 Task: Search one way flight ticket for 4 adults, 2 children, 2 infants in seat and 1 infant on lap in premium economy from State College: University Park Airport to Evansville: Evansville Regional Airport on 5-3-2023. Number of bags: 2 checked bags. Price is upto 74000. Outbound departure time preference is 23:30.
Action: Mouse moved to (407, 205)
Screenshot: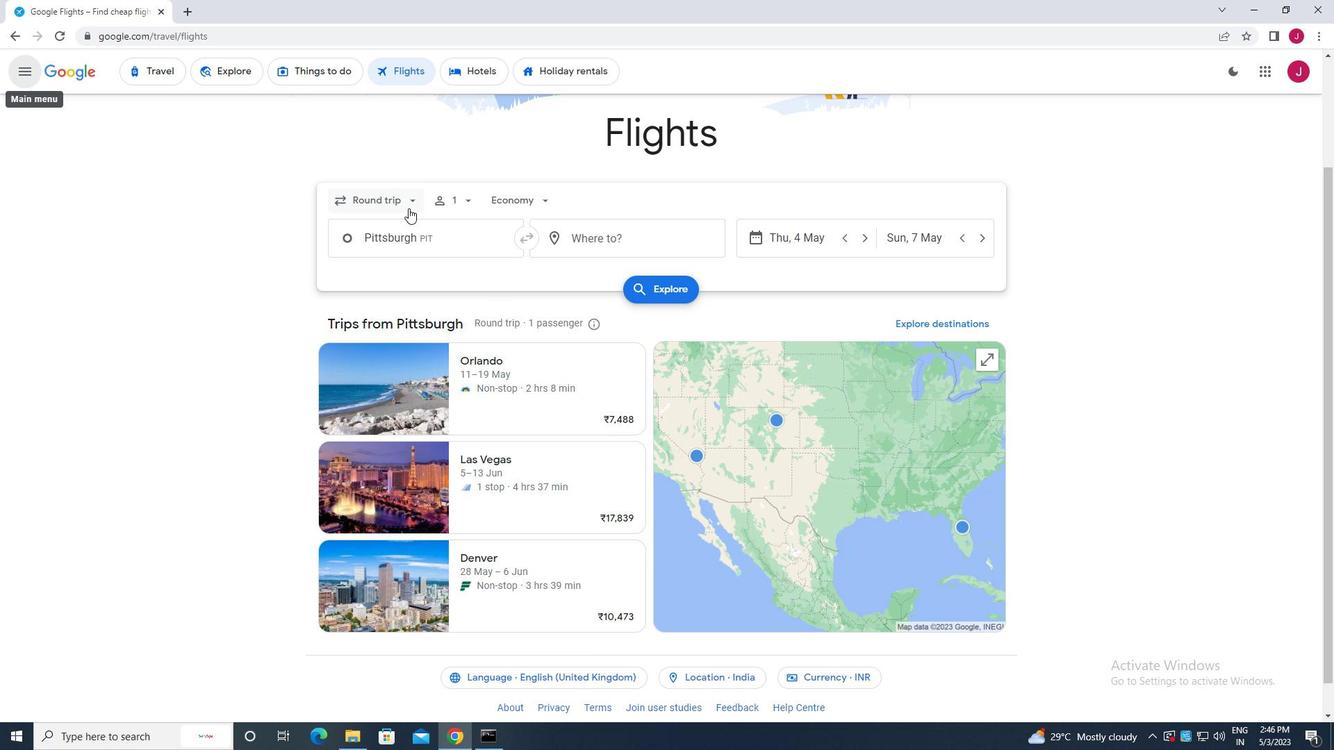 
Action: Mouse pressed left at (407, 205)
Screenshot: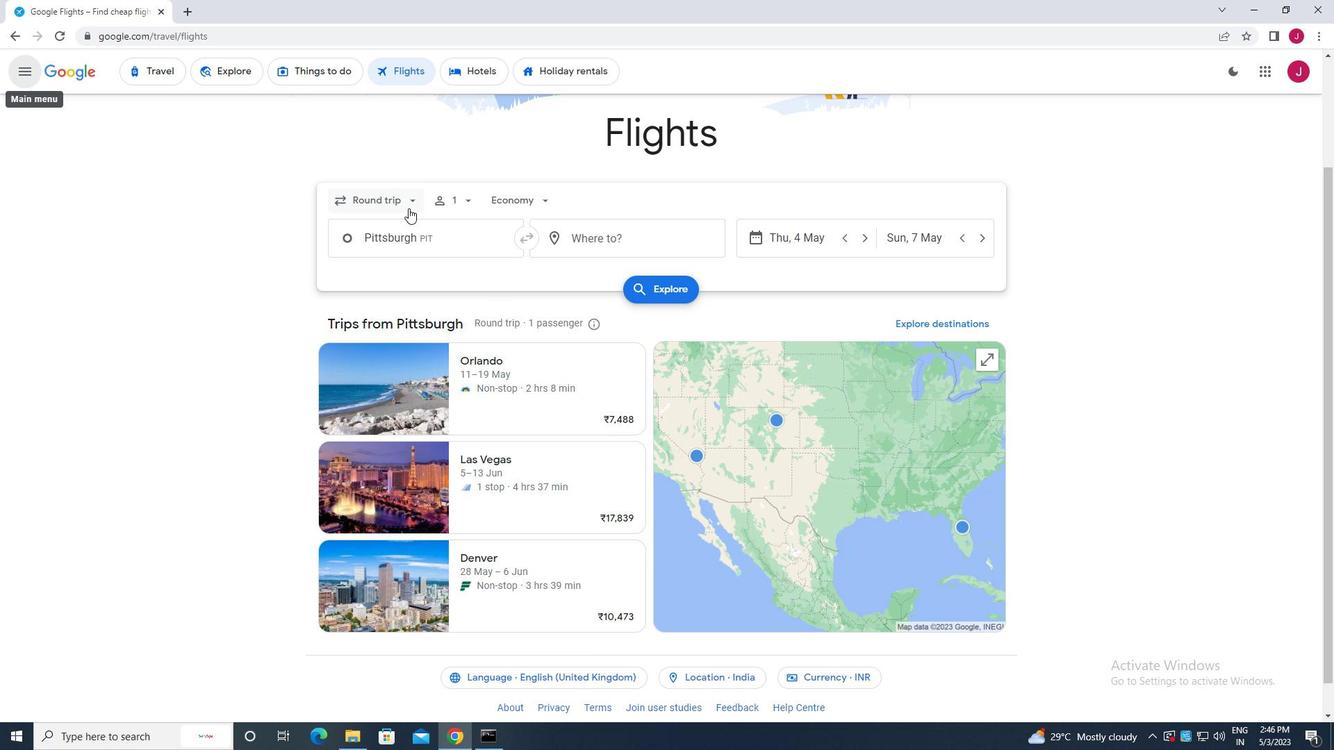 
Action: Mouse moved to (396, 263)
Screenshot: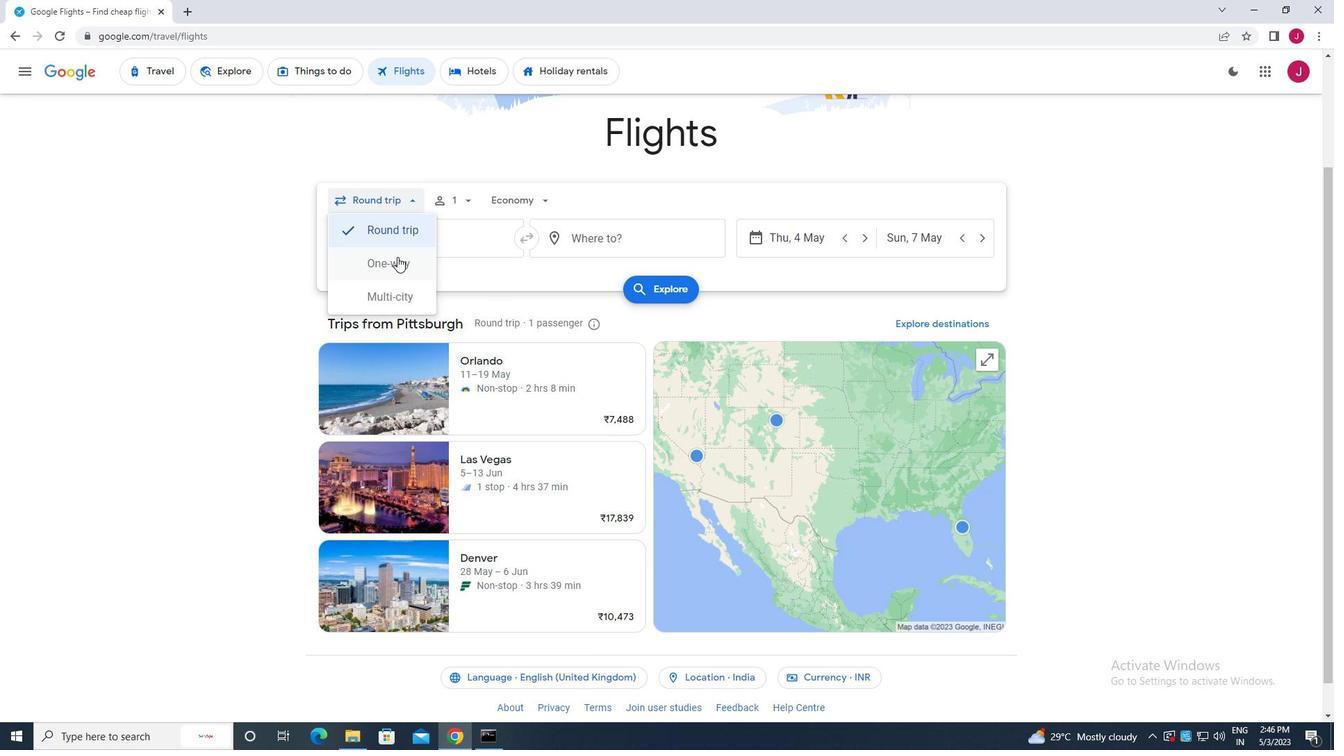 
Action: Mouse pressed left at (396, 263)
Screenshot: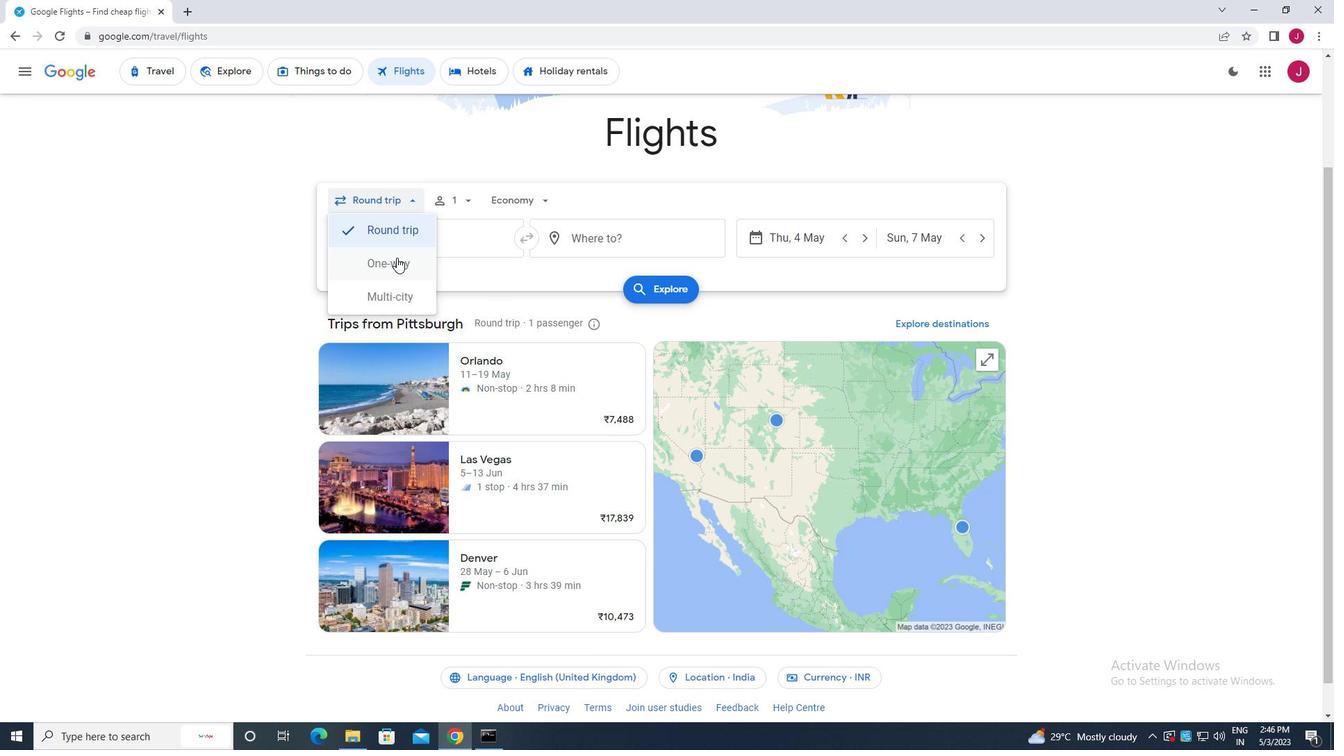
Action: Mouse moved to (460, 201)
Screenshot: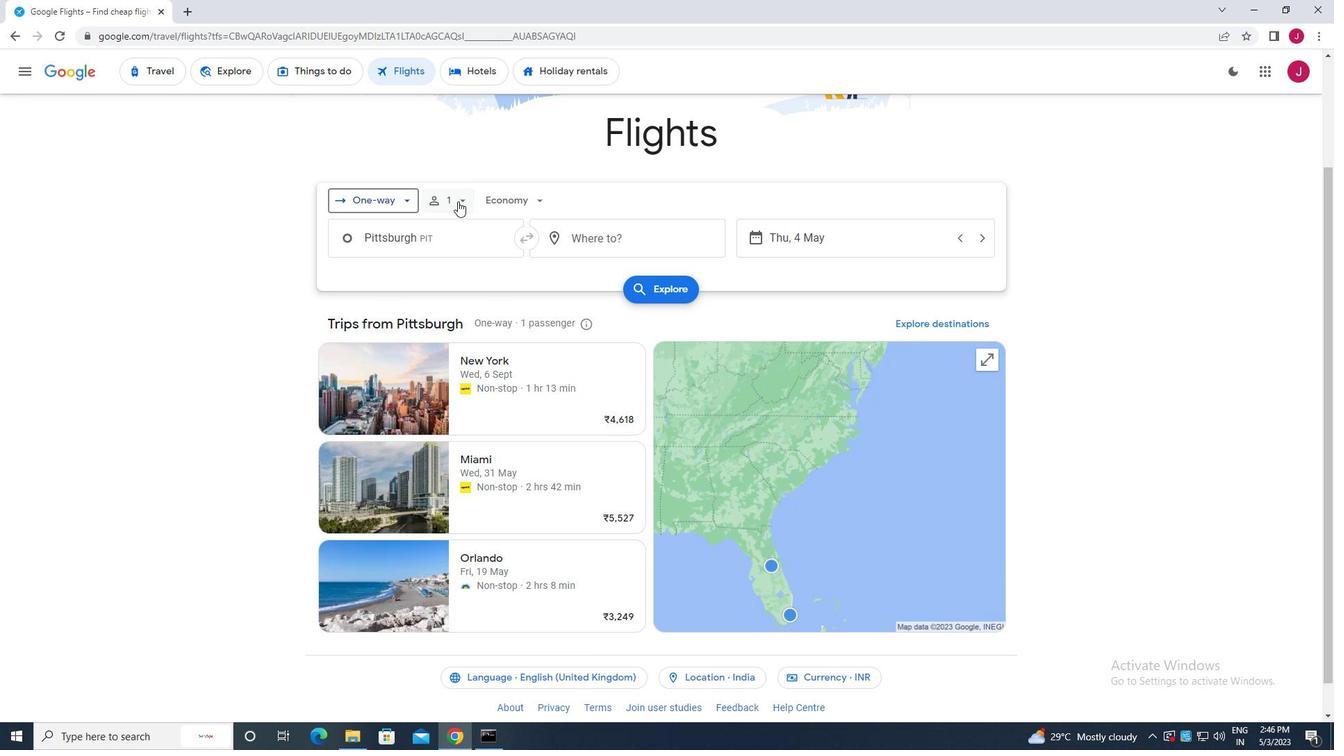 
Action: Mouse pressed left at (460, 201)
Screenshot: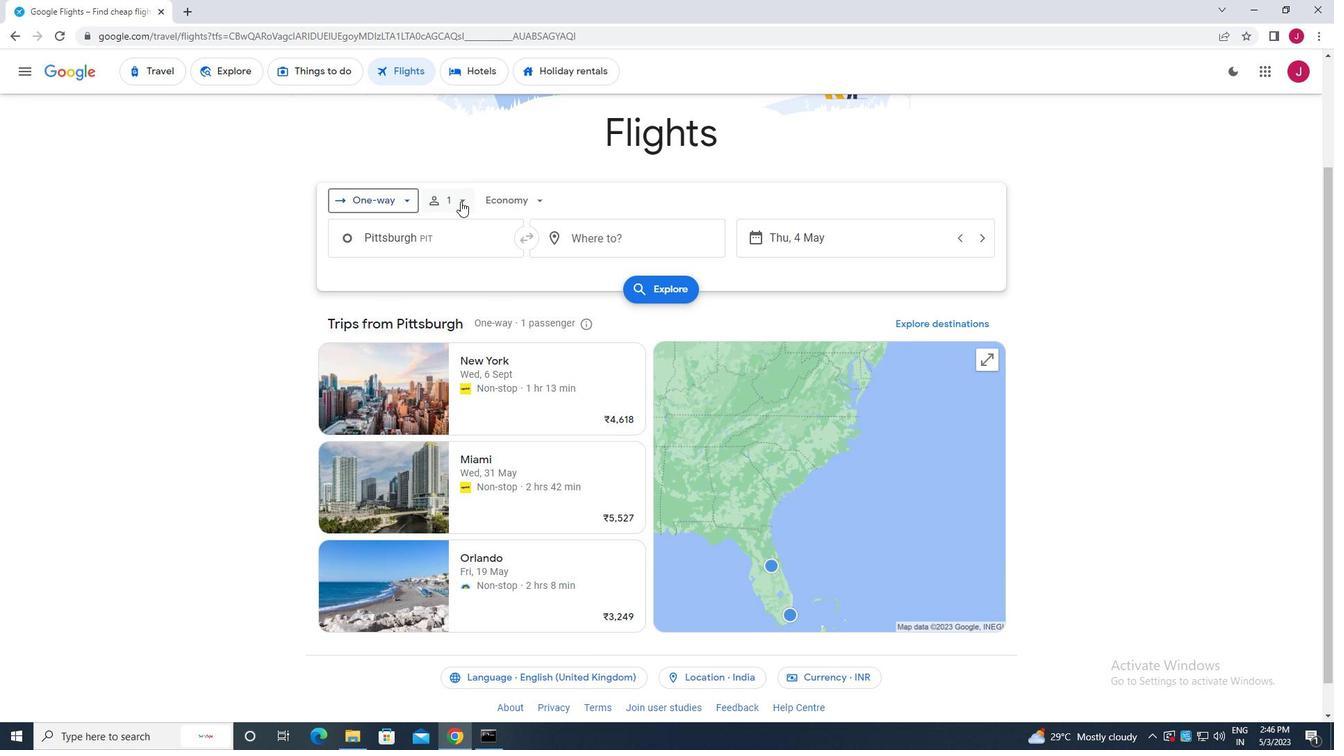 
Action: Mouse moved to (572, 236)
Screenshot: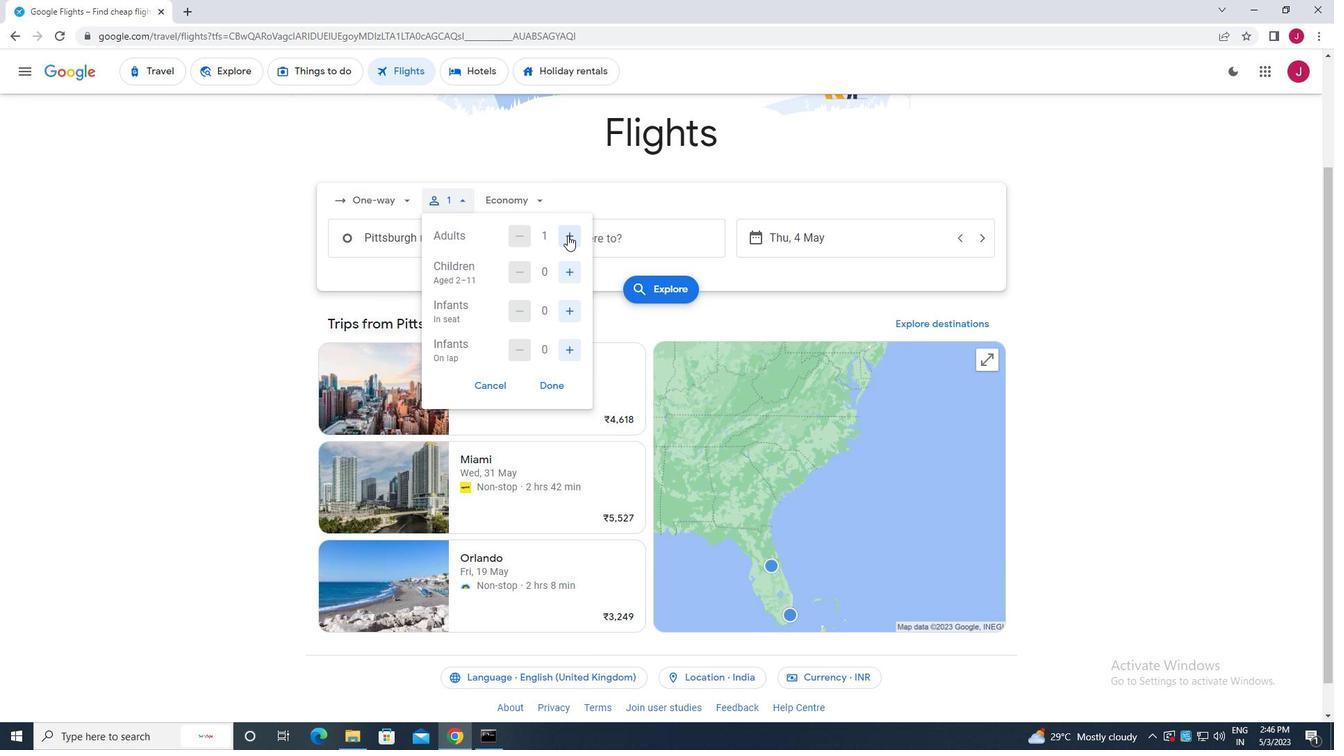 
Action: Mouse pressed left at (572, 236)
Screenshot: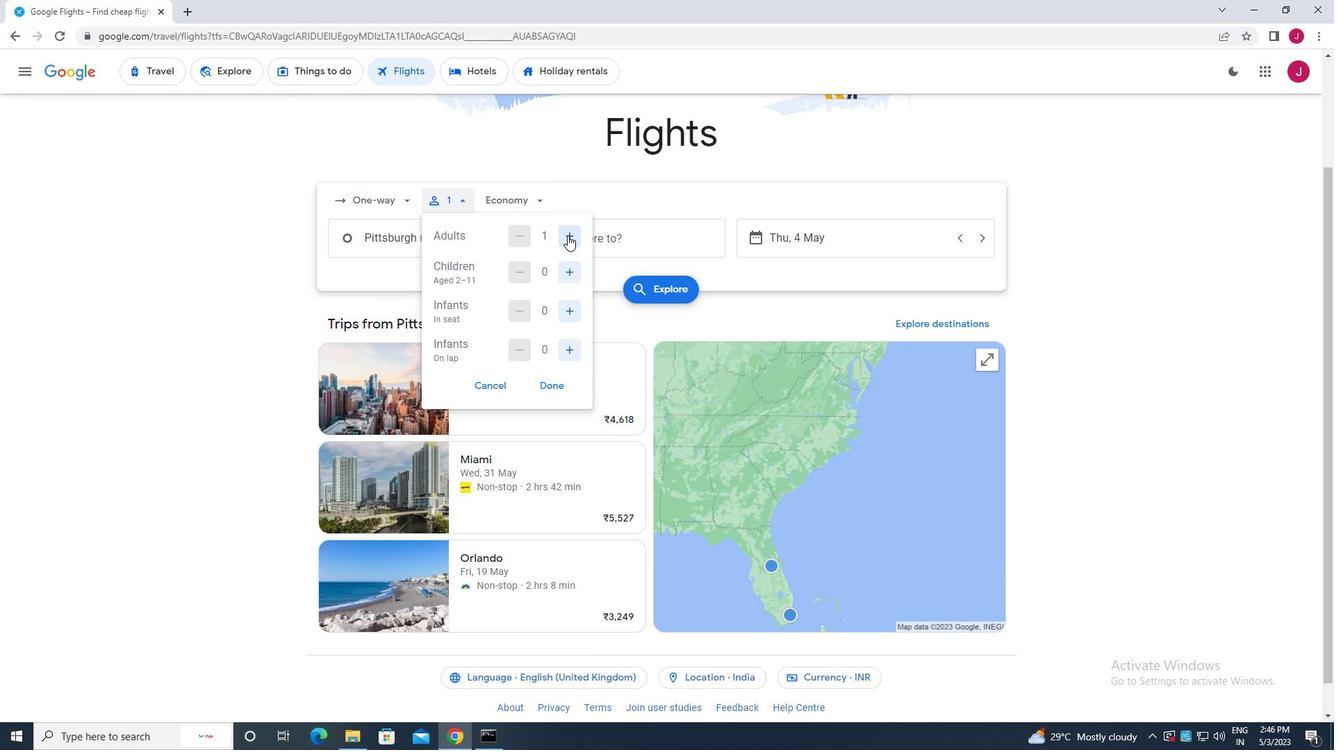 
Action: Mouse pressed left at (572, 236)
Screenshot: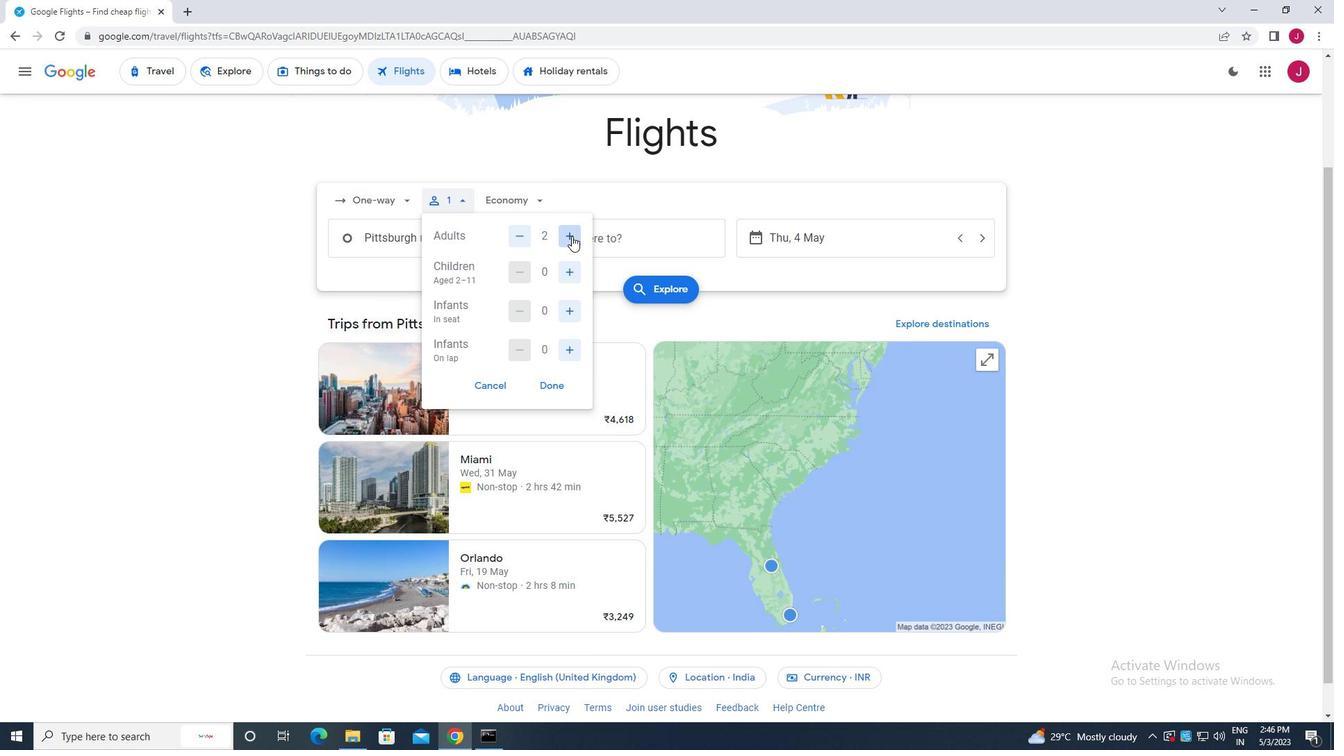 
Action: Mouse pressed left at (572, 236)
Screenshot: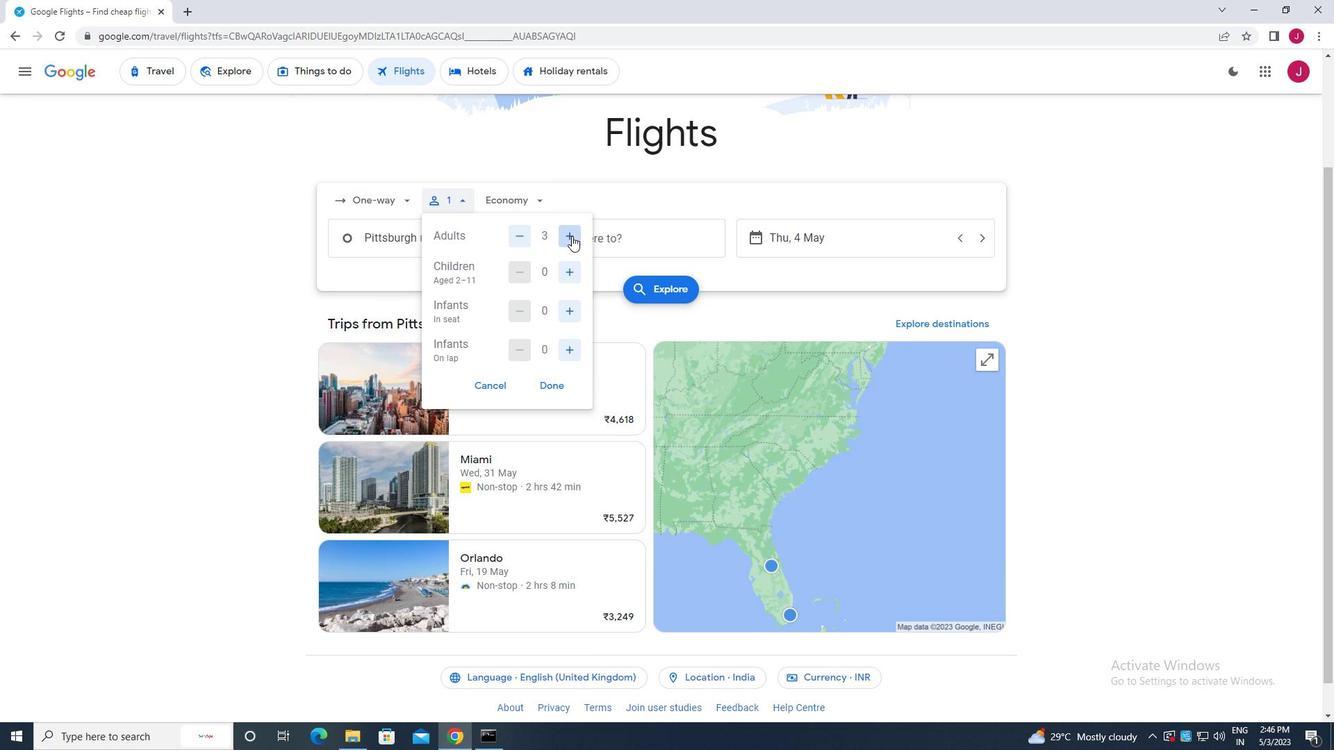 
Action: Mouse moved to (573, 270)
Screenshot: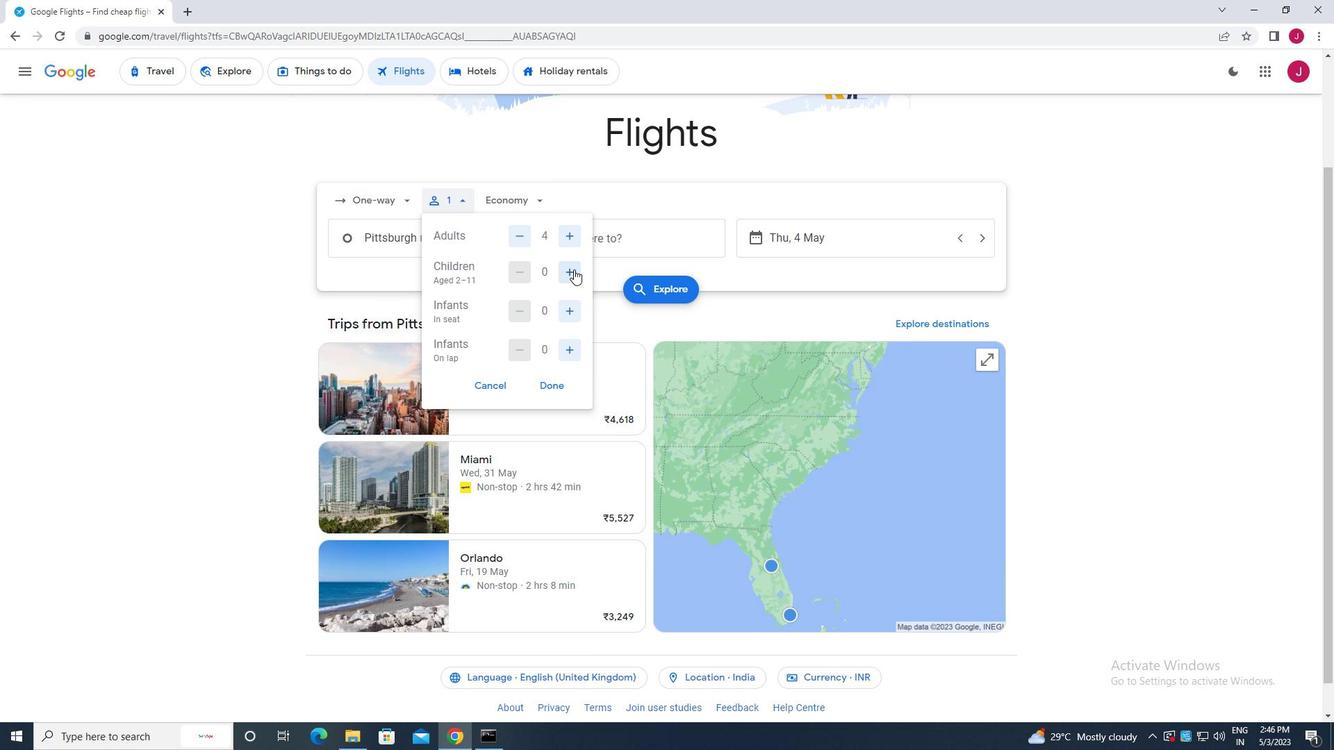 
Action: Mouse pressed left at (573, 270)
Screenshot: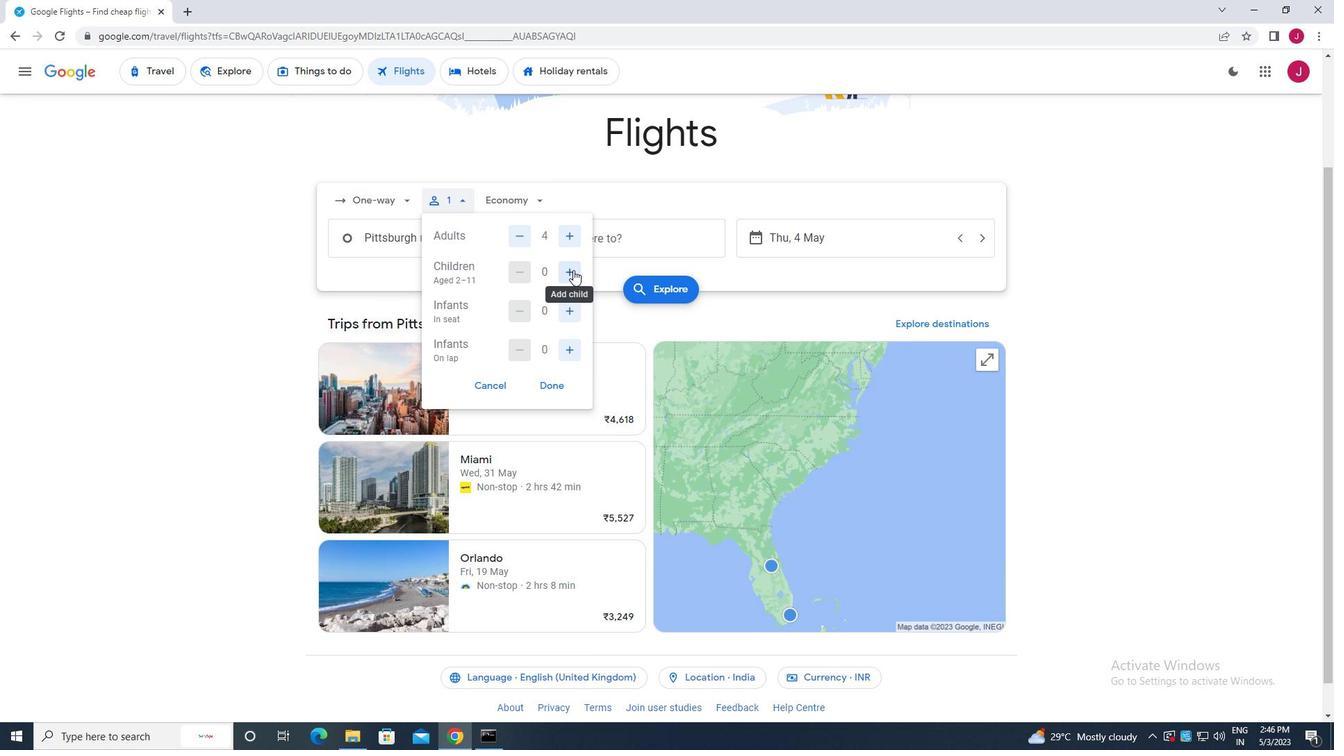 
Action: Mouse pressed left at (573, 270)
Screenshot: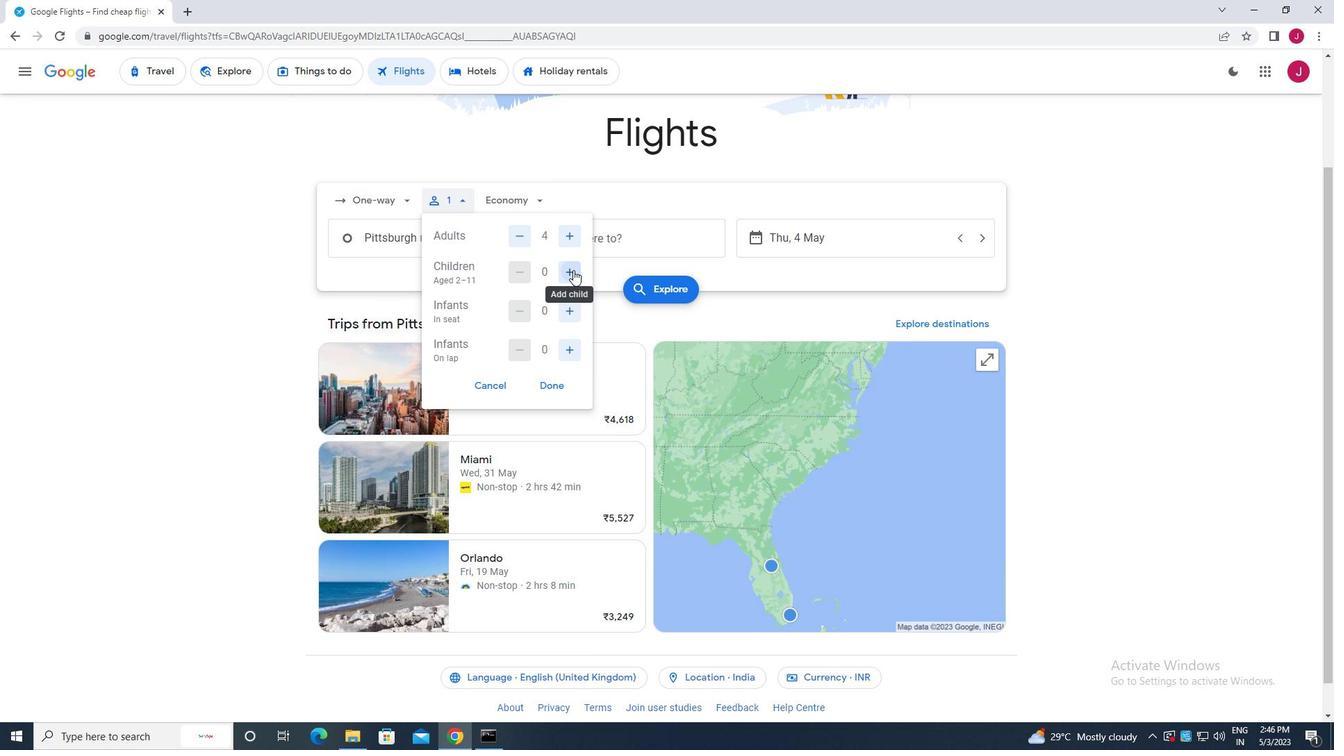 
Action: Mouse moved to (570, 314)
Screenshot: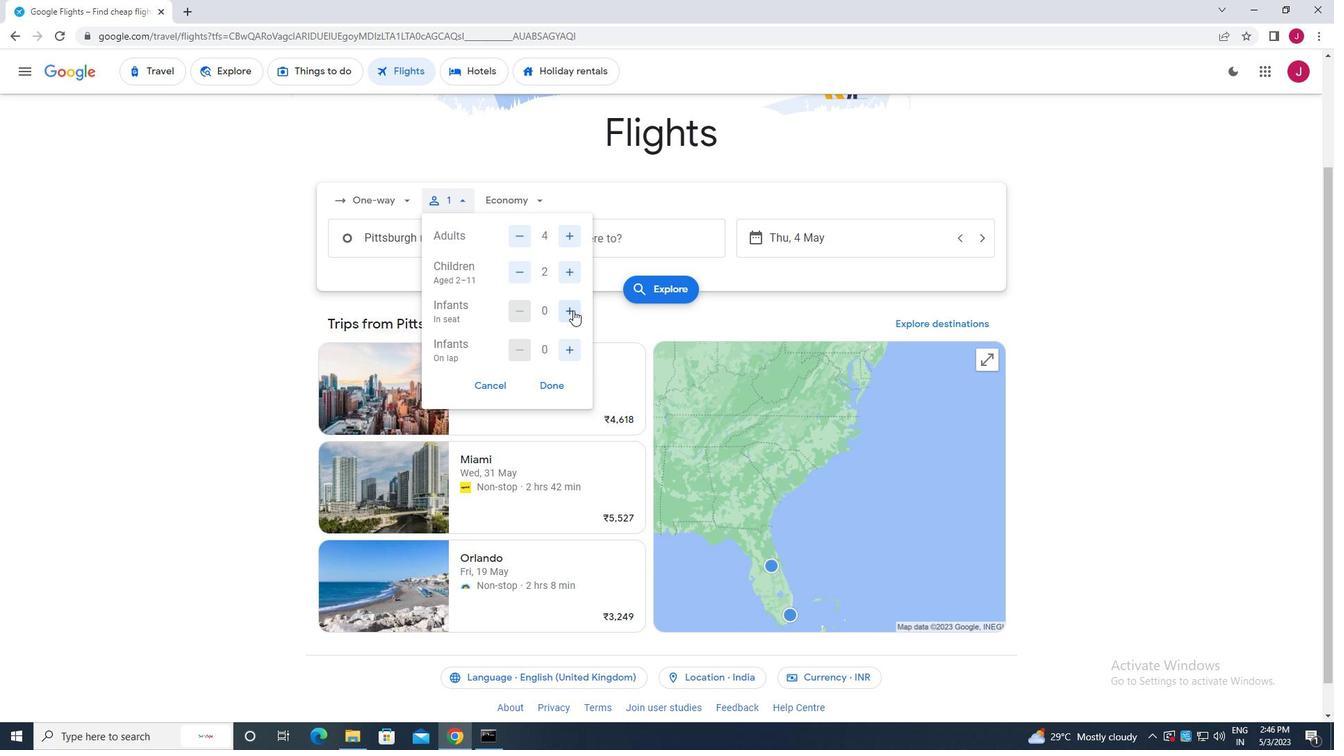 
Action: Mouse pressed left at (570, 314)
Screenshot: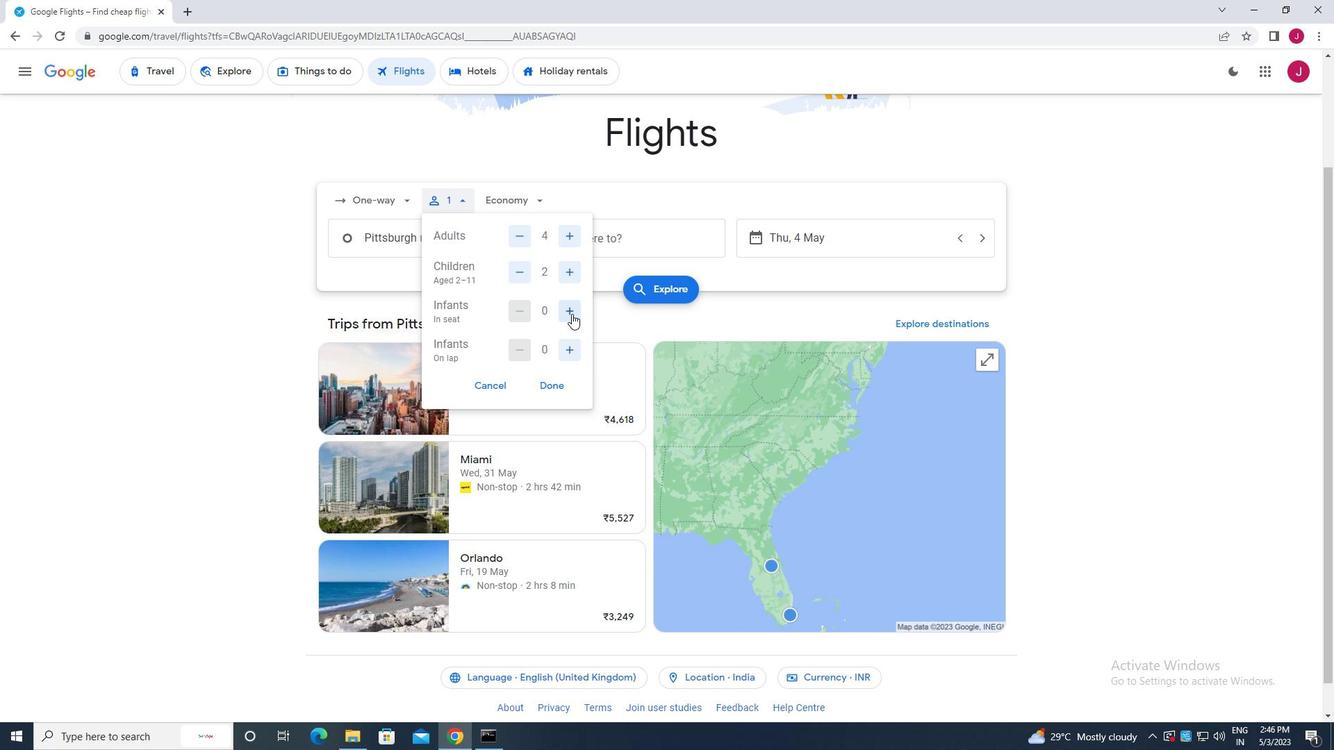 
Action: Mouse pressed left at (570, 314)
Screenshot: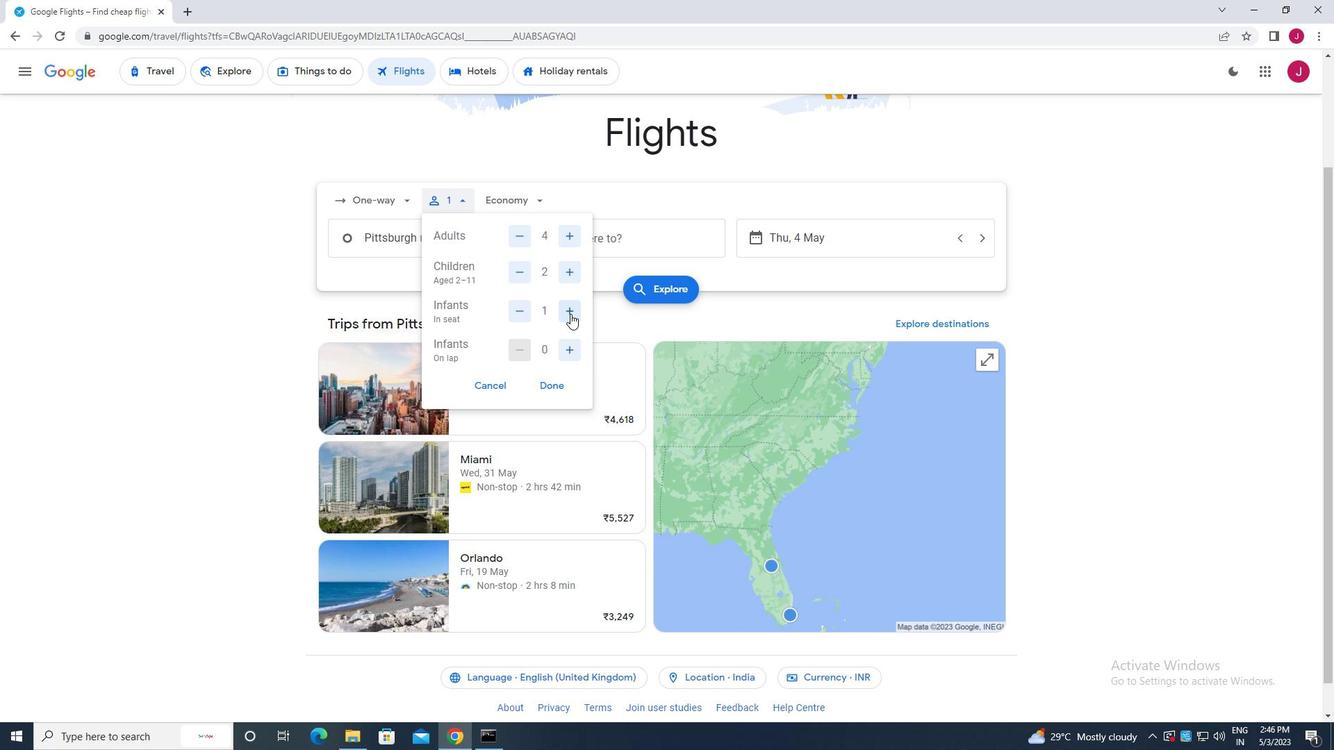 
Action: Mouse moved to (572, 349)
Screenshot: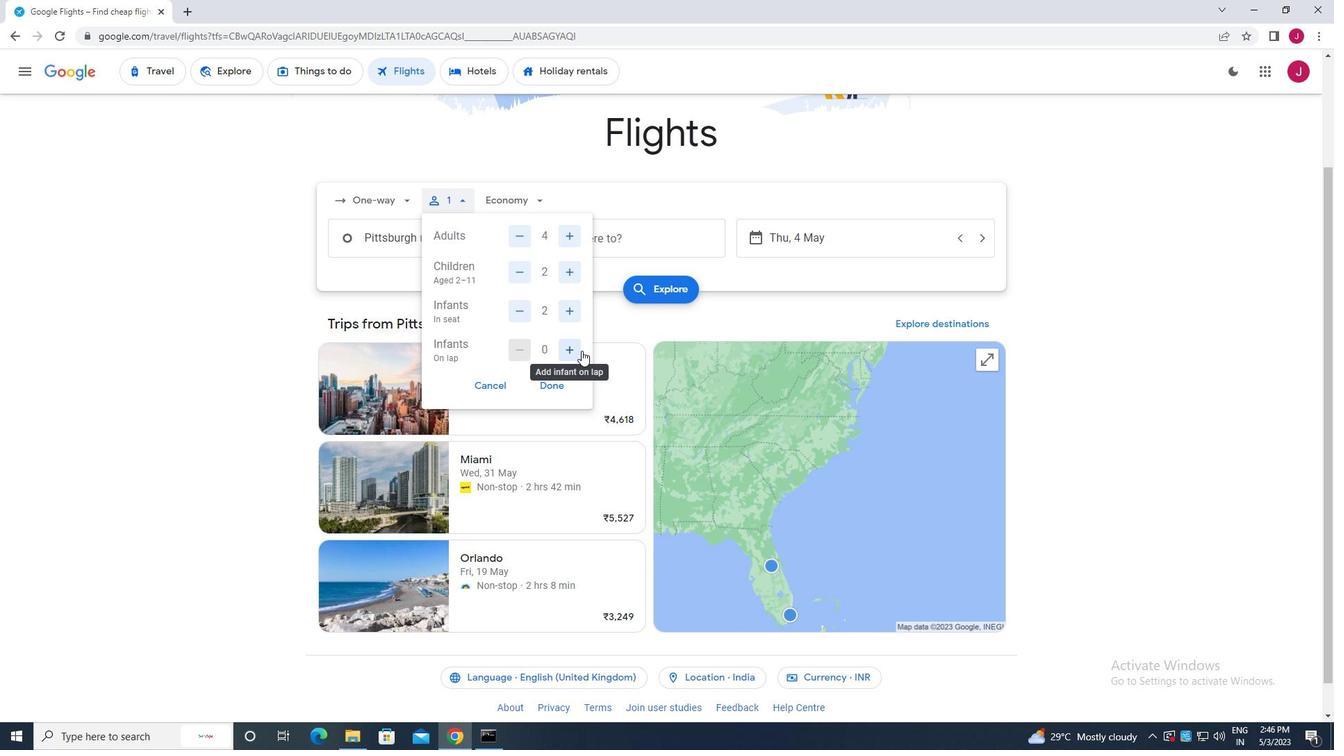 
Action: Mouse pressed left at (572, 349)
Screenshot: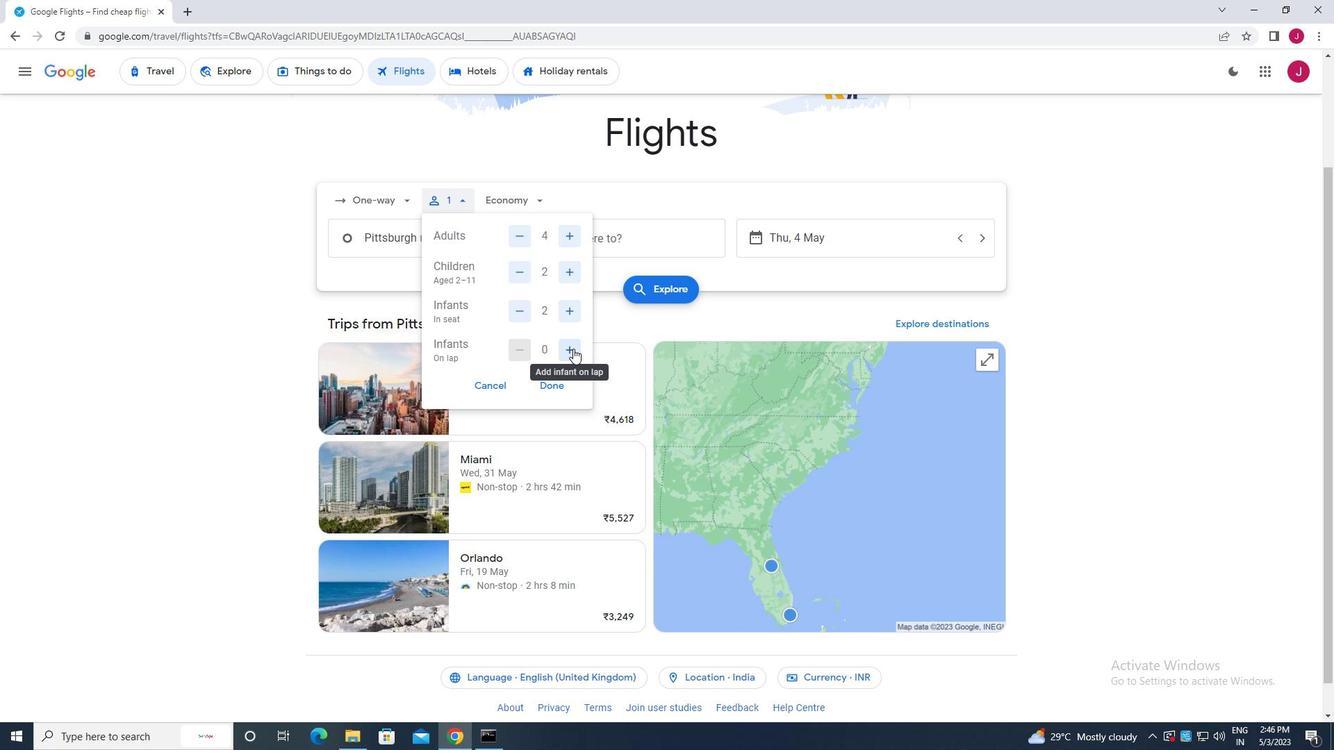 
Action: Mouse moved to (550, 385)
Screenshot: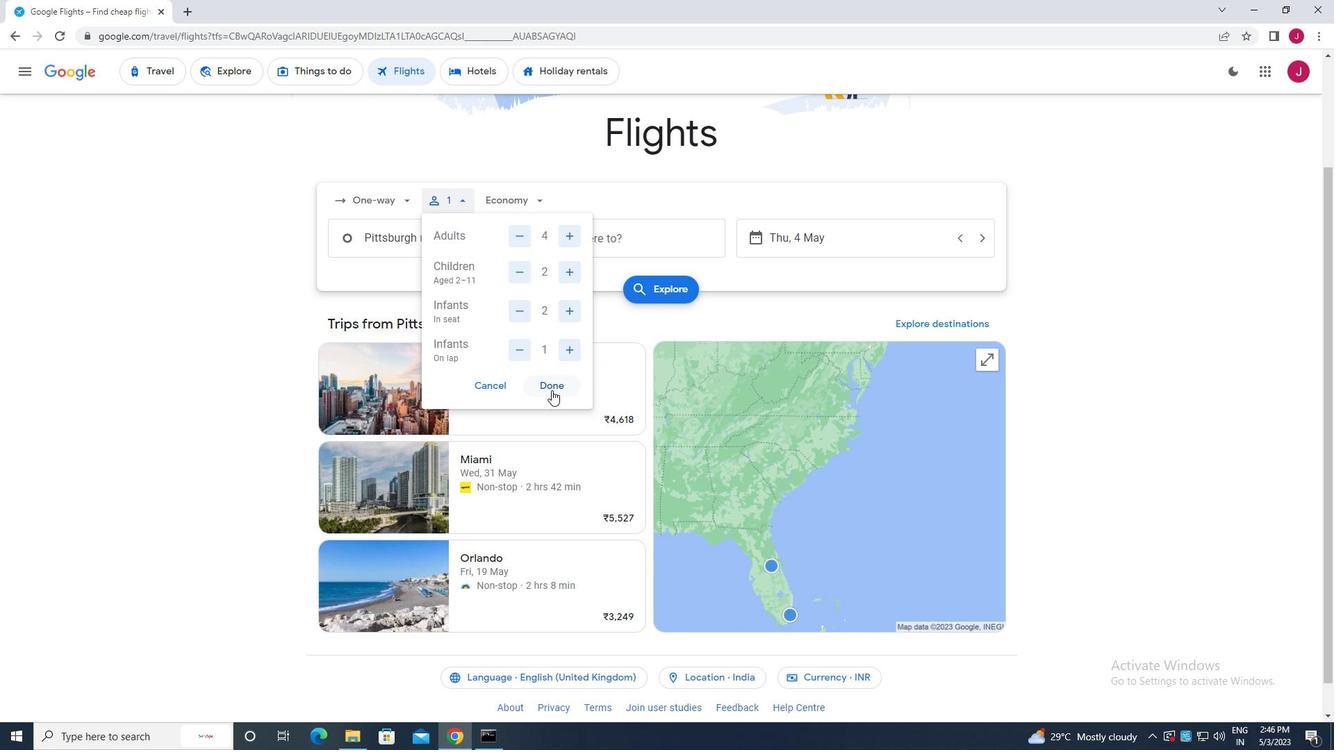 
Action: Mouse pressed left at (550, 385)
Screenshot: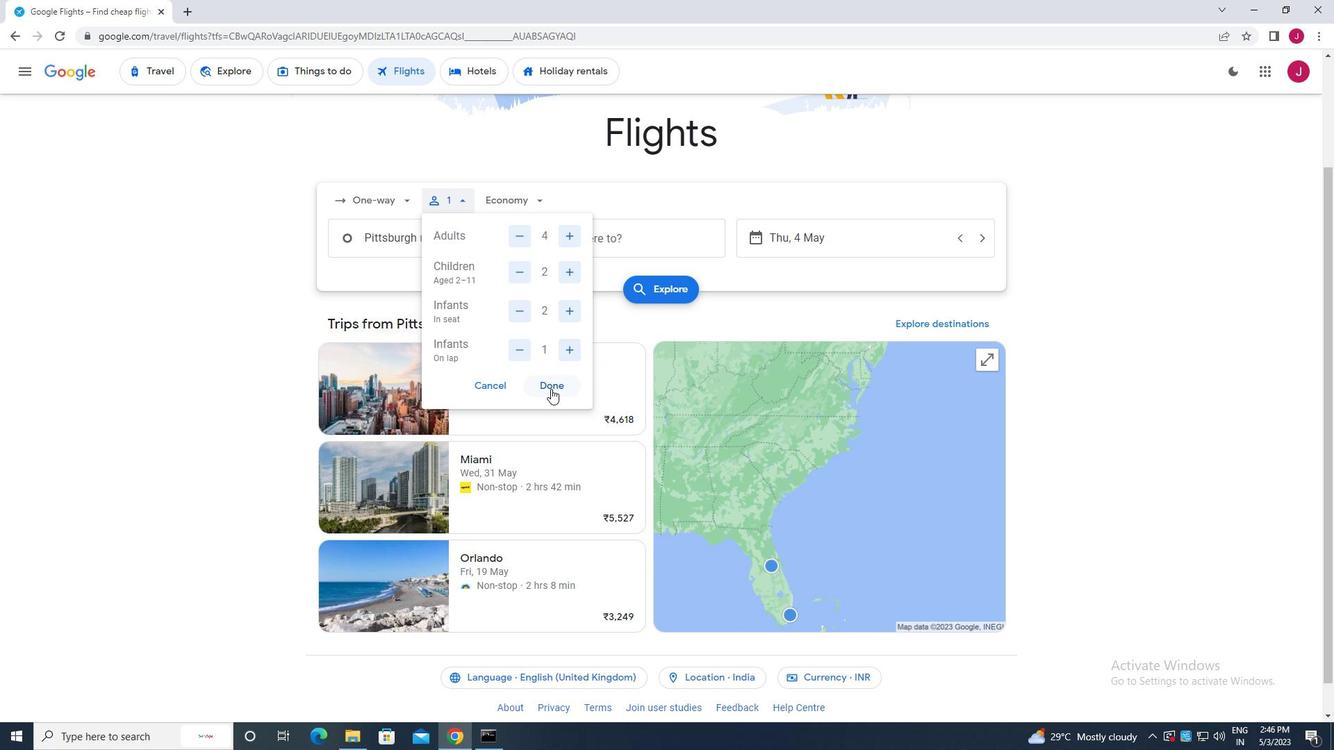 
Action: Mouse moved to (527, 204)
Screenshot: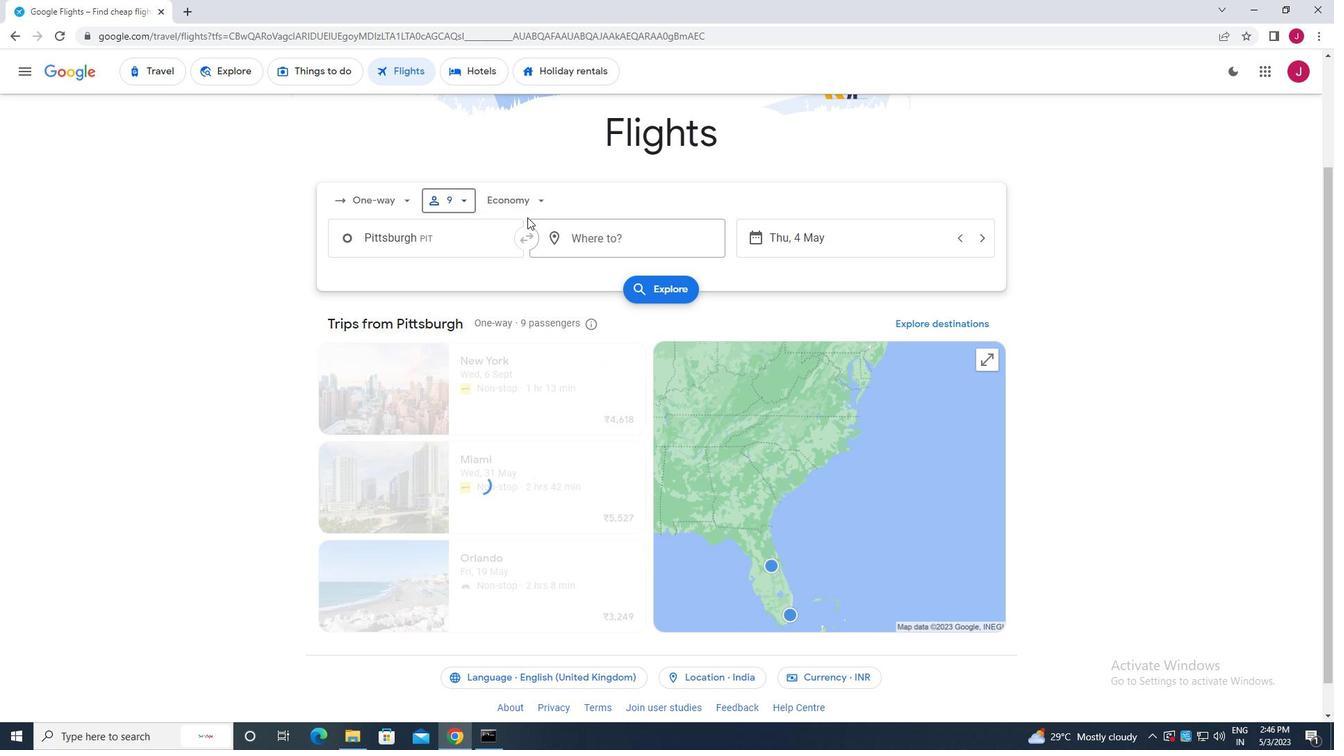 
Action: Mouse pressed left at (527, 204)
Screenshot: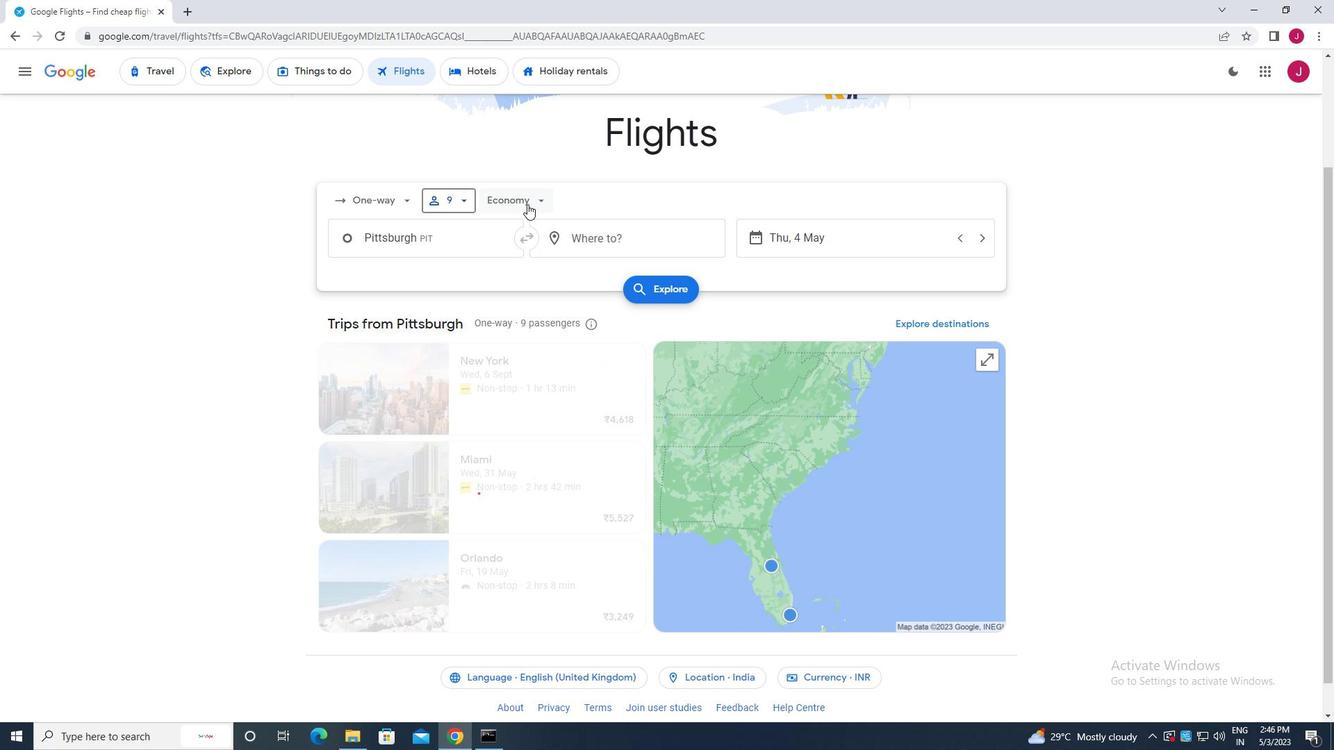 
Action: Mouse moved to (545, 259)
Screenshot: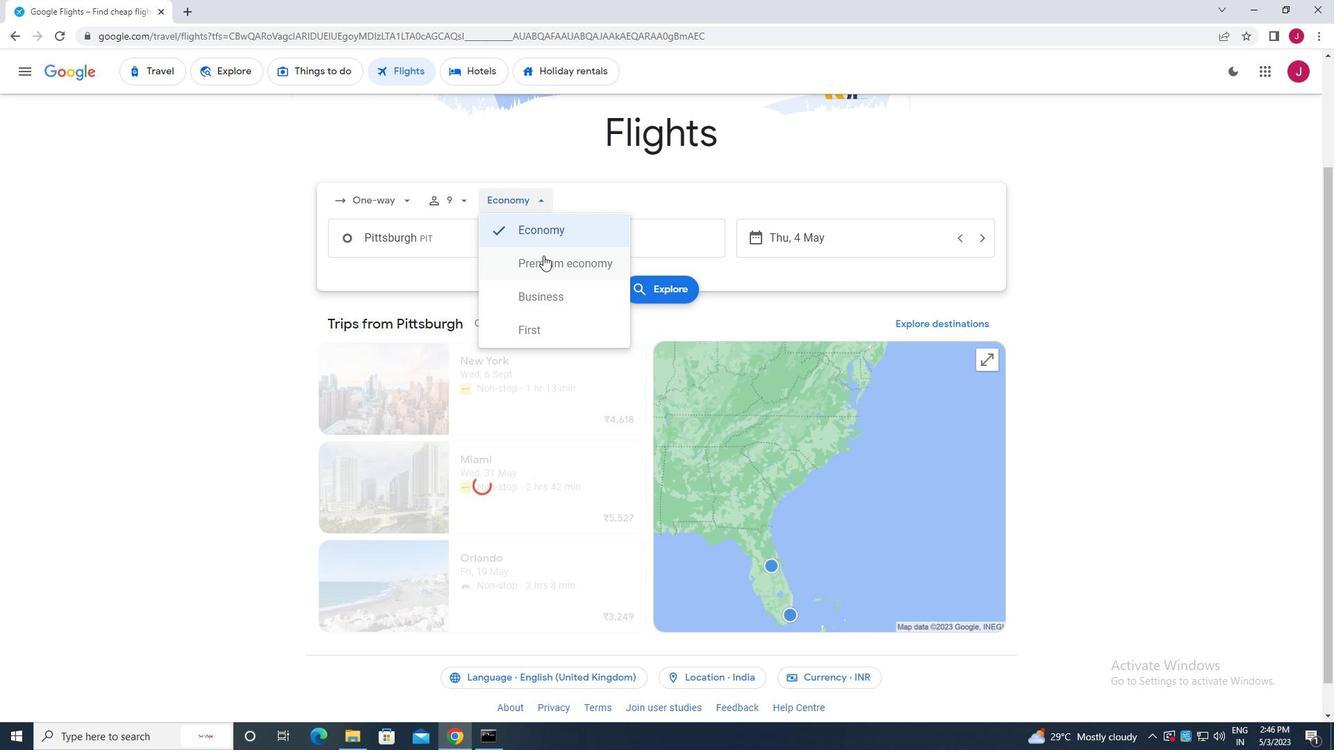
Action: Mouse pressed left at (545, 259)
Screenshot: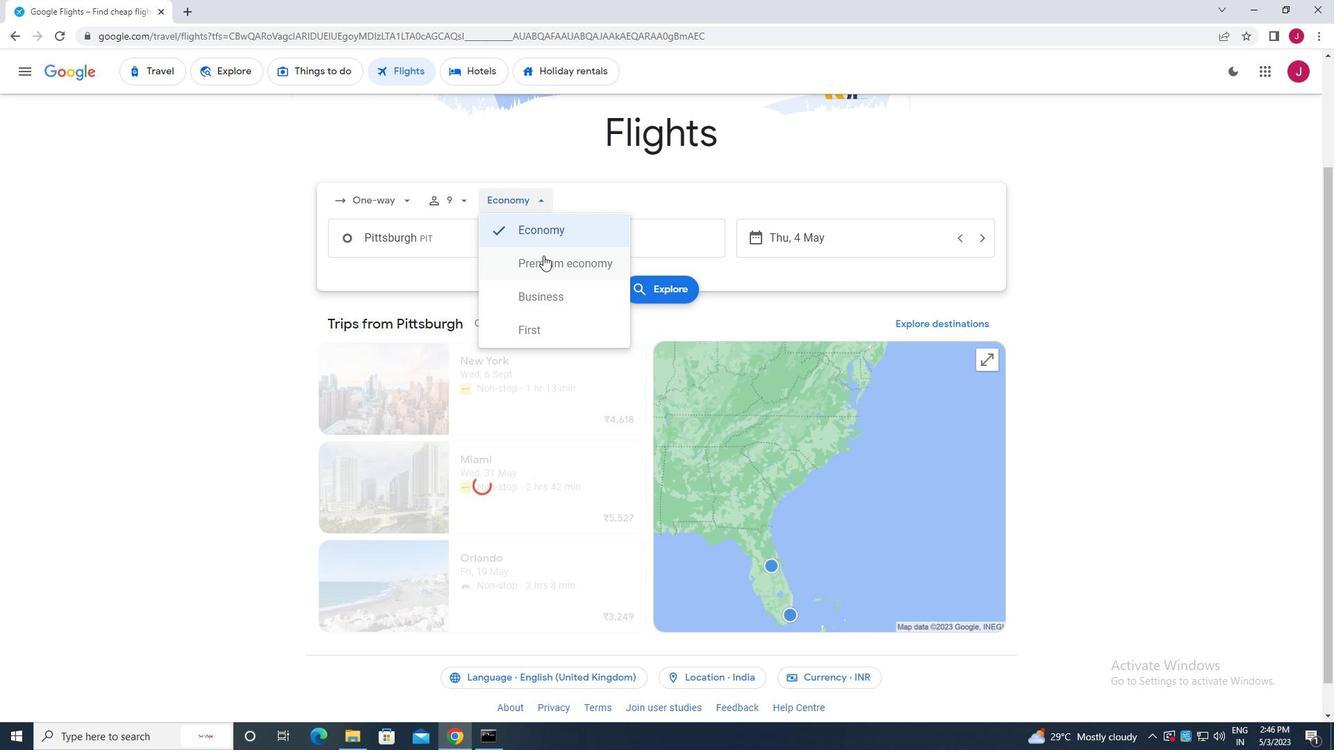 
Action: Mouse moved to (451, 243)
Screenshot: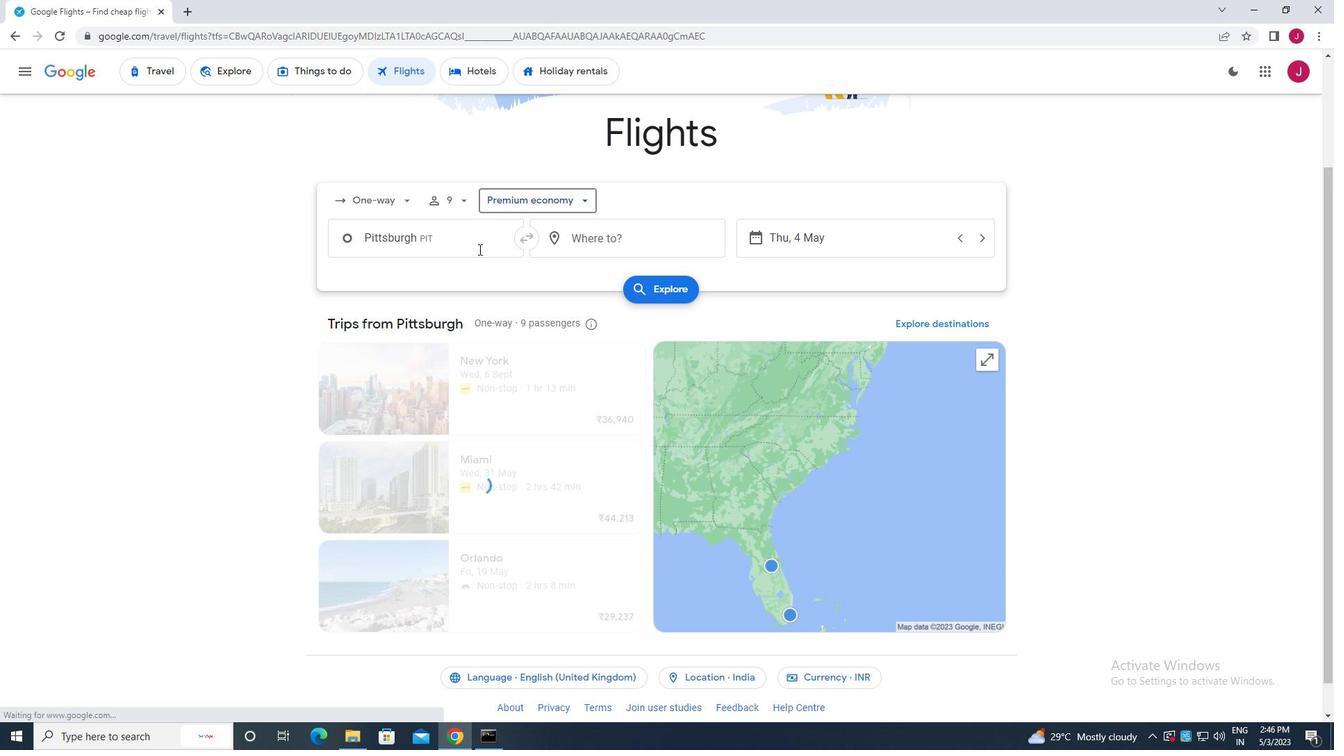 
Action: Mouse pressed left at (451, 243)
Screenshot: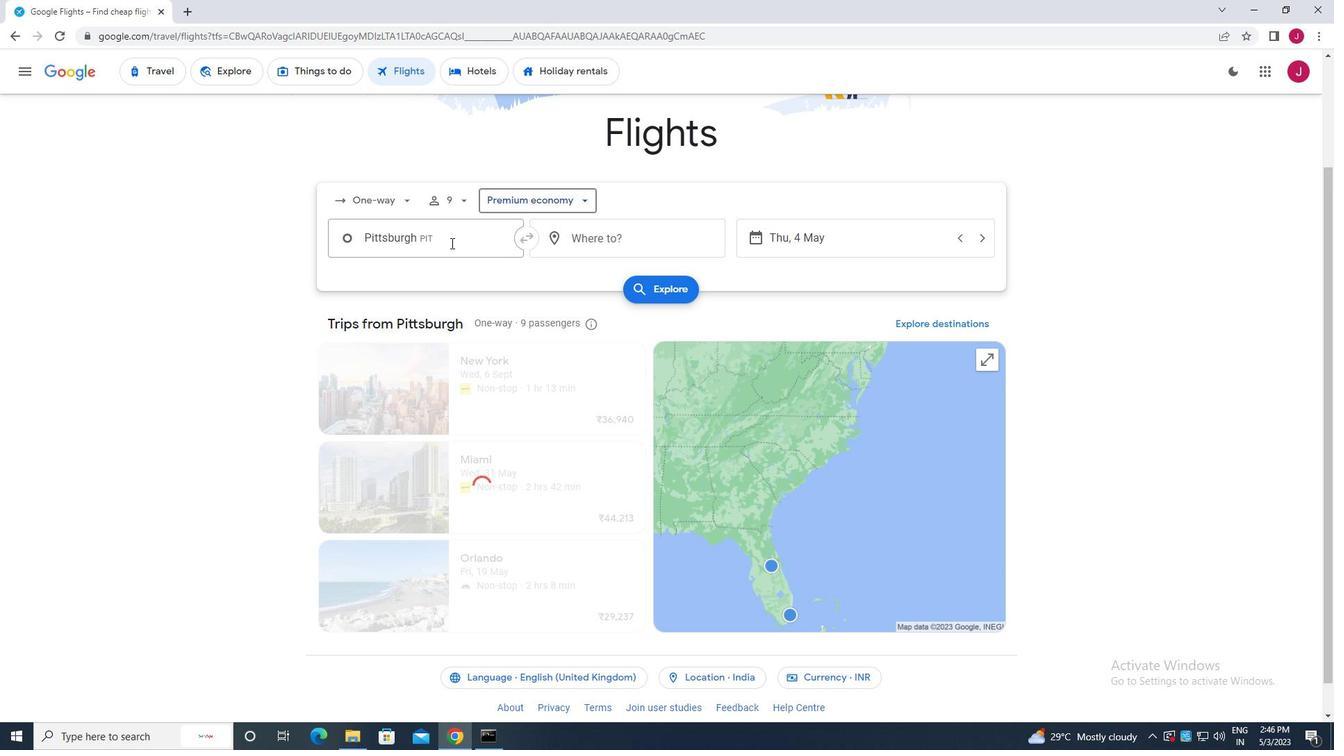 
Action: Mouse moved to (452, 243)
Screenshot: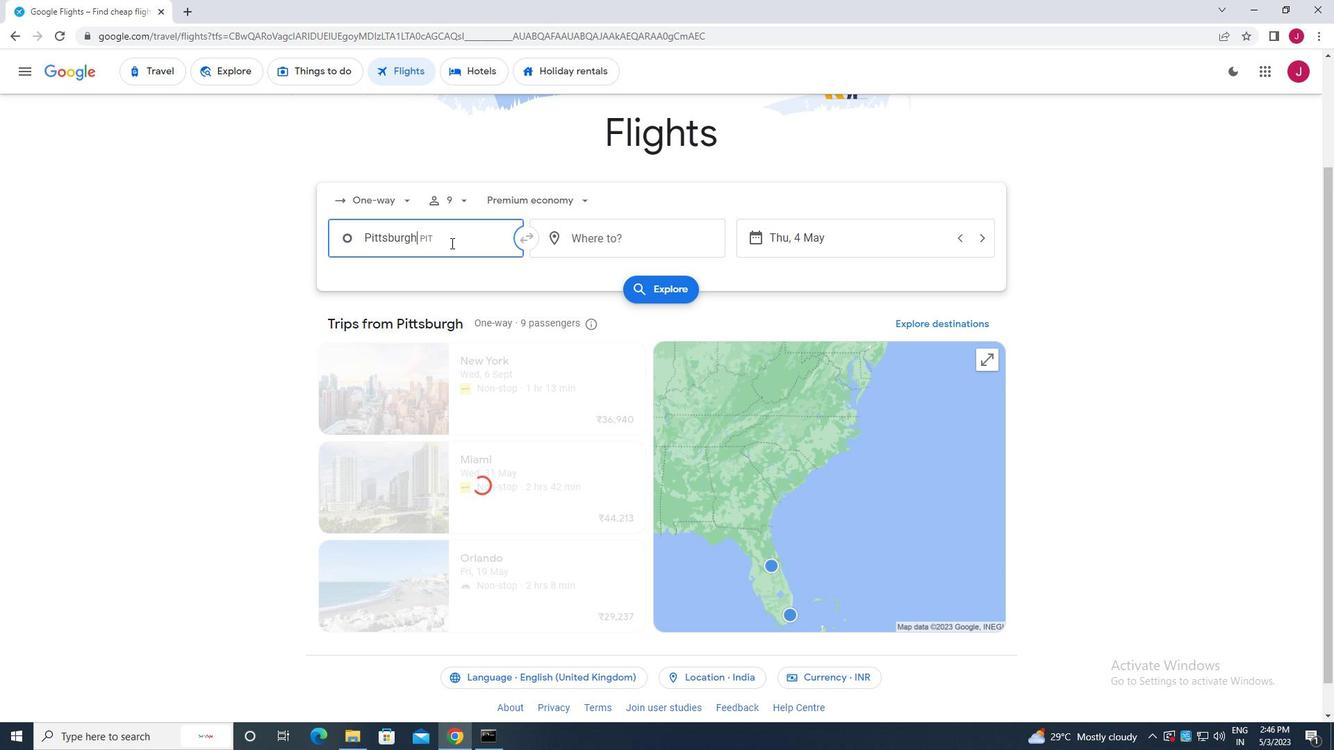 
Action: Key pressed state<Key.space>college
Screenshot: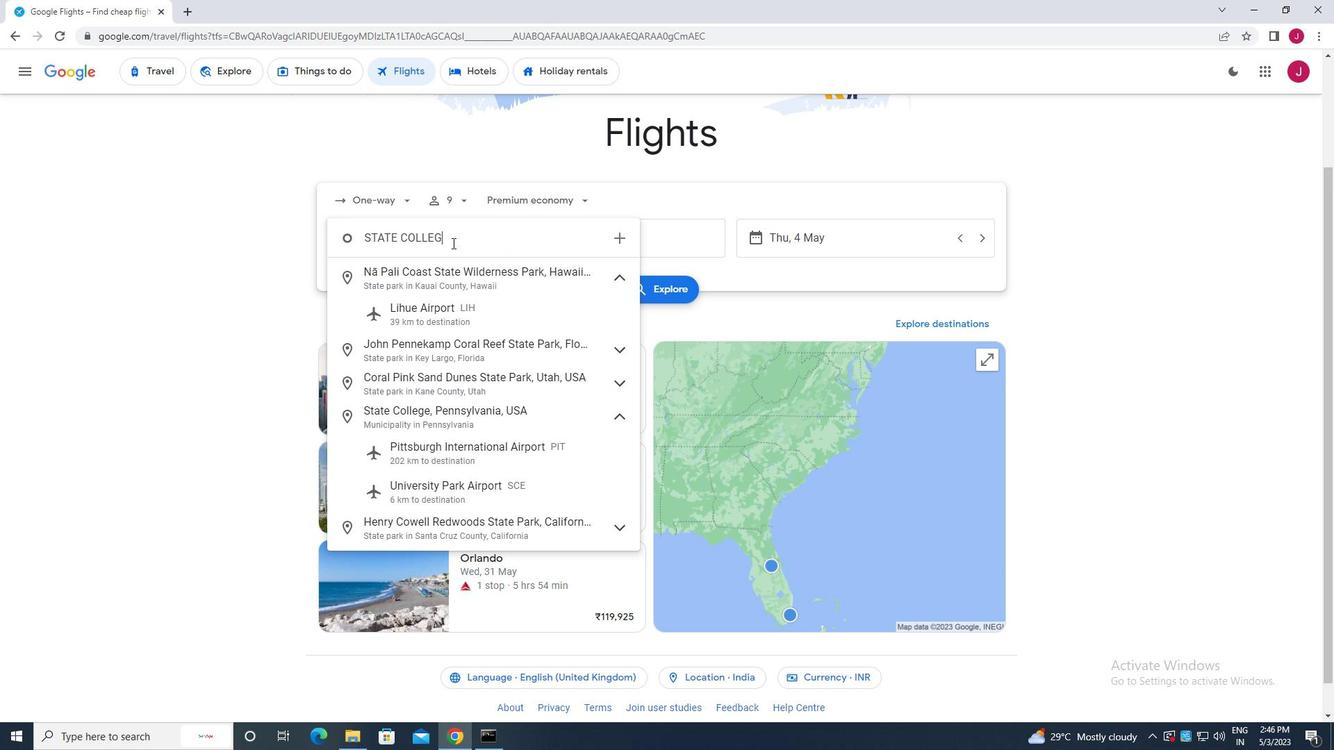 
Action: Mouse moved to (481, 349)
Screenshot: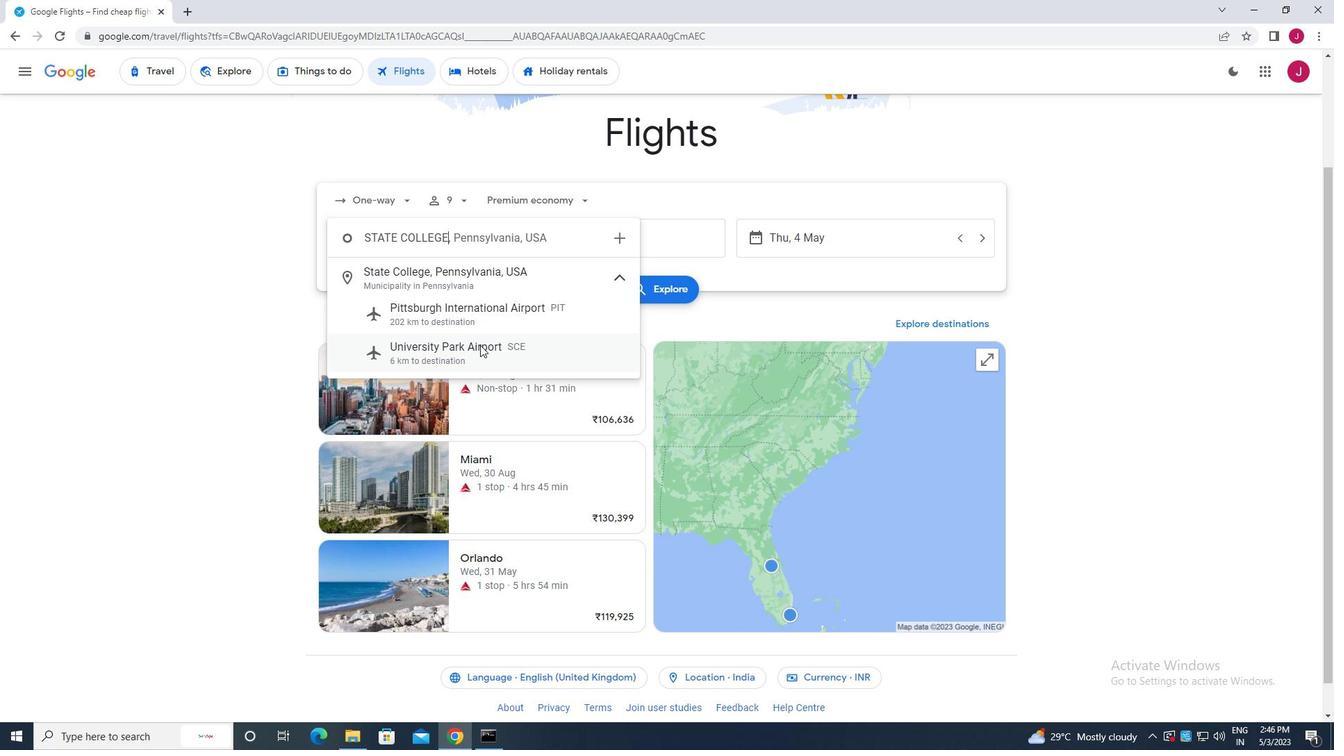 
Action: Mouse pressed left at (481, 349)
Screenshot: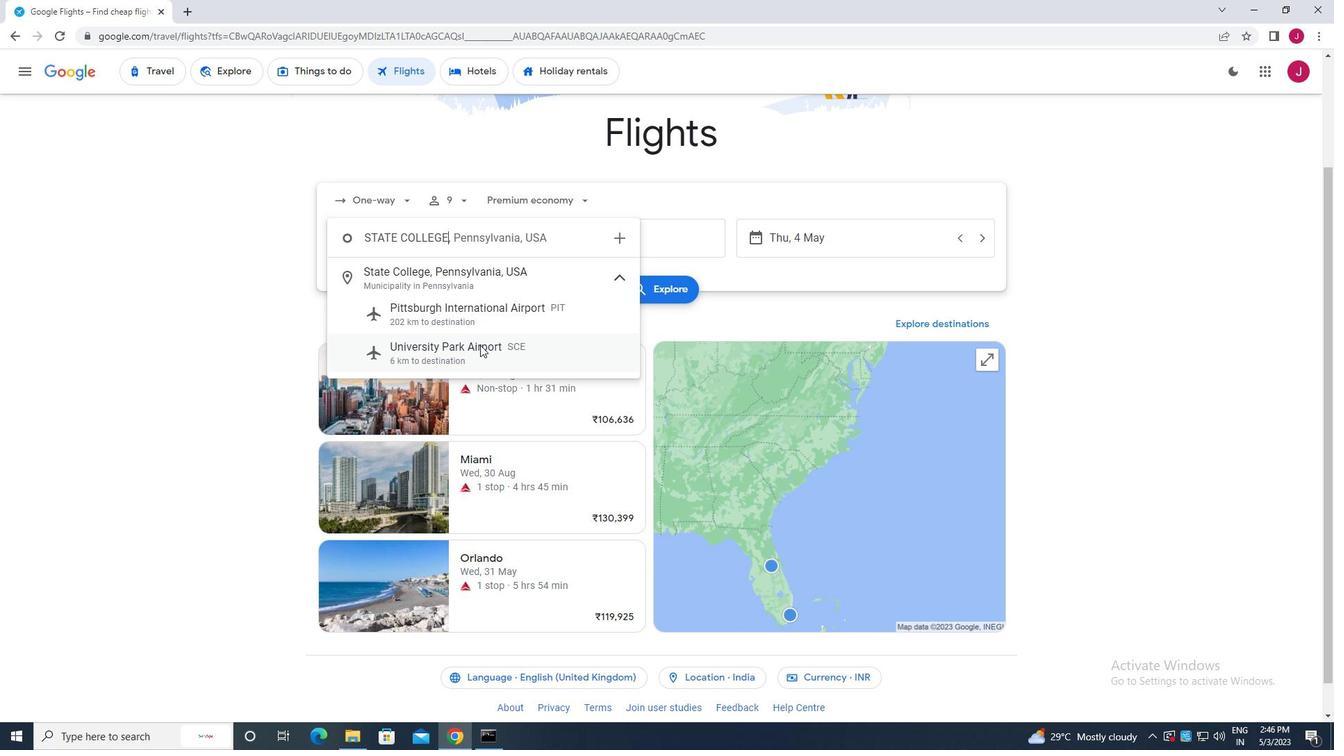 
Action: Mouse moved to (618, 239)
Screenshot: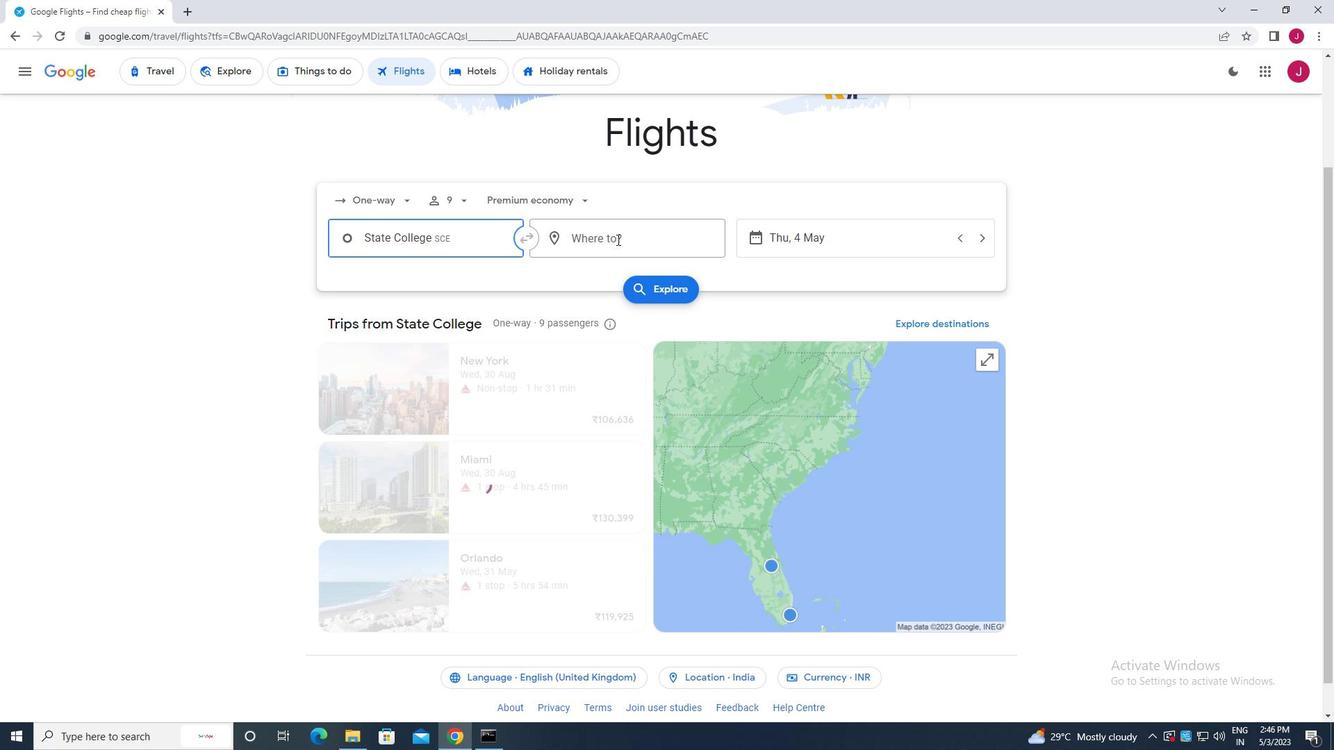 
Action: Mouse pressed left at (618, 239)
Screenshot: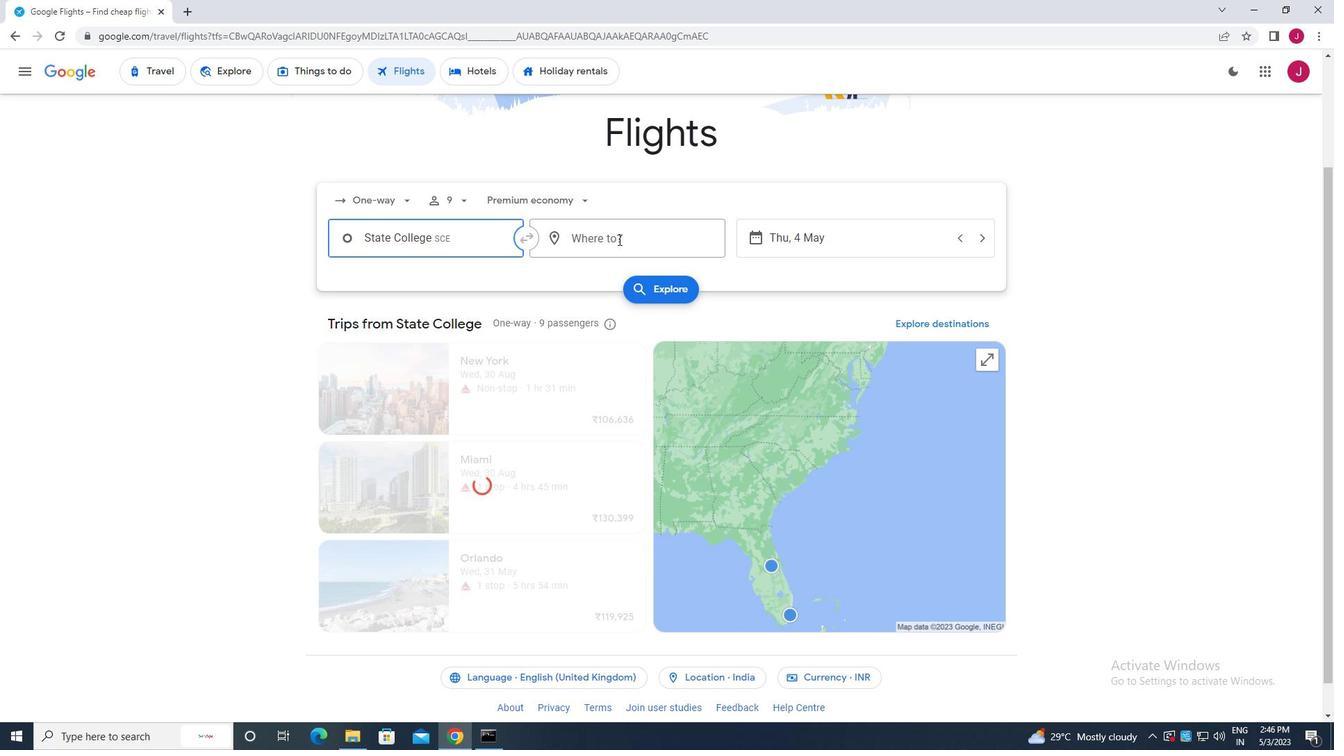 
Action: Mouse moved to (628, 239)
Screenshot: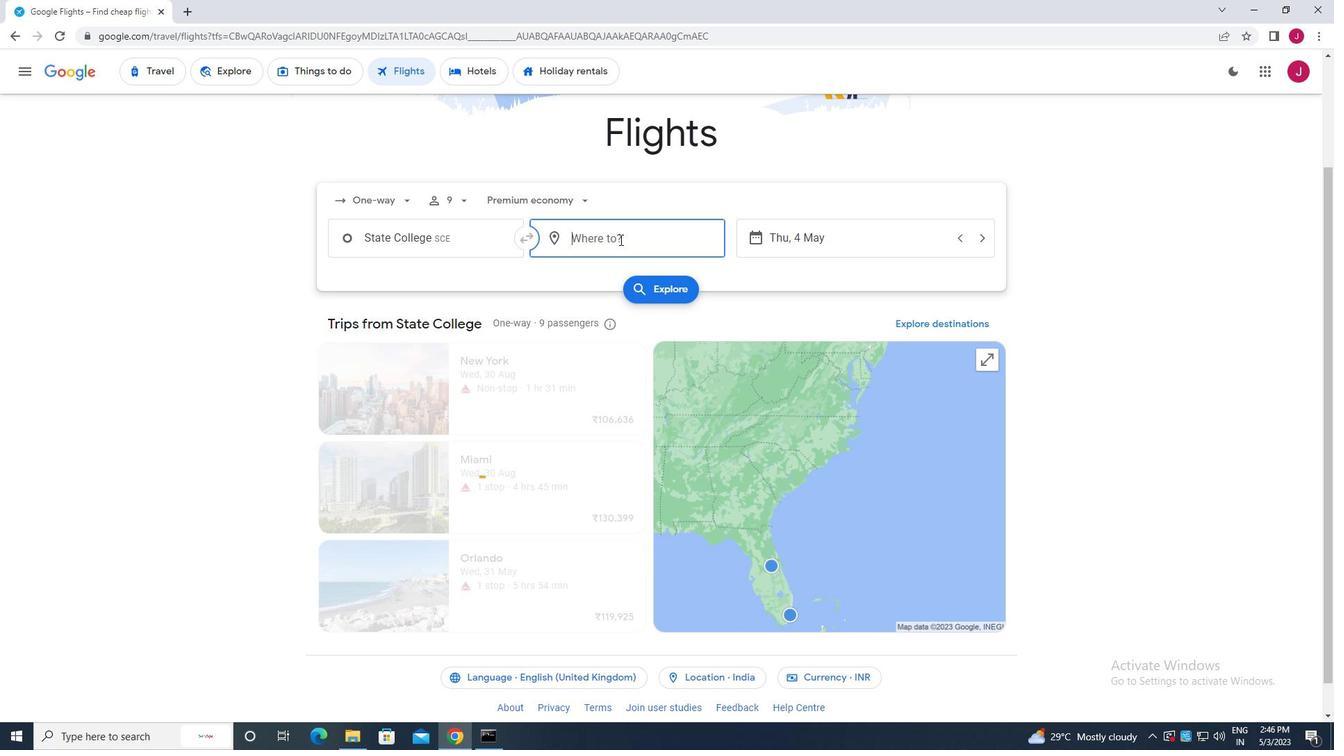 
Action: Key pressed evans
Screenshot: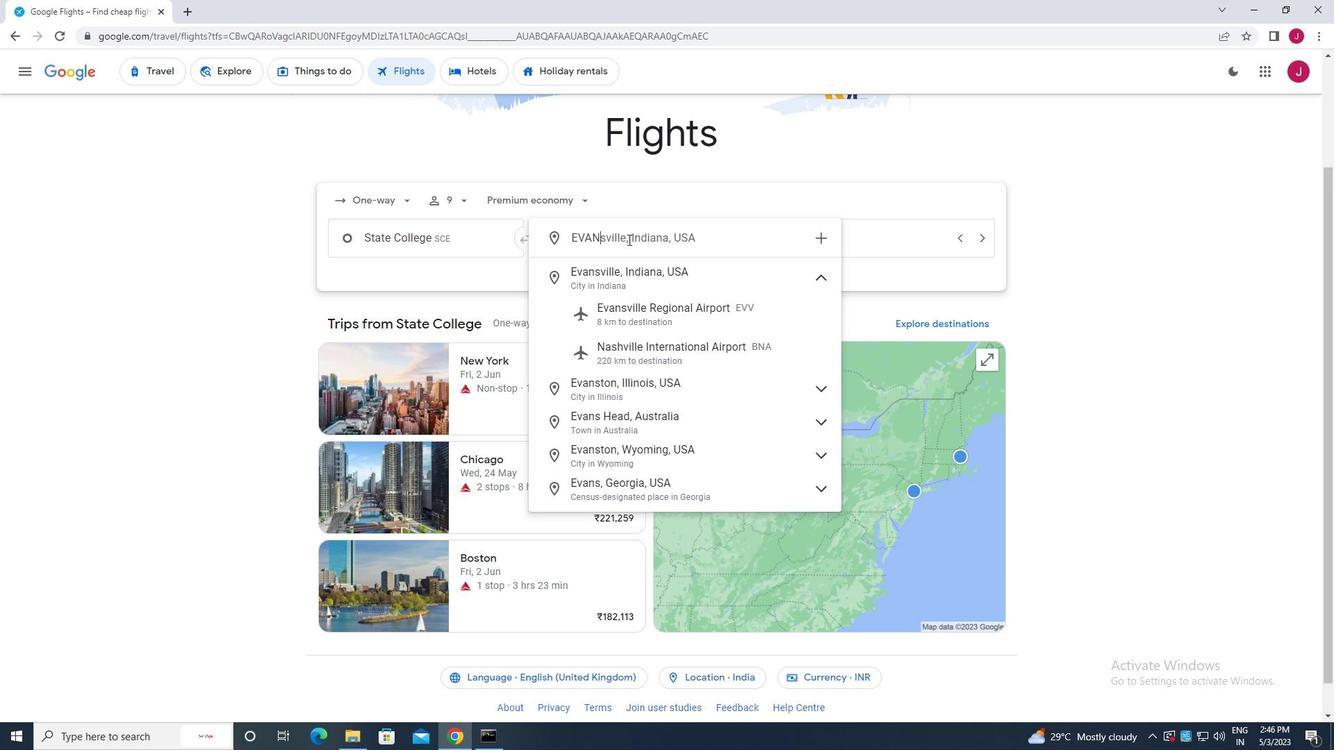 
Action: Mouse moved to (689, 308)
Screenshot: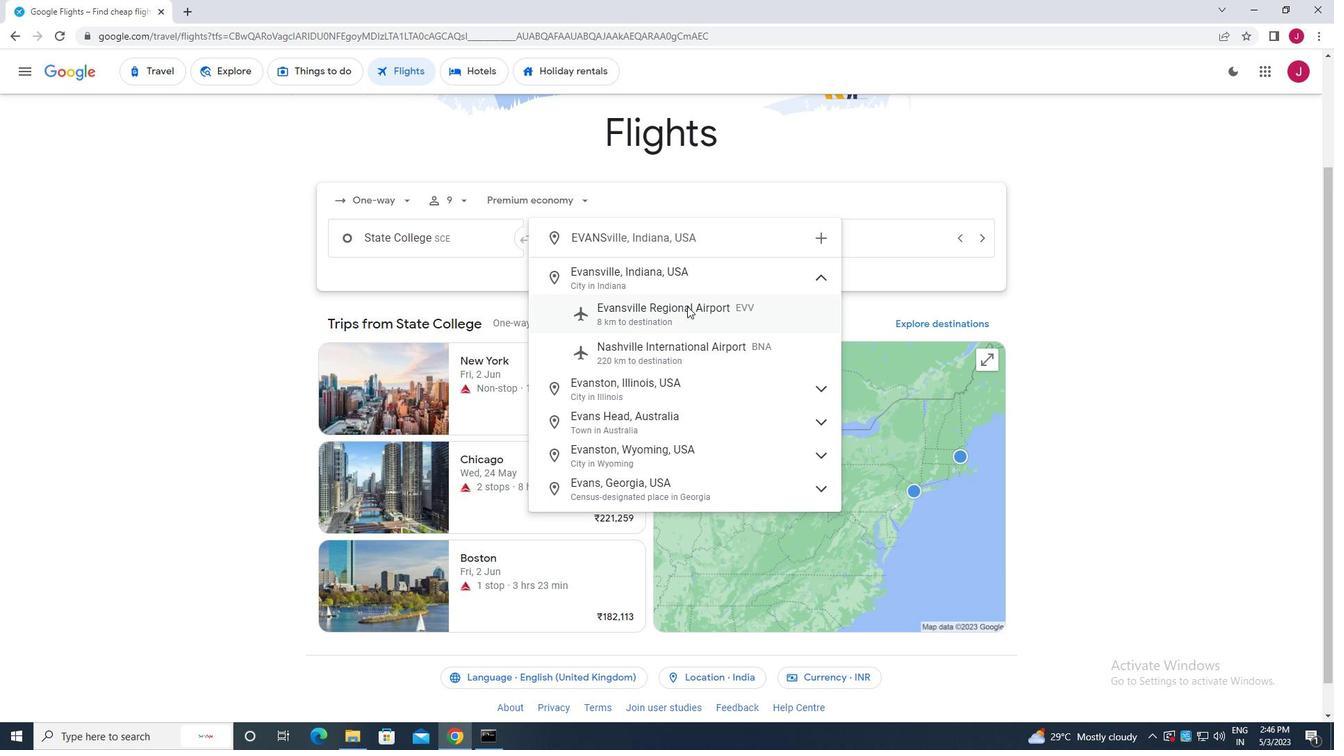 
Action: Mouse pressed left at (689, 308)
Screenshot: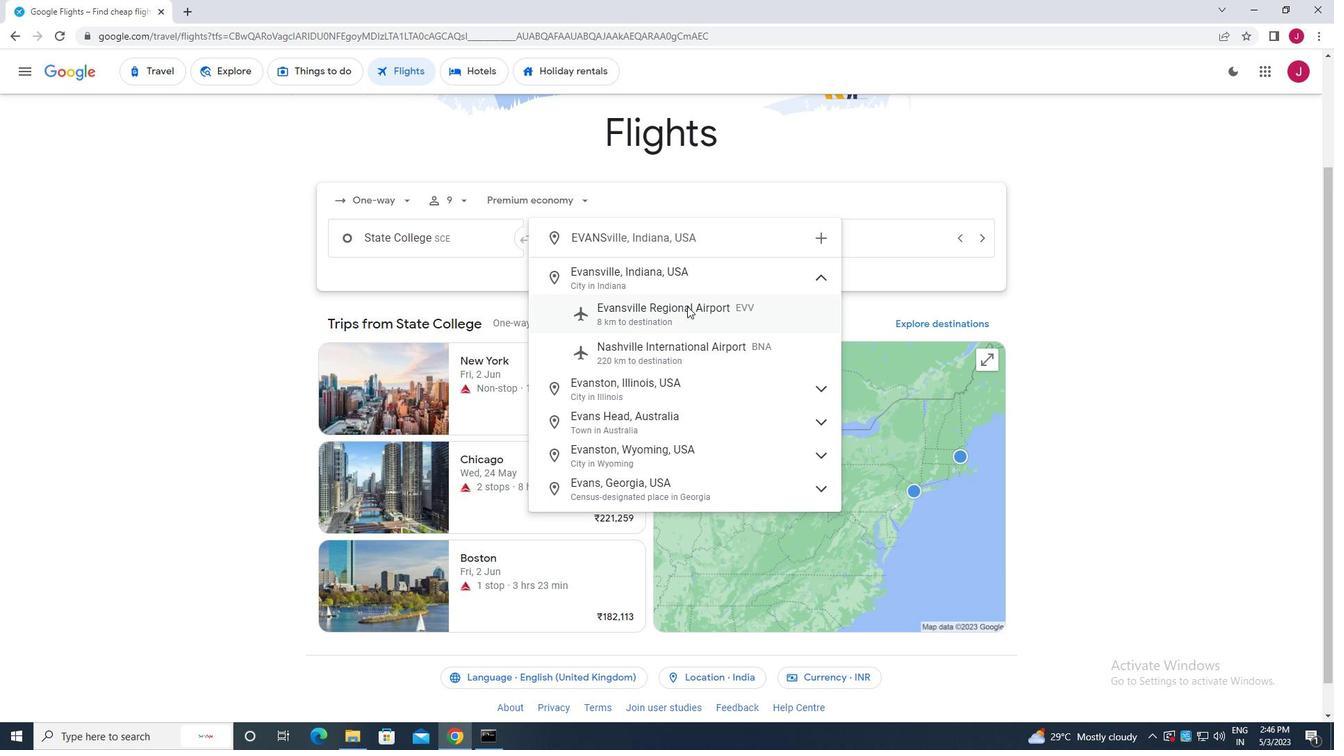 
Action: Mouse moved to (829, 248)
Screenshot: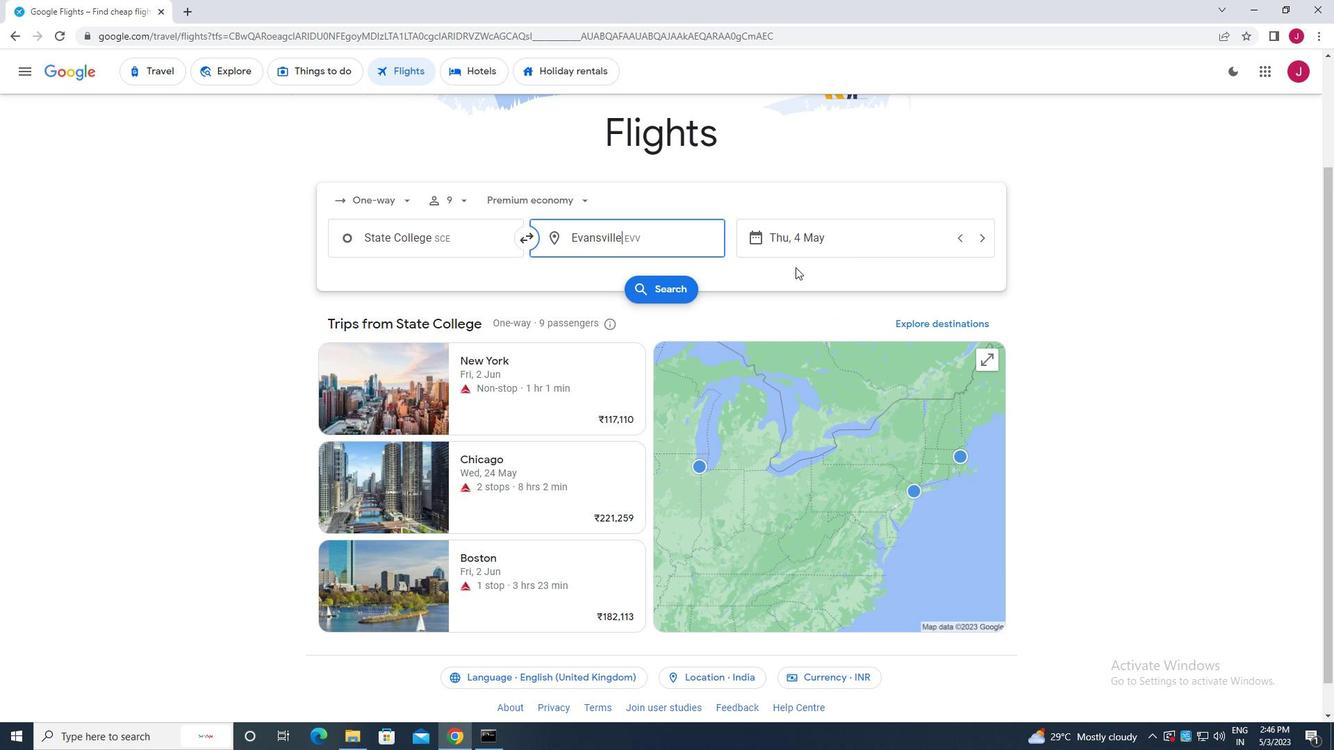 
Action: Mouse pressed left at (829, 248)
Screenshot: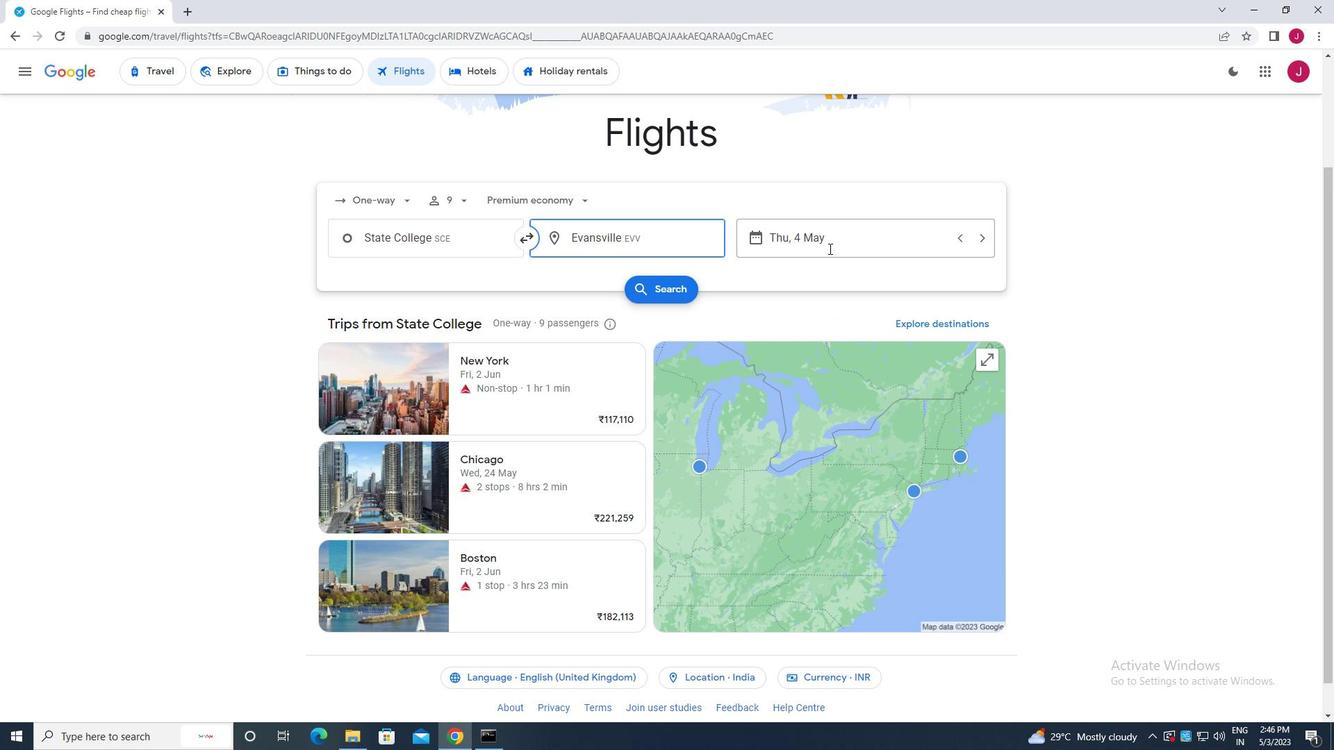 
Action: Mouse moved to (604, 351)
Screenshot: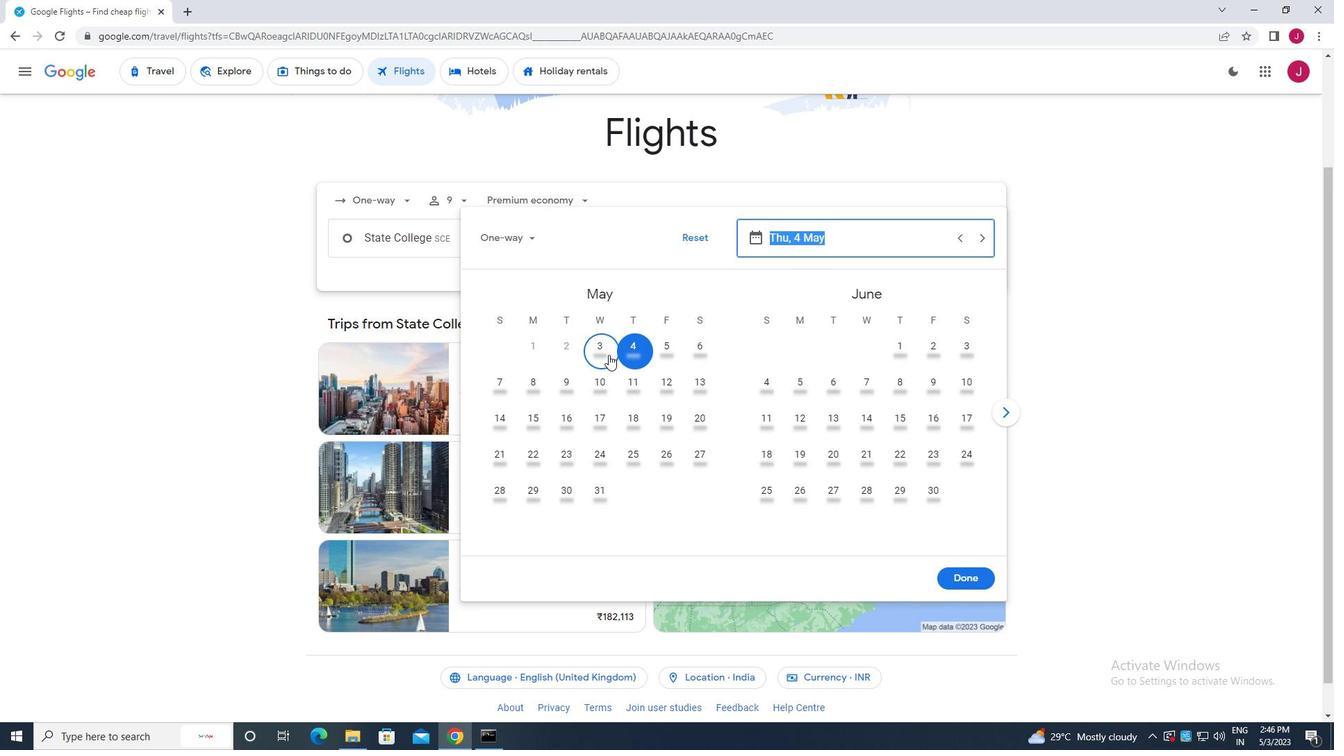 
Action: Mouse pressed left at (604, 351)
Screenshot: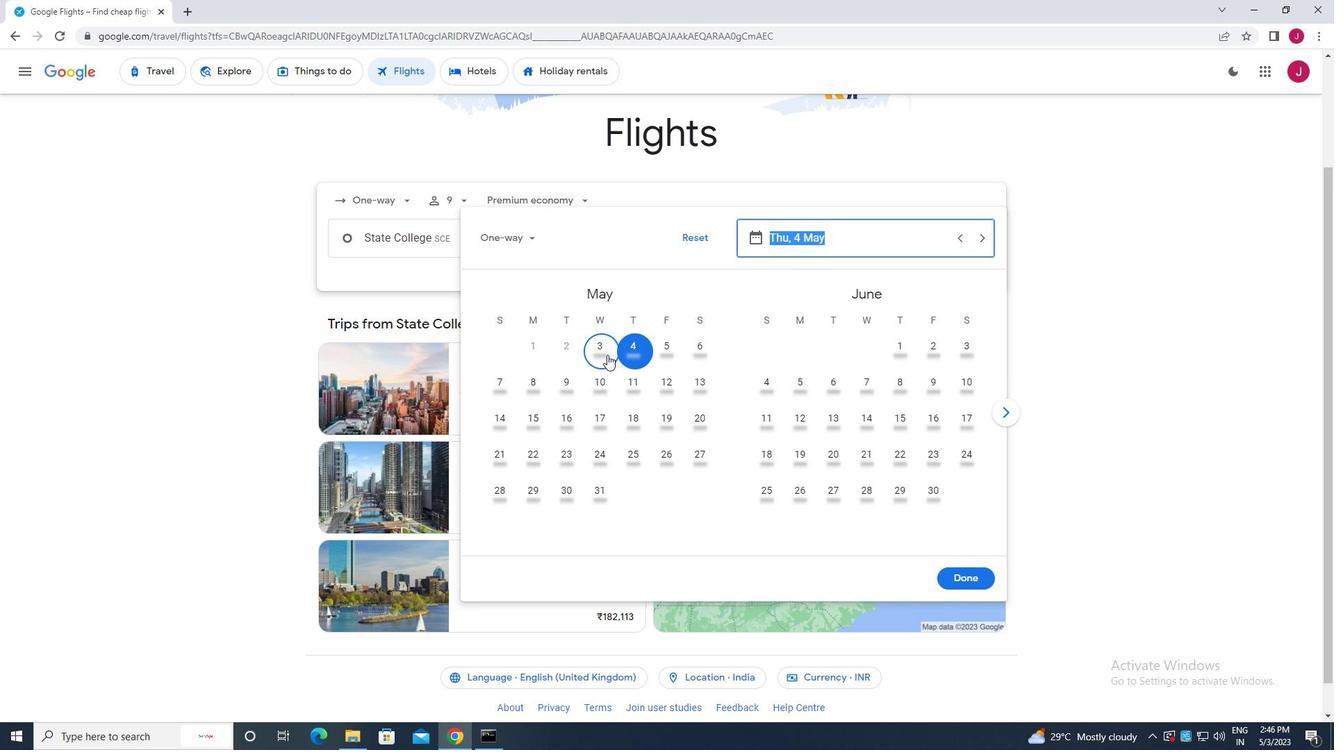 
Action: Mouse moved to (977, 574)
Screenshot: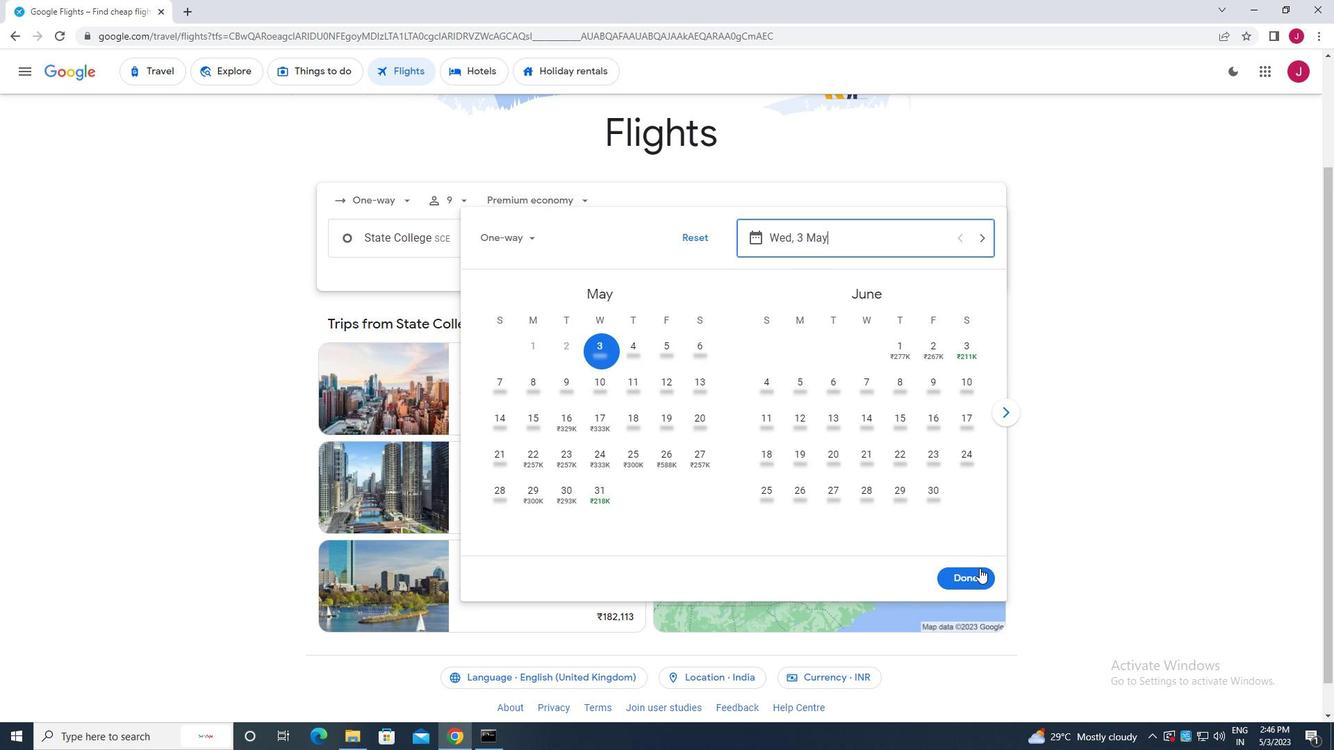 
Action: Mouse pressed left at (977, 574)
Screenshot: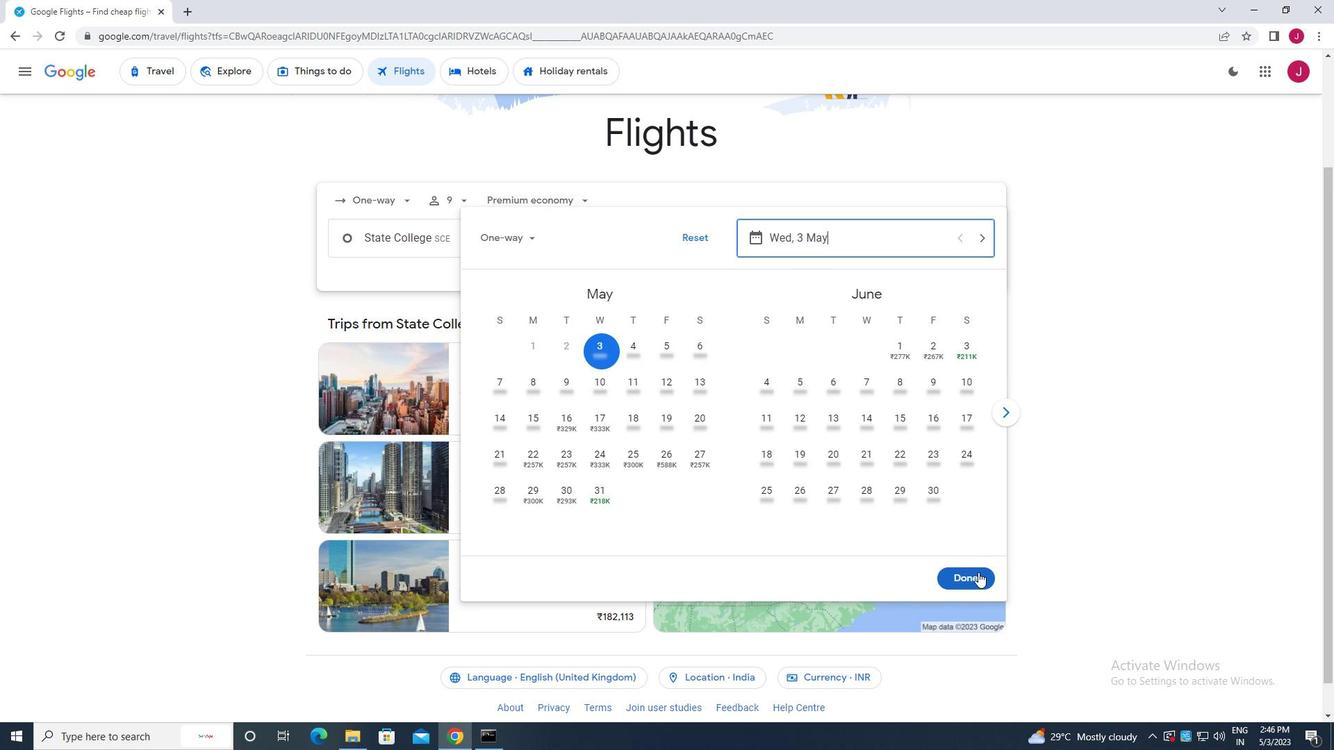 
Action: Mouse moved to (662, 292)
Screenshot: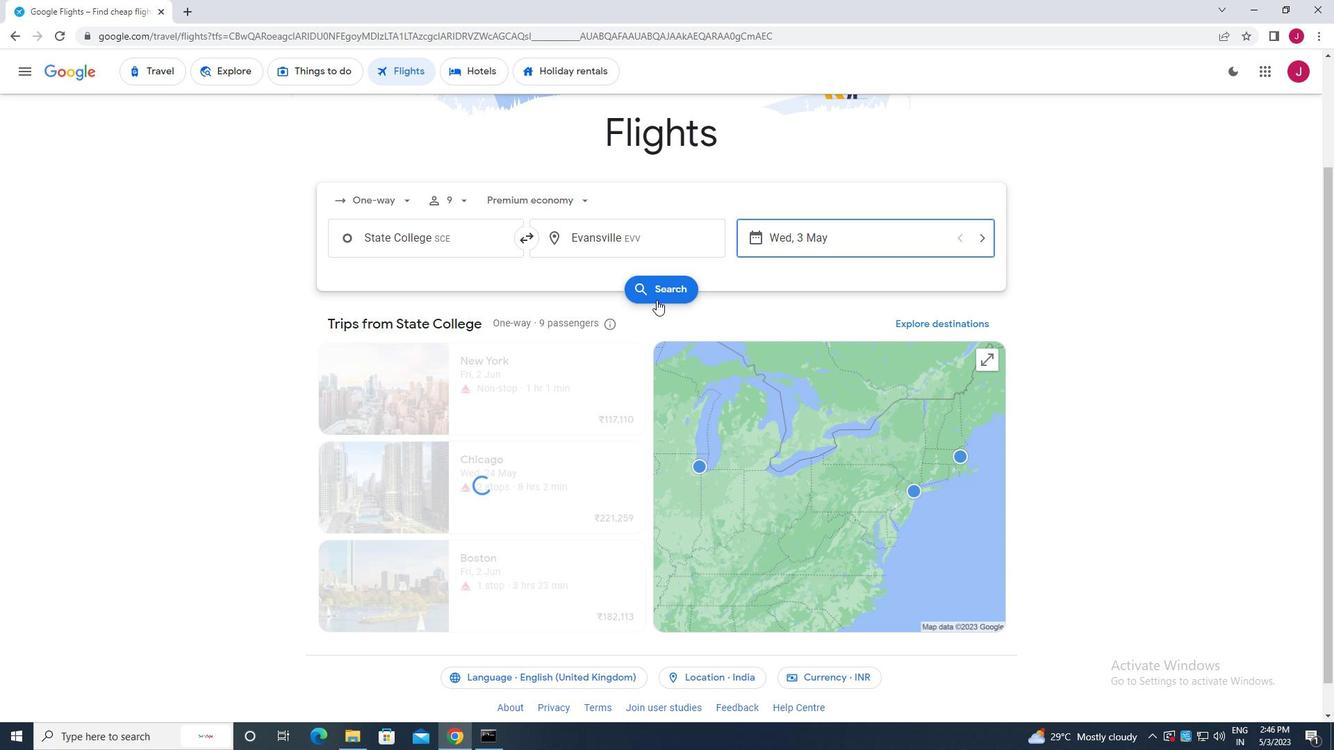 
Action: Mouse pressed left at (662, 292)
Screenshot: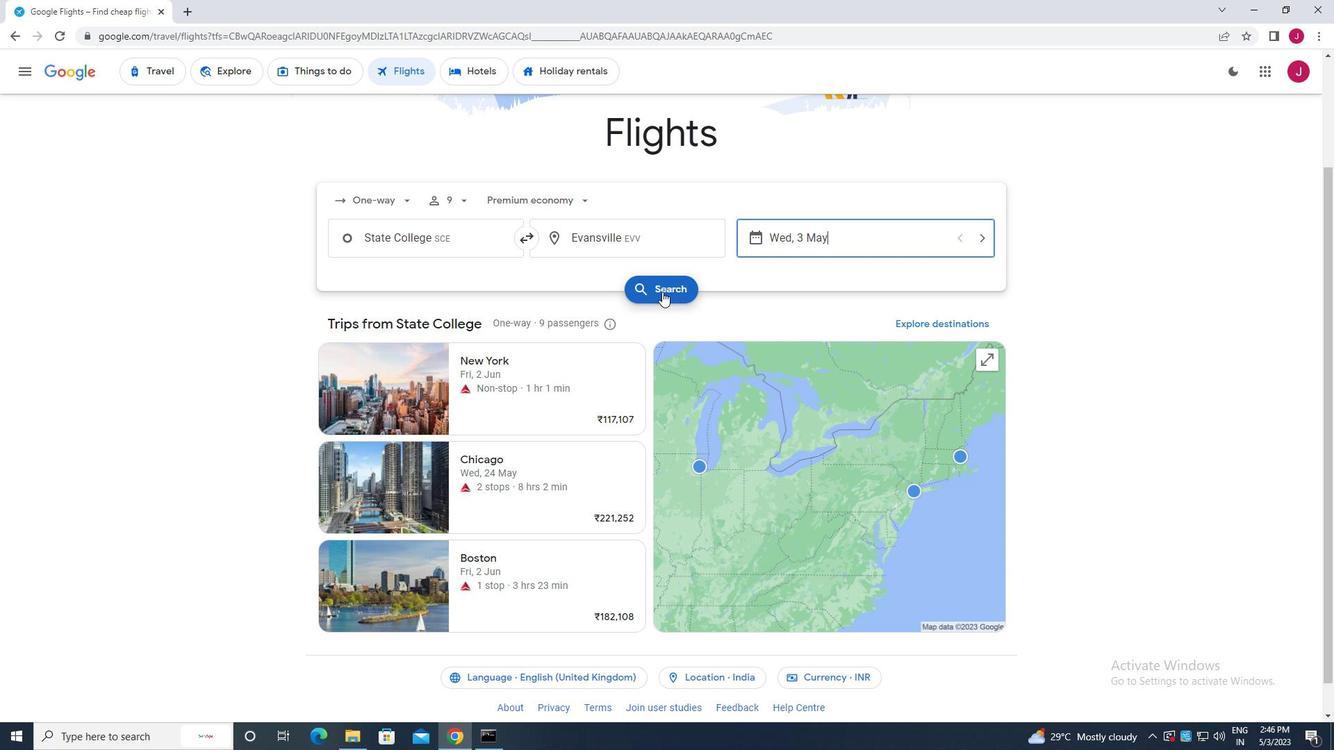 
Action: Mouse moved to (368, 199)
Screenshot: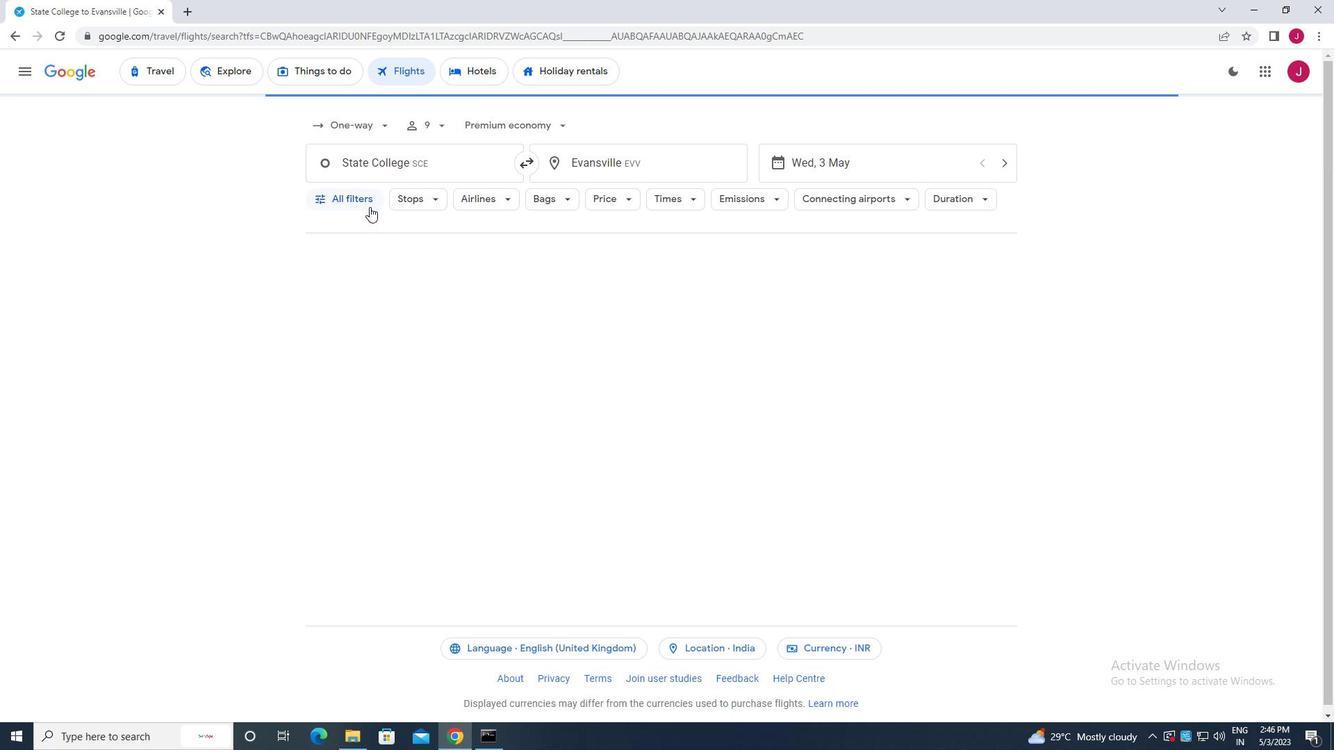 
Action: Mouse pressed left at (368, 199)
Screenshot: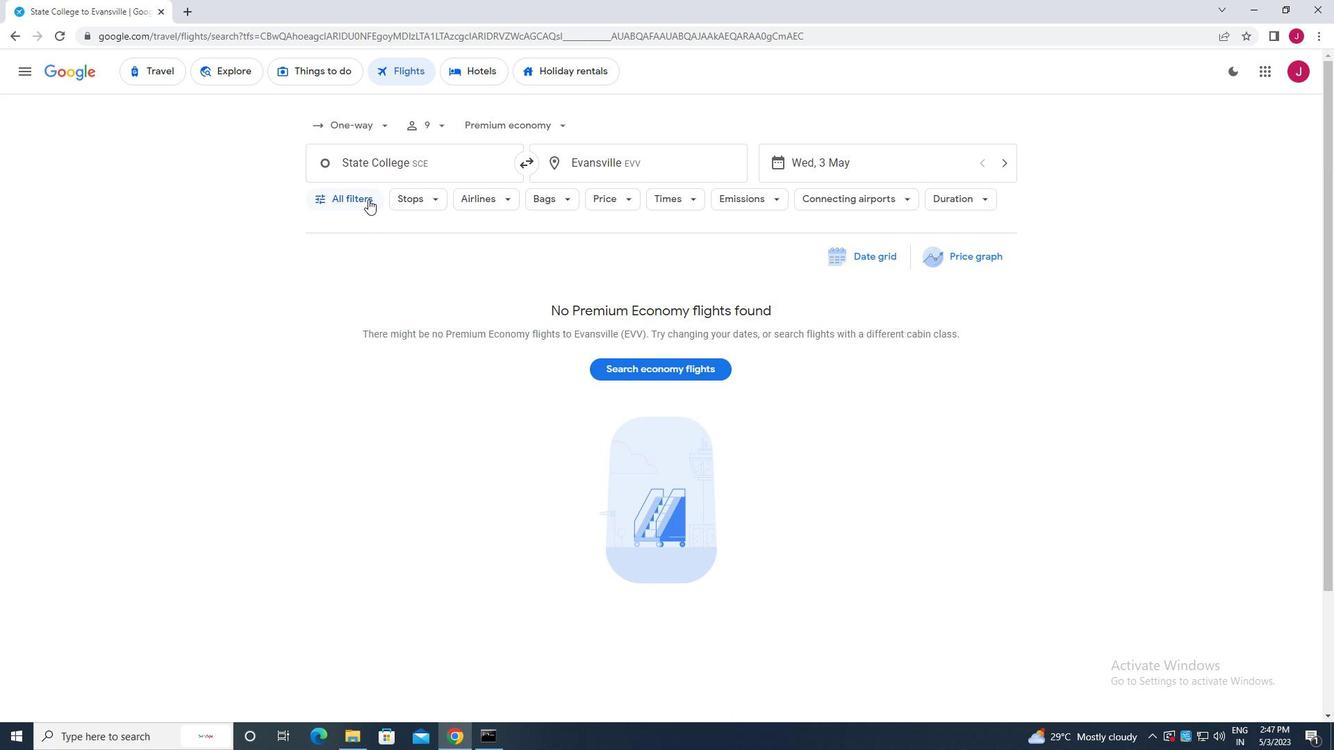 
Action: Mouse moved to (399, 293)
Screenshot: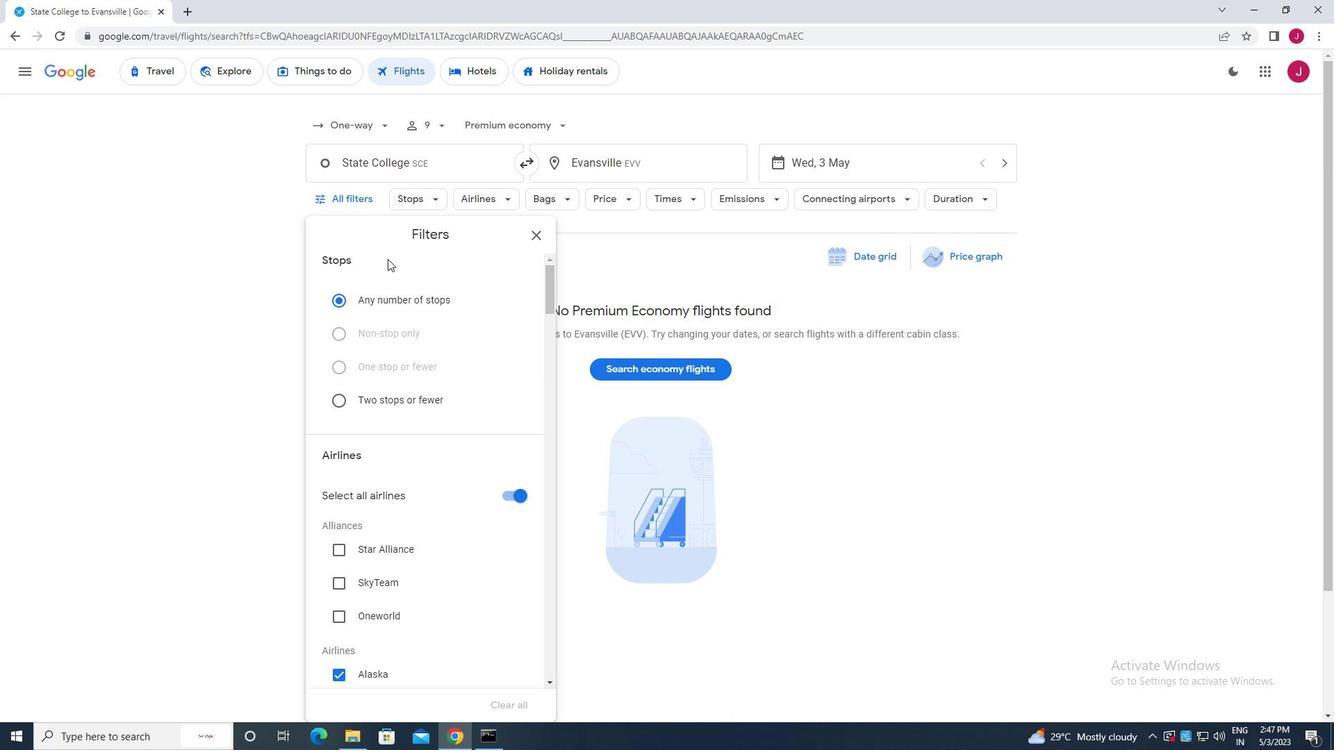 
Action: Mouse scrolled (399, 292) with delta (0, 0)
Screenshot: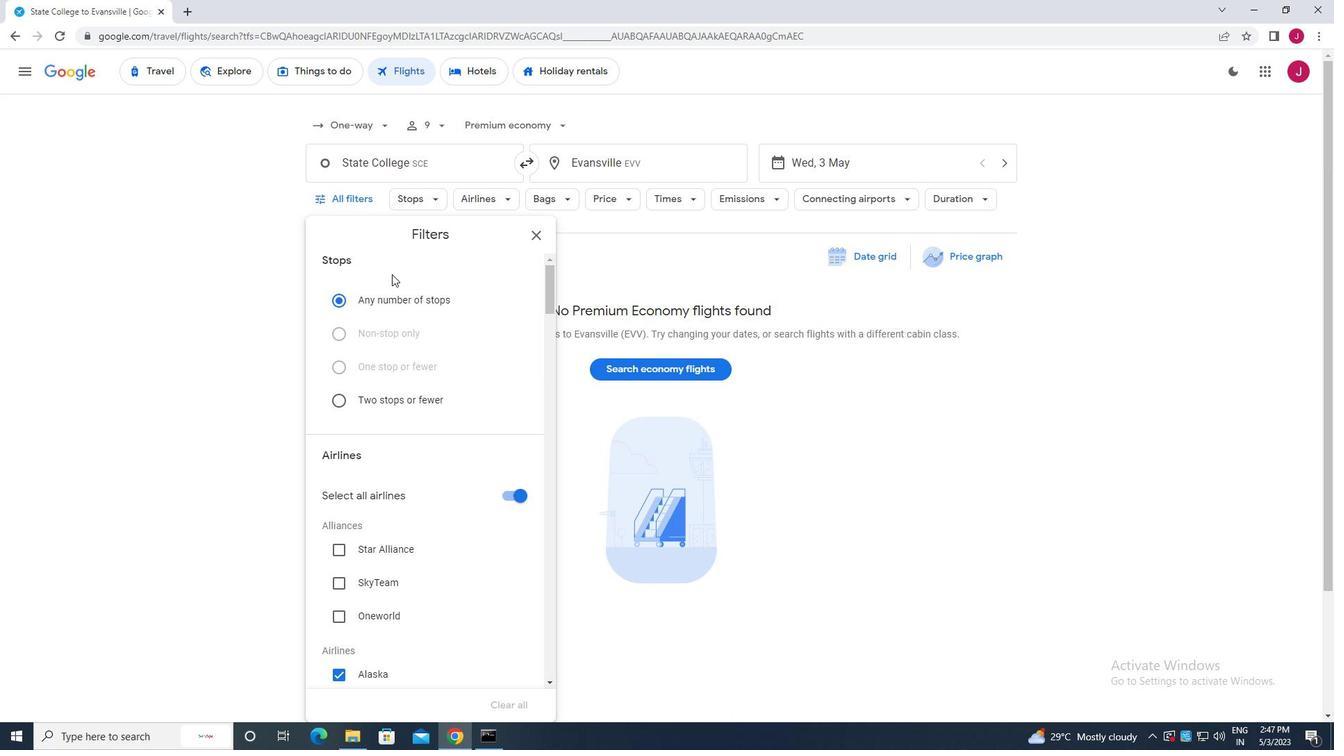 
Action: Mouse scrolled (399, 292) with delta (0, 0)
Screenshot: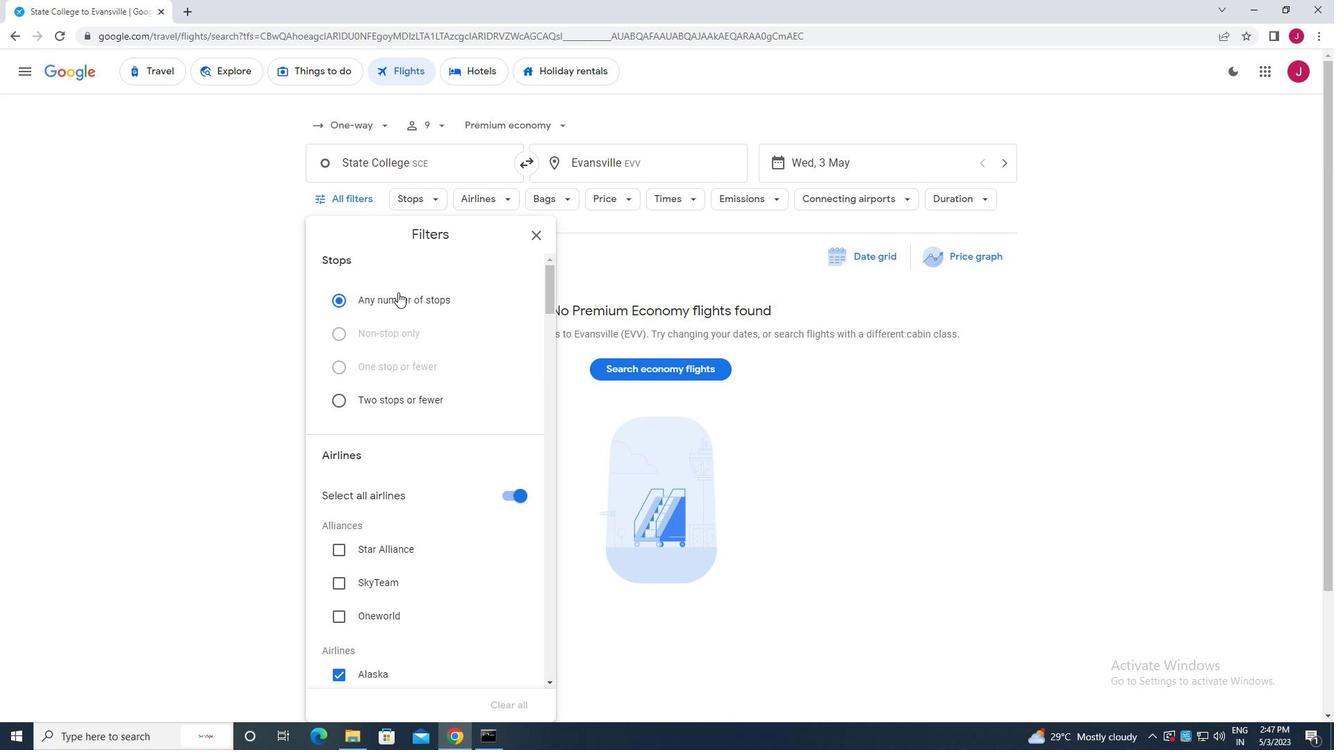 
Action: Mouse moved to (402, 296)
Screenshot: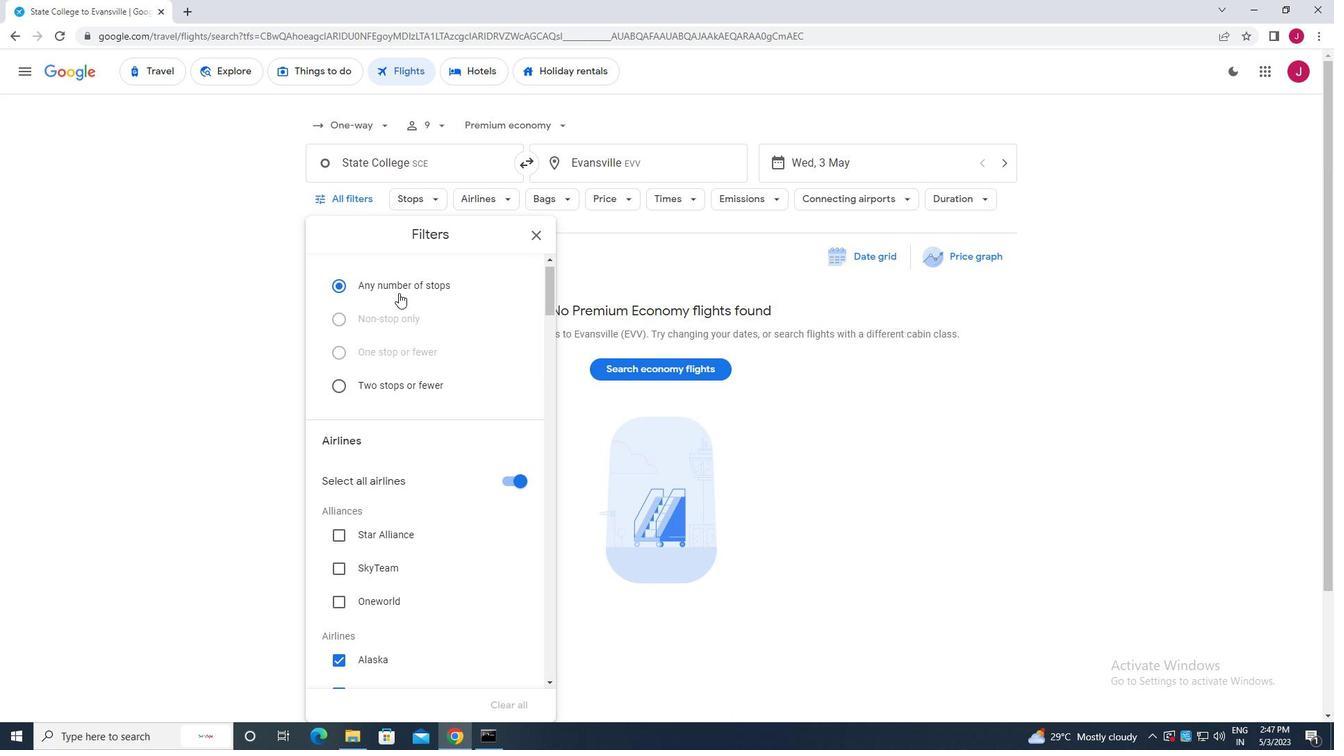 
Action: Mouse scrolled (402, 296) with delta (0, 0)
Screenshot: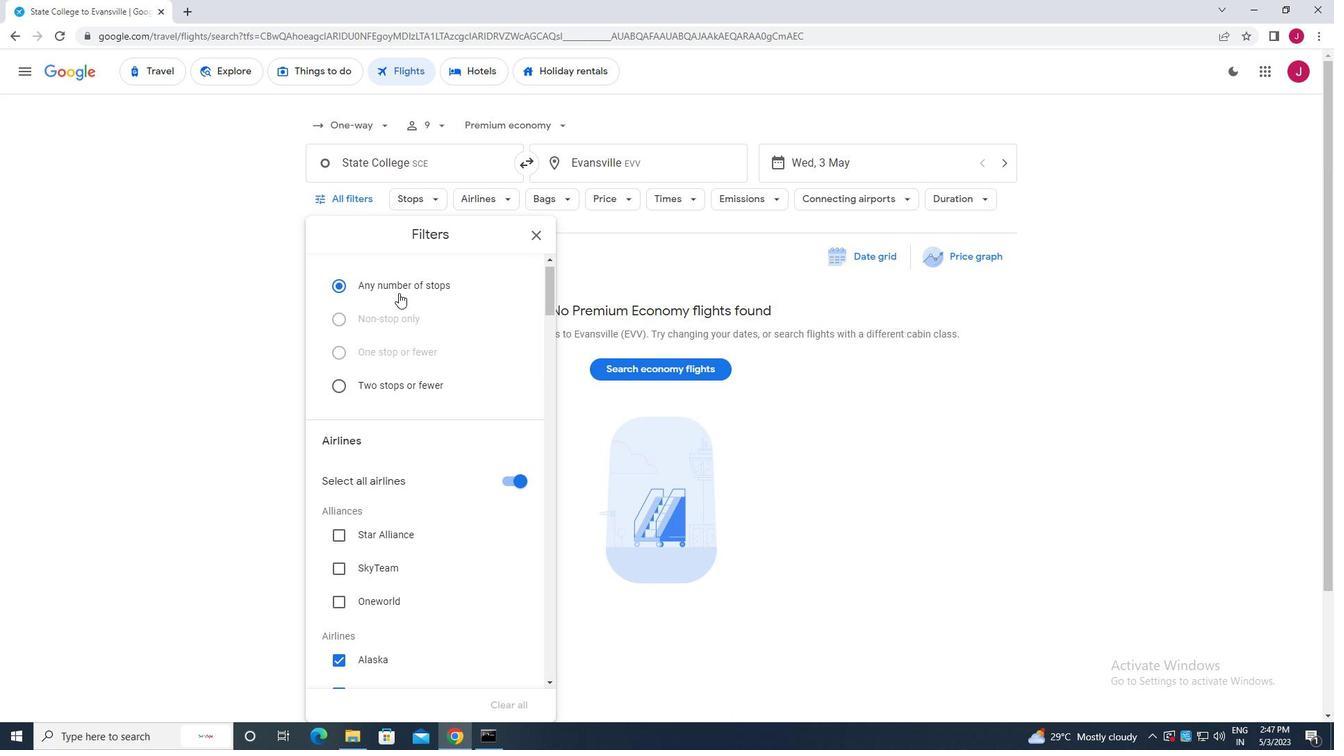 
Action: Mouse moved to (511, 286)
Screenshot: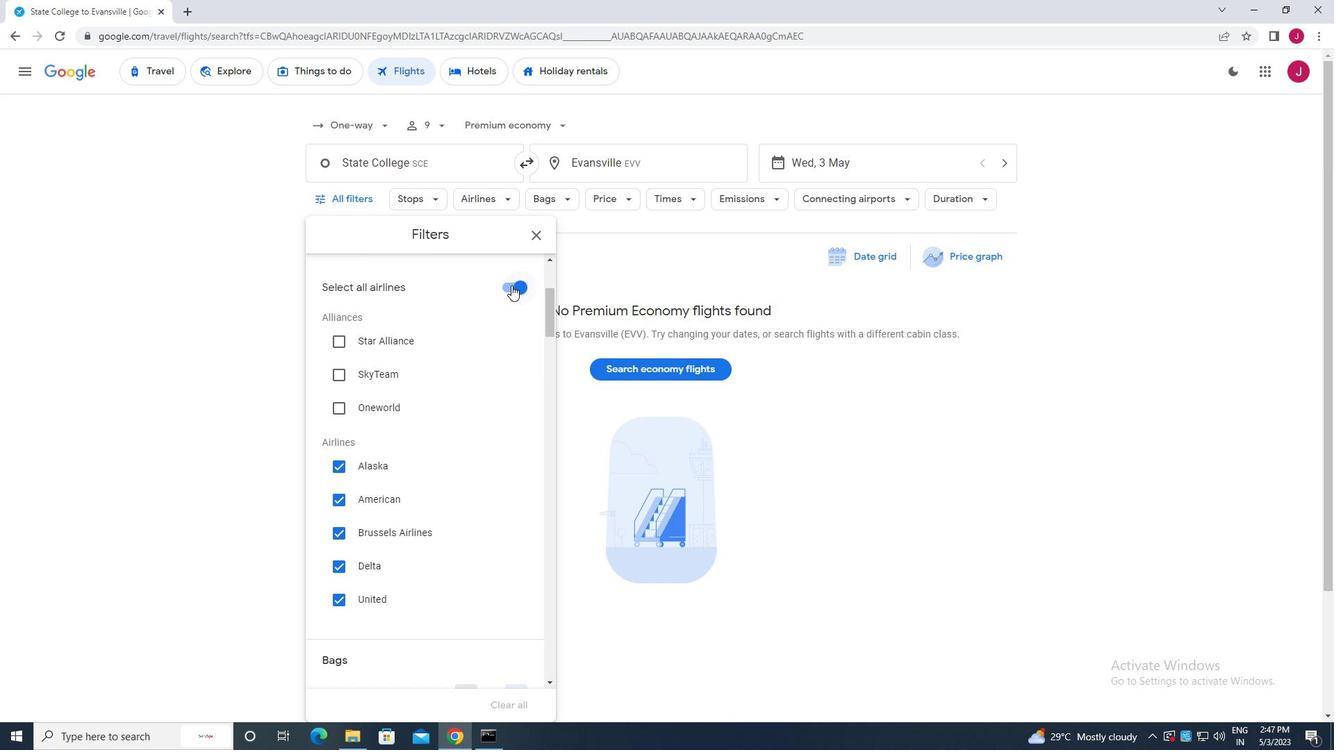 
Action: Mouse pressed left at (511, 286)
Screenshot: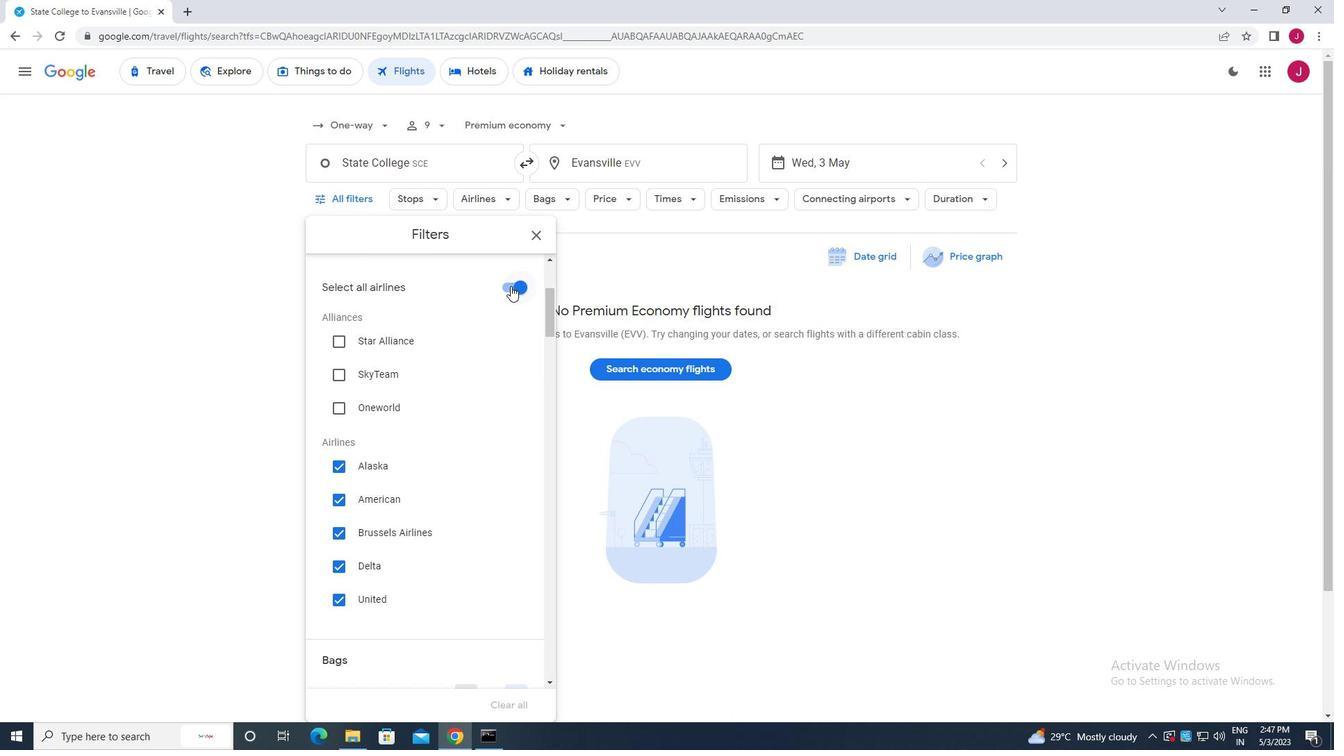 
Action: Mouse moved to (492, 330)
Screenshot: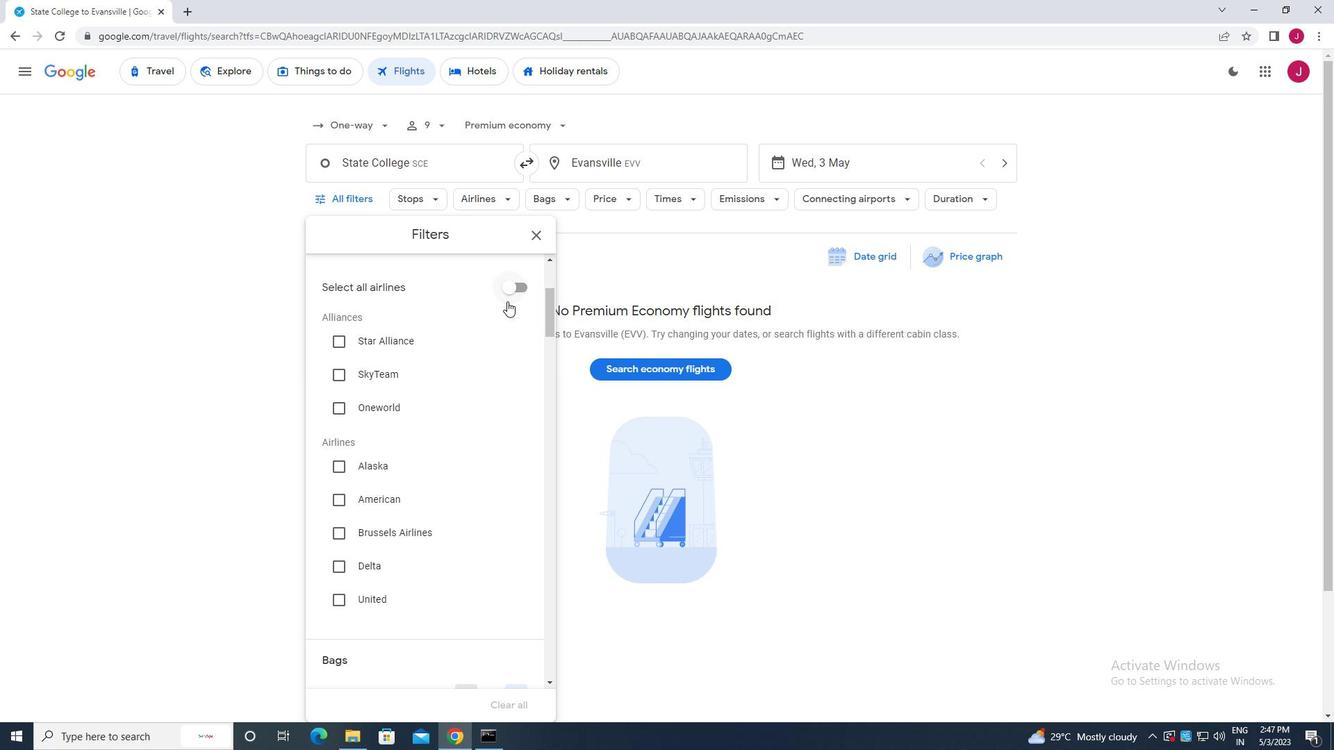 
Action: Mouse scrolled (492, 330) with delta (0, 0)
Screenshot: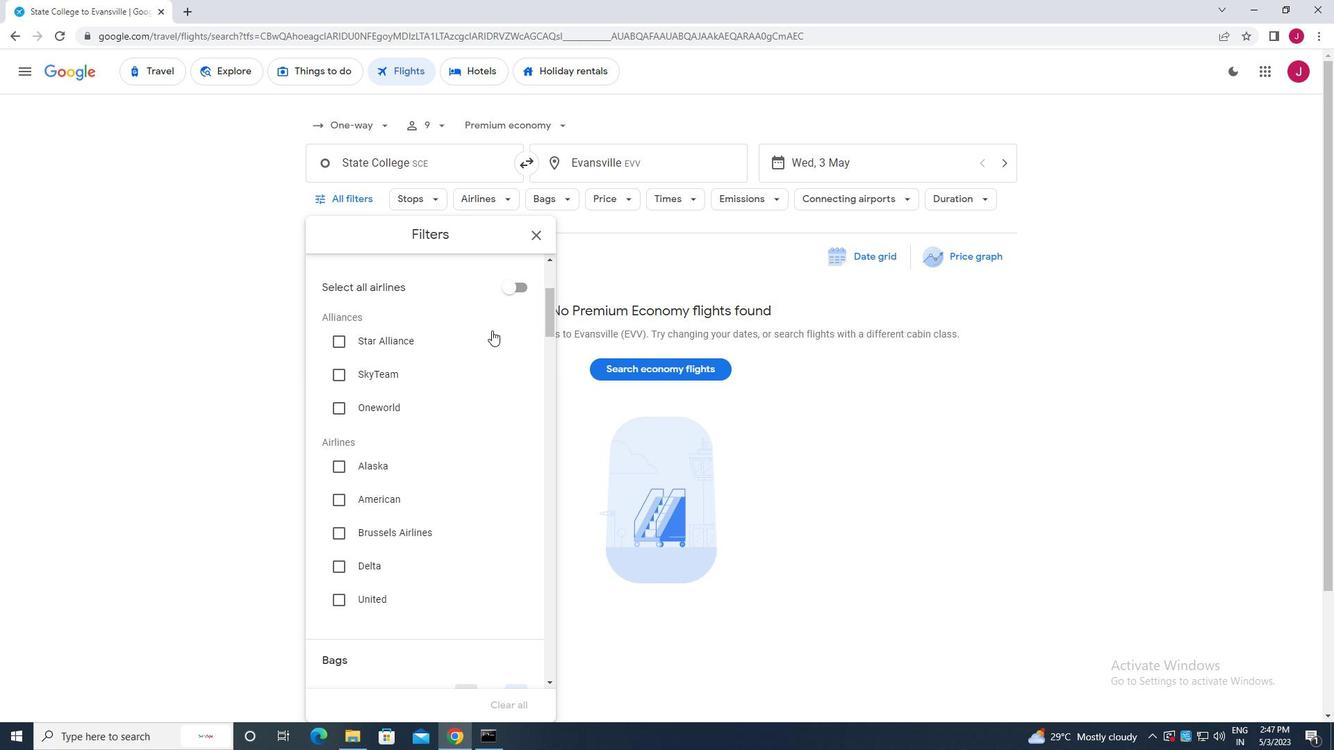 
Action: Mouse scrolled (492, 330) with delta (0, 0)
Screenshot: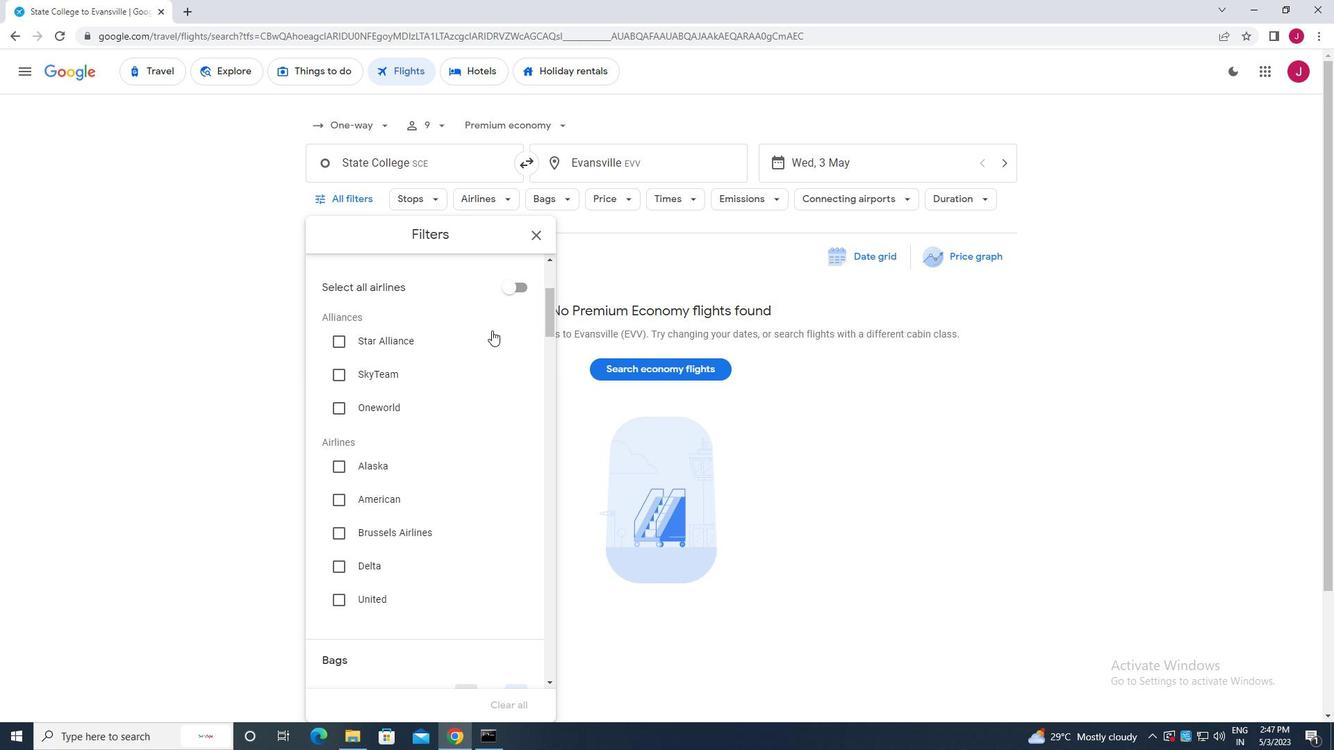 
Action: Mouse moved to (491, 331)
Screenshot: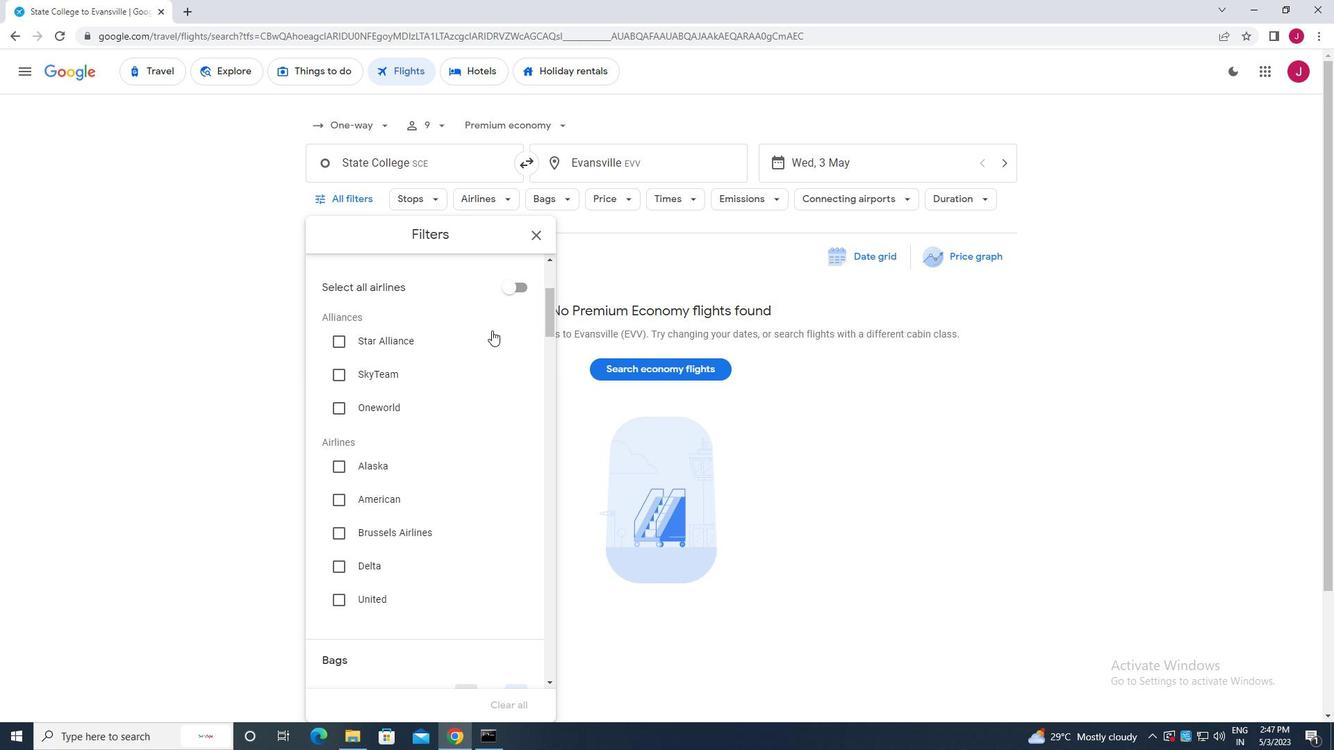 
Action: Mouse scrolled (491, 330) with delta (0, 0)
Screenshot: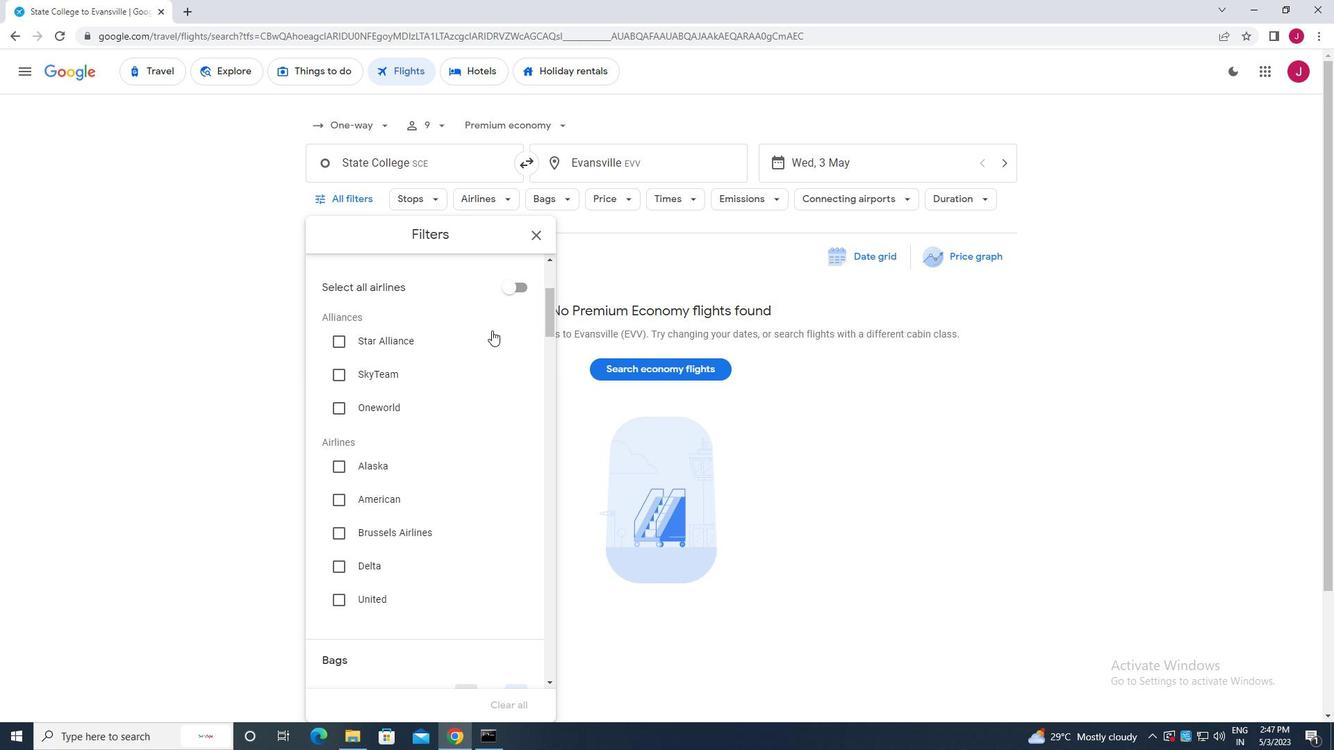 
Action: Mouse moved to (486, 330)
Screenshot: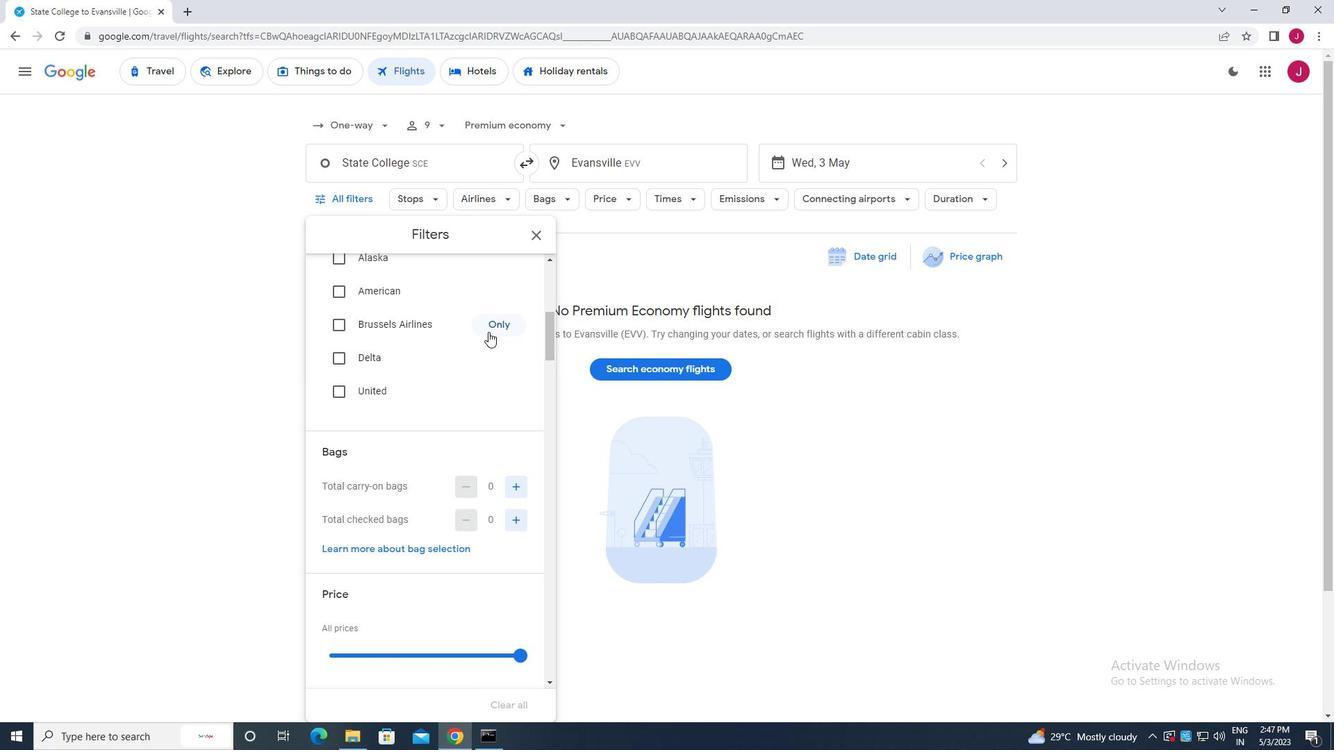 
Action: Mouse scrolled (486, 329) with delta (0, 0)
Screenshot: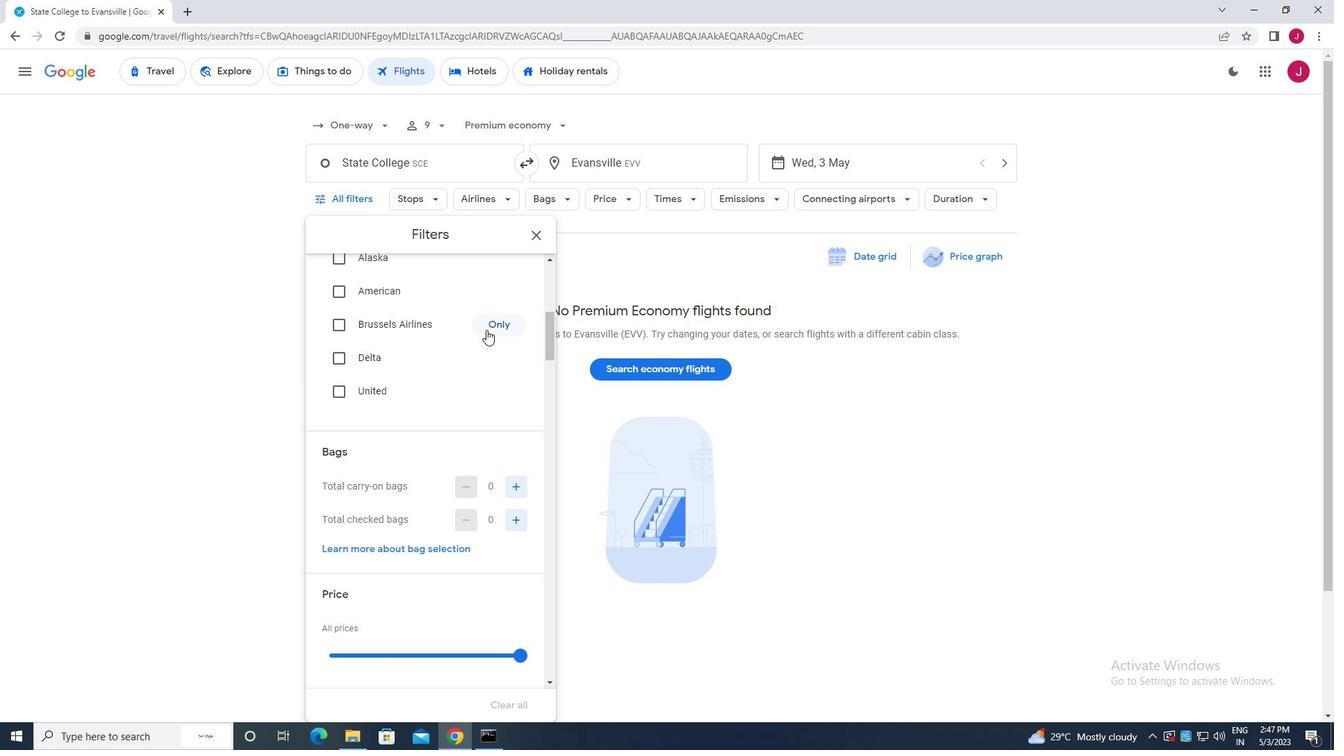 
Action: Mouse scrolled (486, 329) with delta (0, 0)
Screenshot: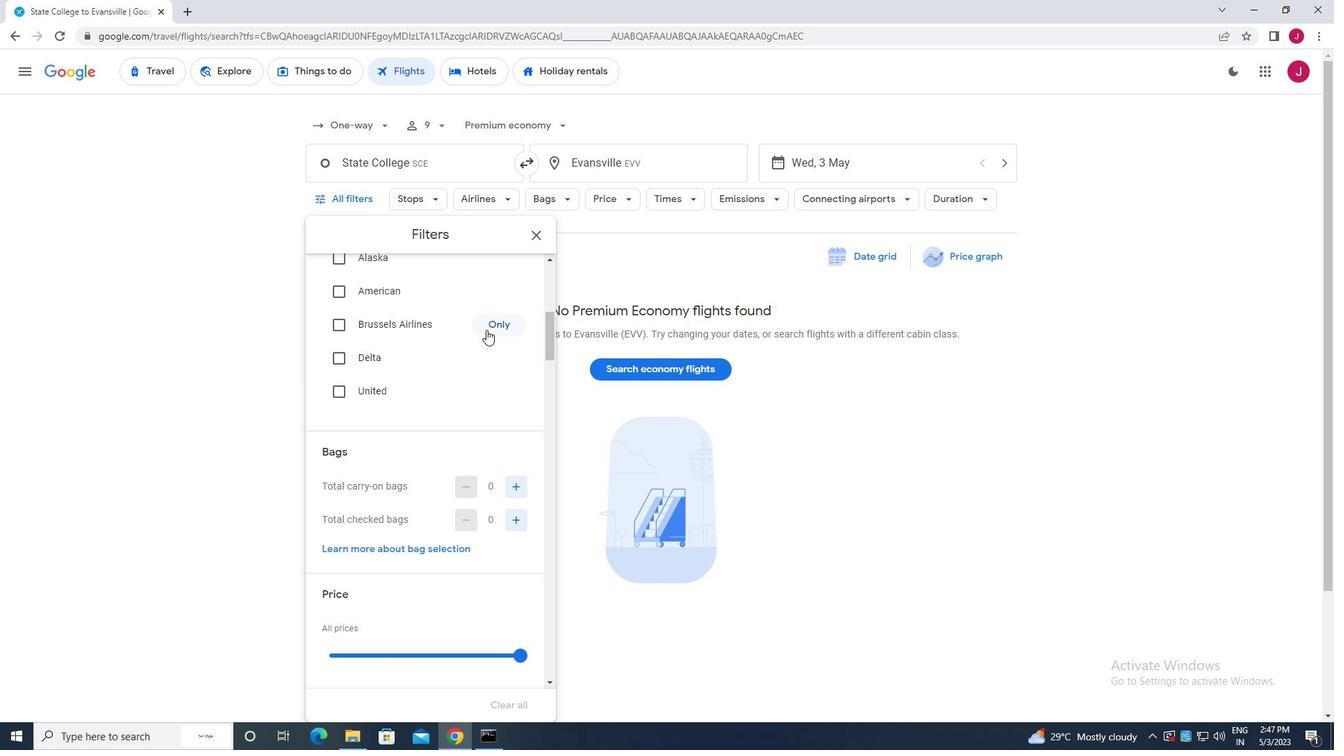 
Action: Mouse scrolled (486, 329) with delta (0, 0)
Screenshot: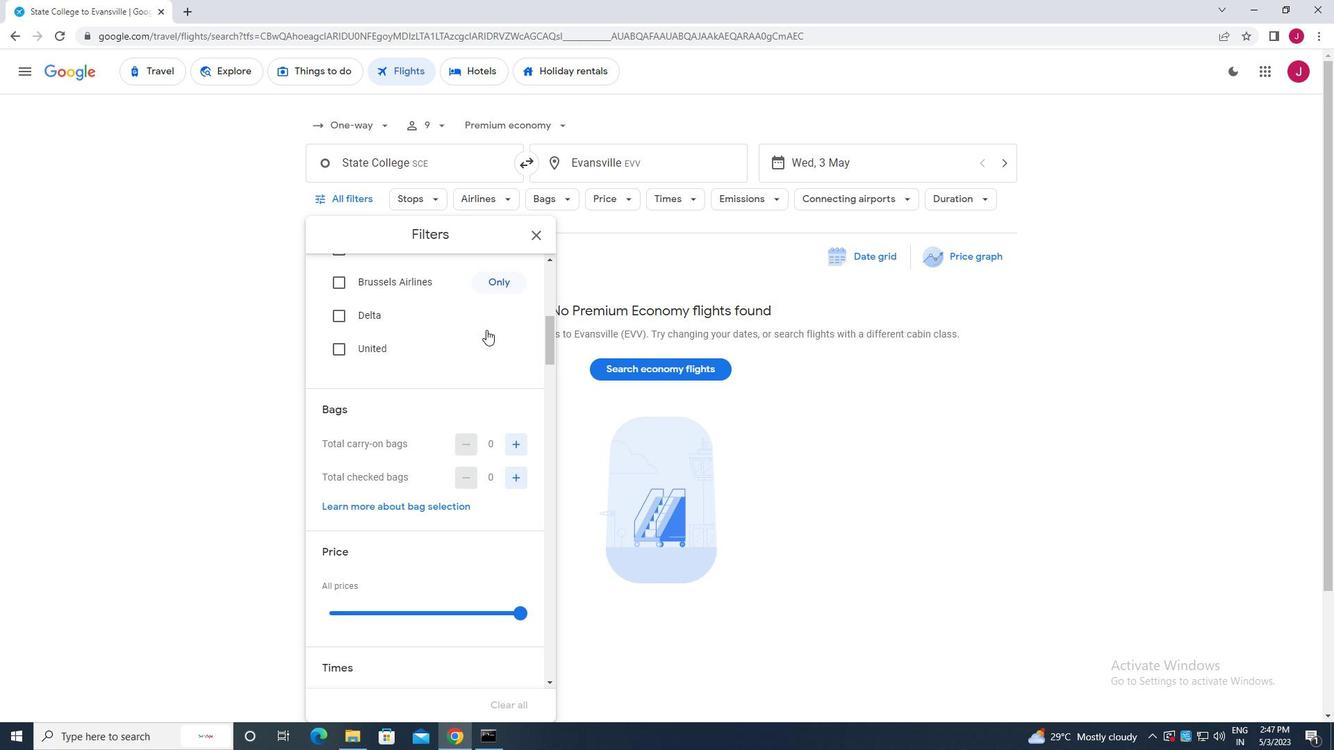 
Action: Mouse moved to (517, 309)
Screenshot: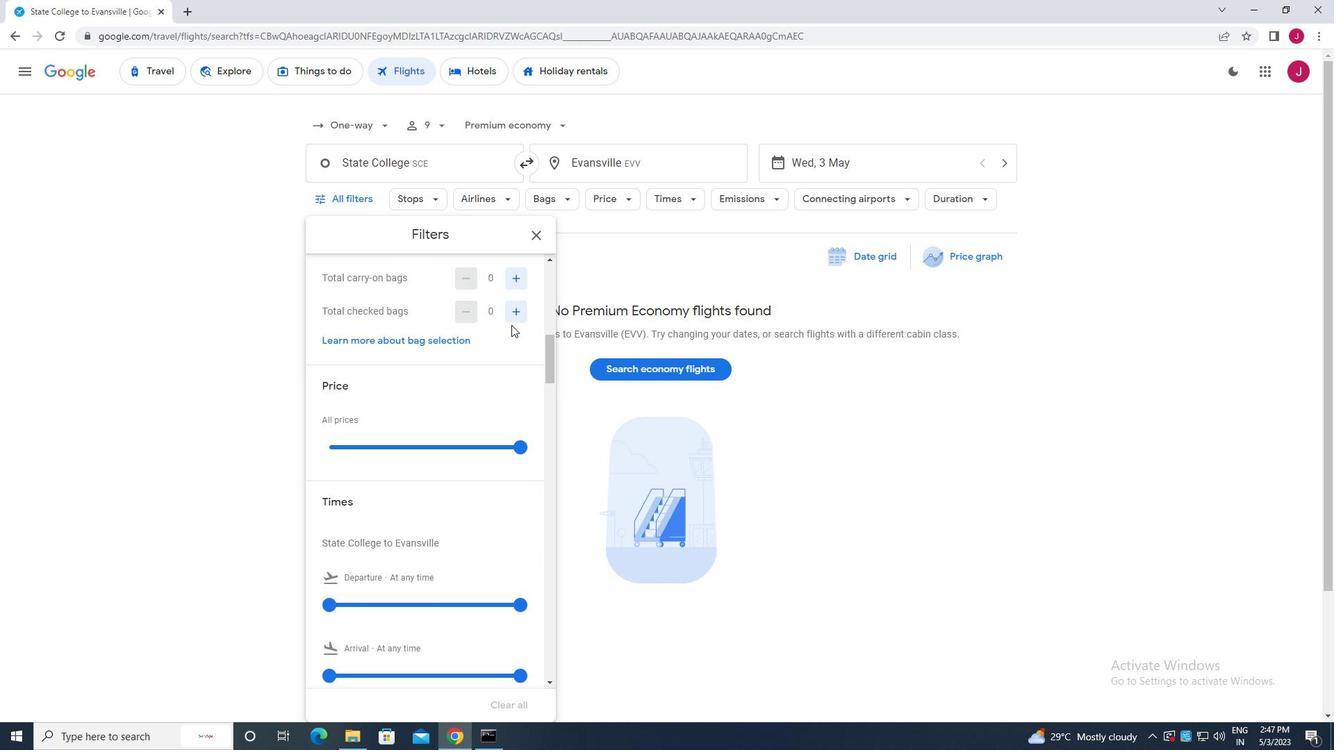 
Action: Mouse pressed left at (517, 309)
Screenshot: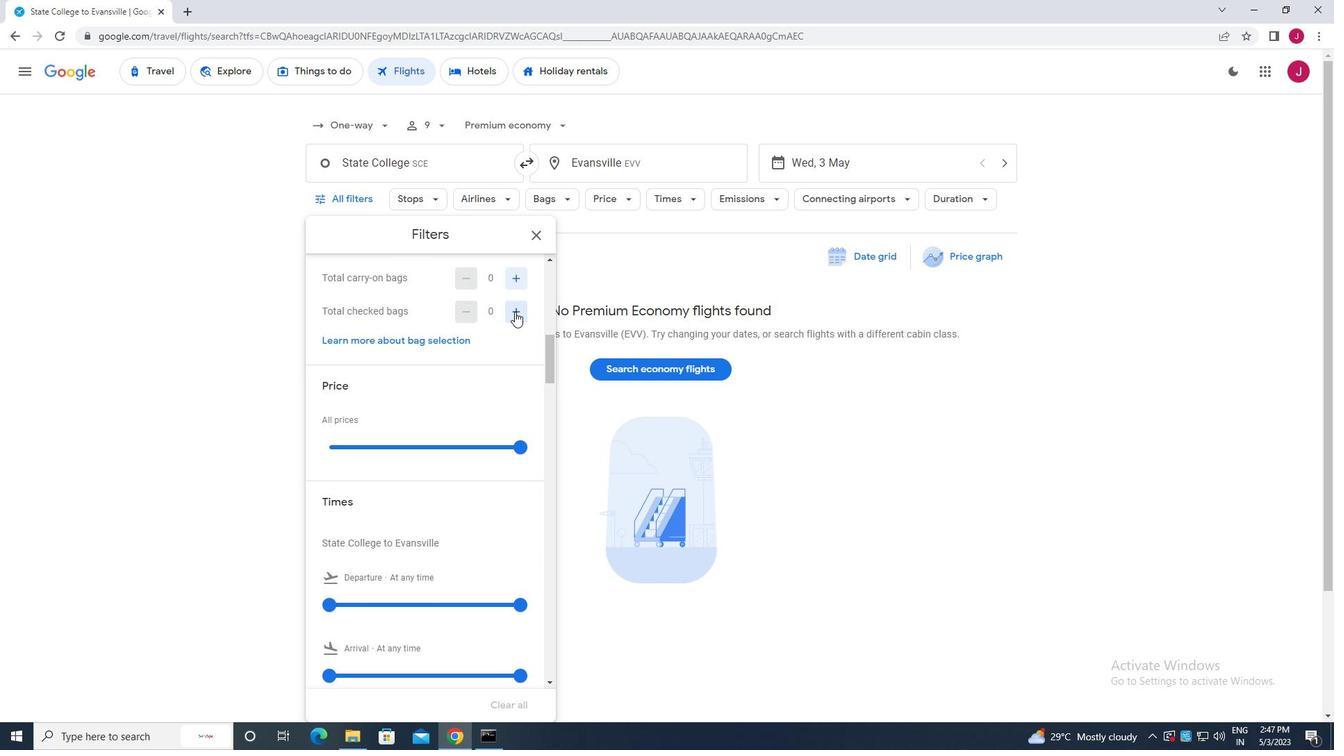 
Action: Mouse pressed left at (517, 309)
Screenshot: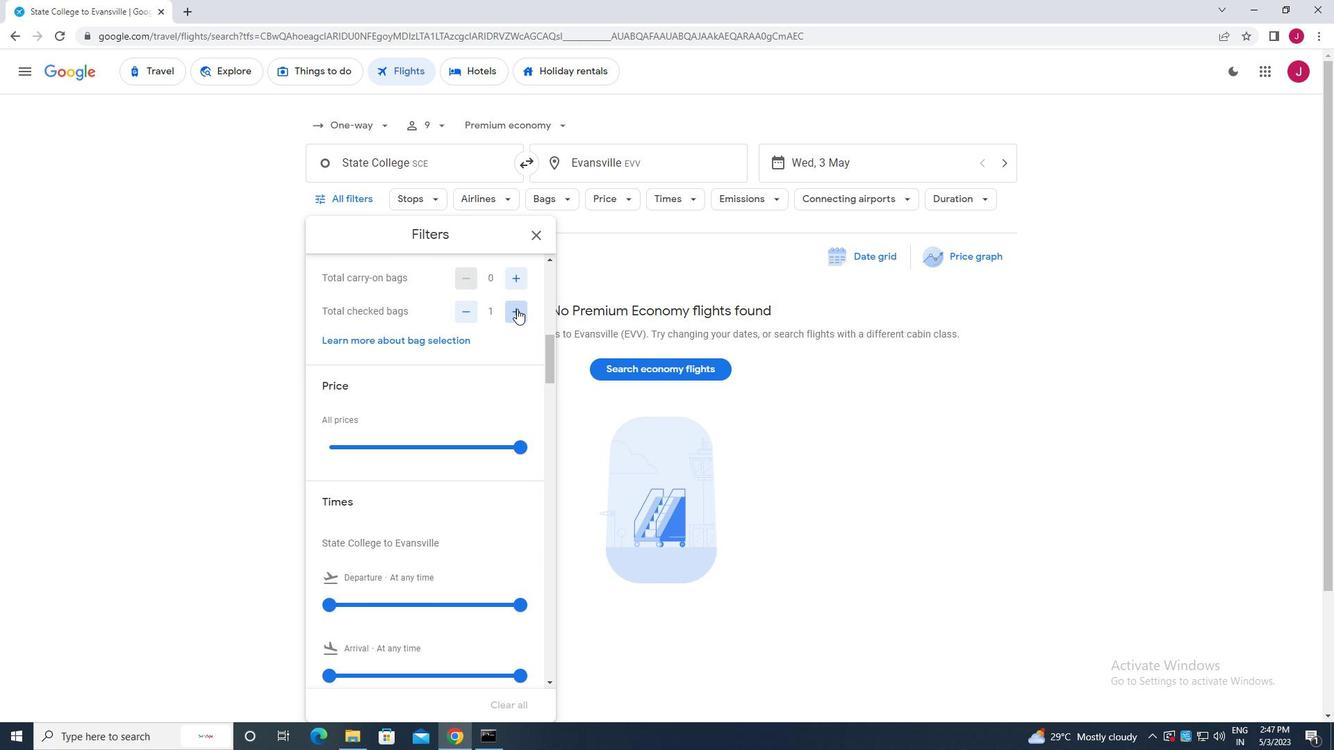 
Action: Mouse moved to (519, 442)
Screenshot: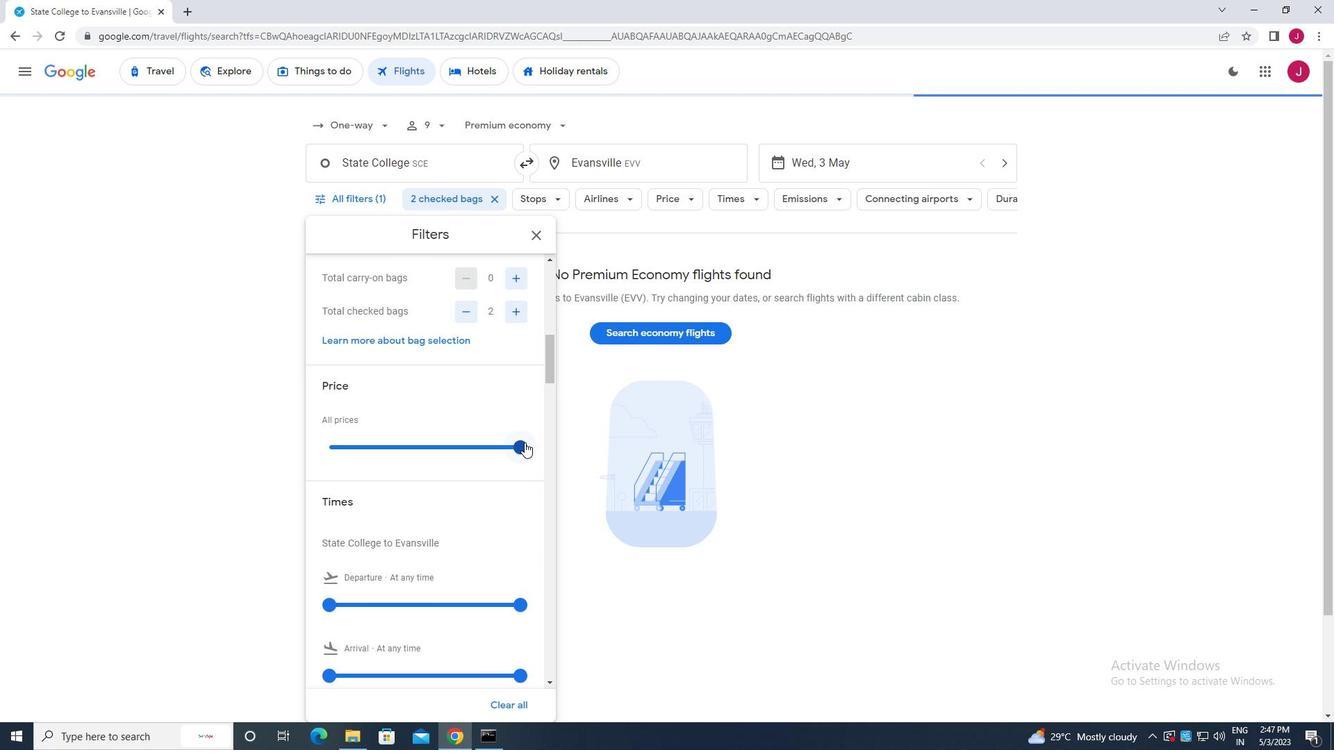 
Action: Mouse pressed left at (519, 442)
Screenshot: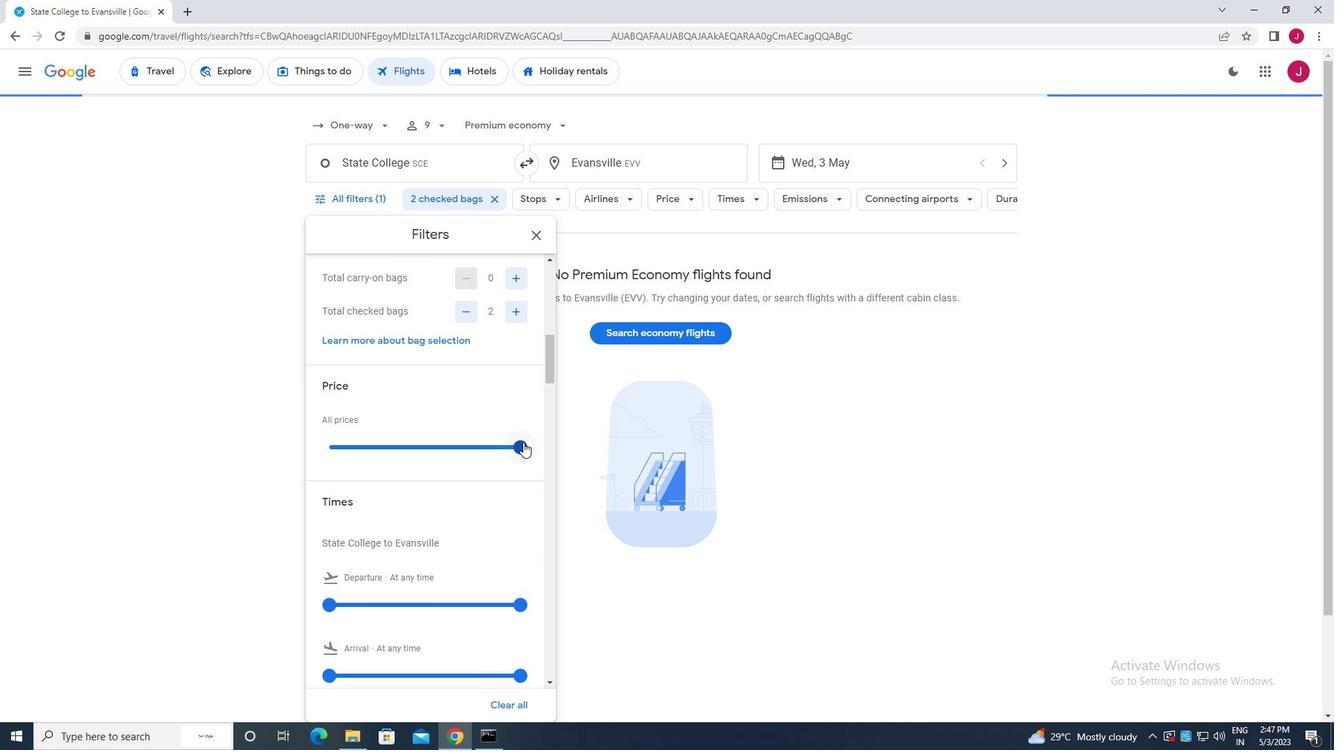 
Action: Mouse moved to (513, 422)
Screenshot: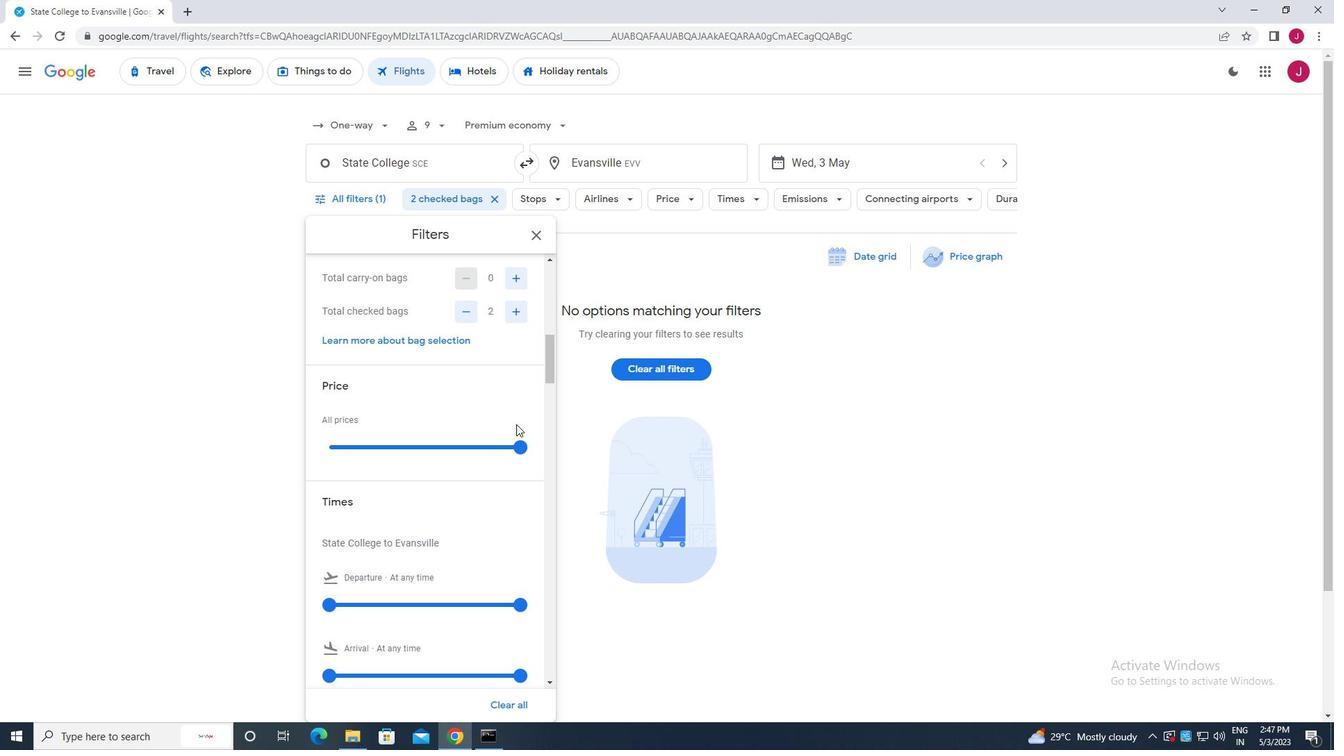 
Action: Mouse scrolled (513, 422) with delta (0, 0)
Screenshot: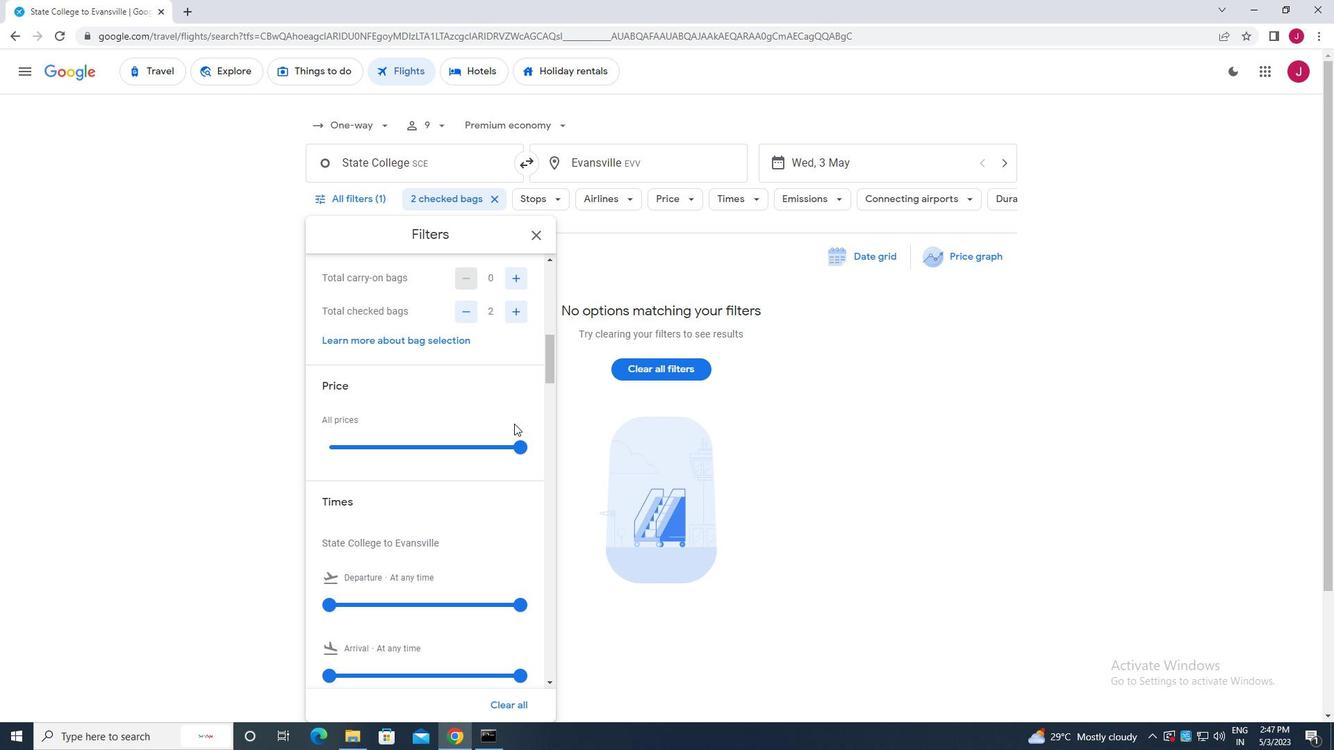 
Action: Mouse moved to (329, 536)
Screenshot: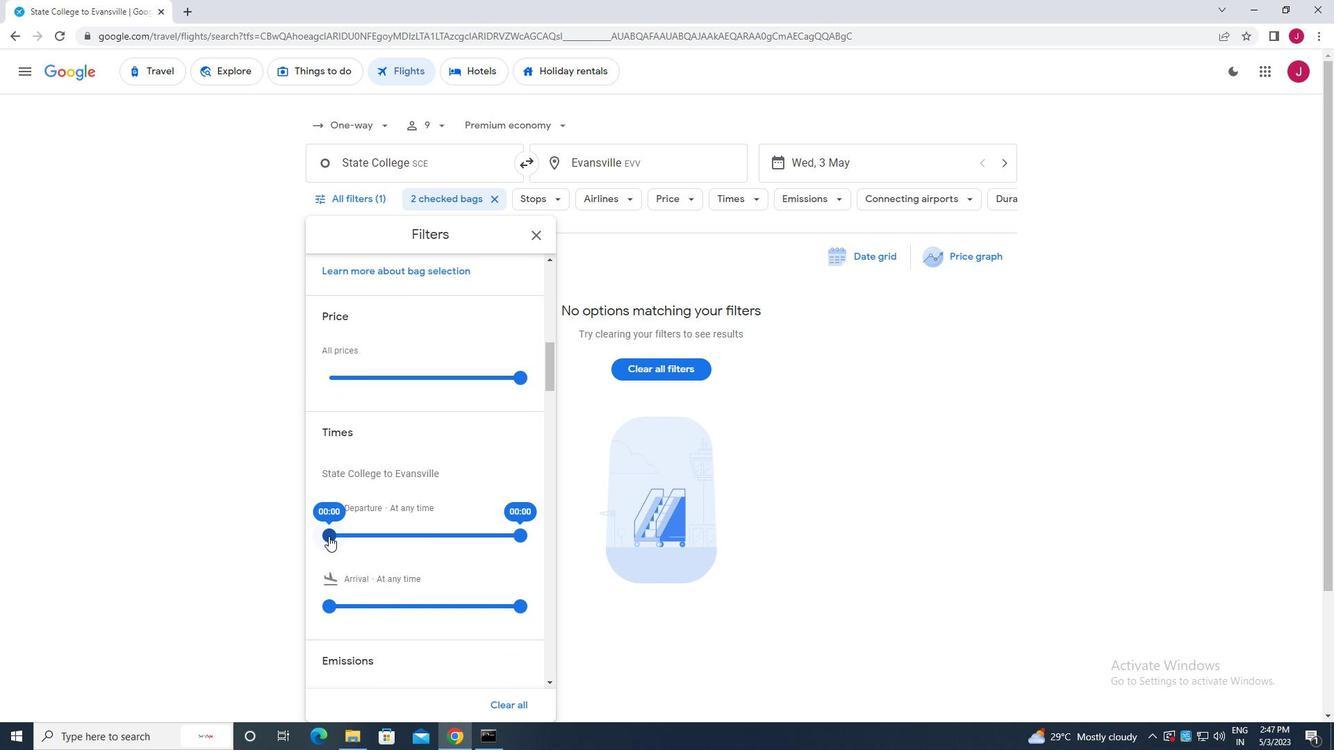 
Action: Mouse pressed left at (329, 536)
Screenshot: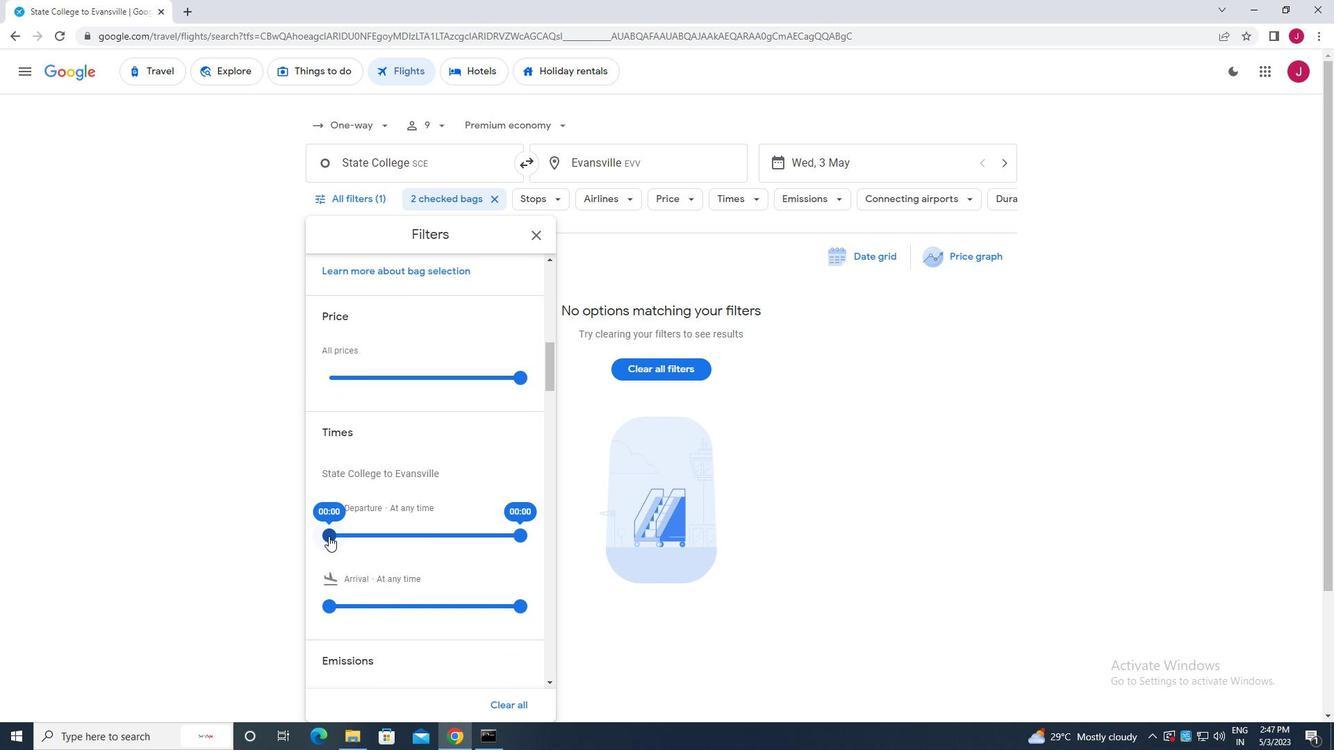 
Action: Mouse moved to (536, 233)
Screenshot: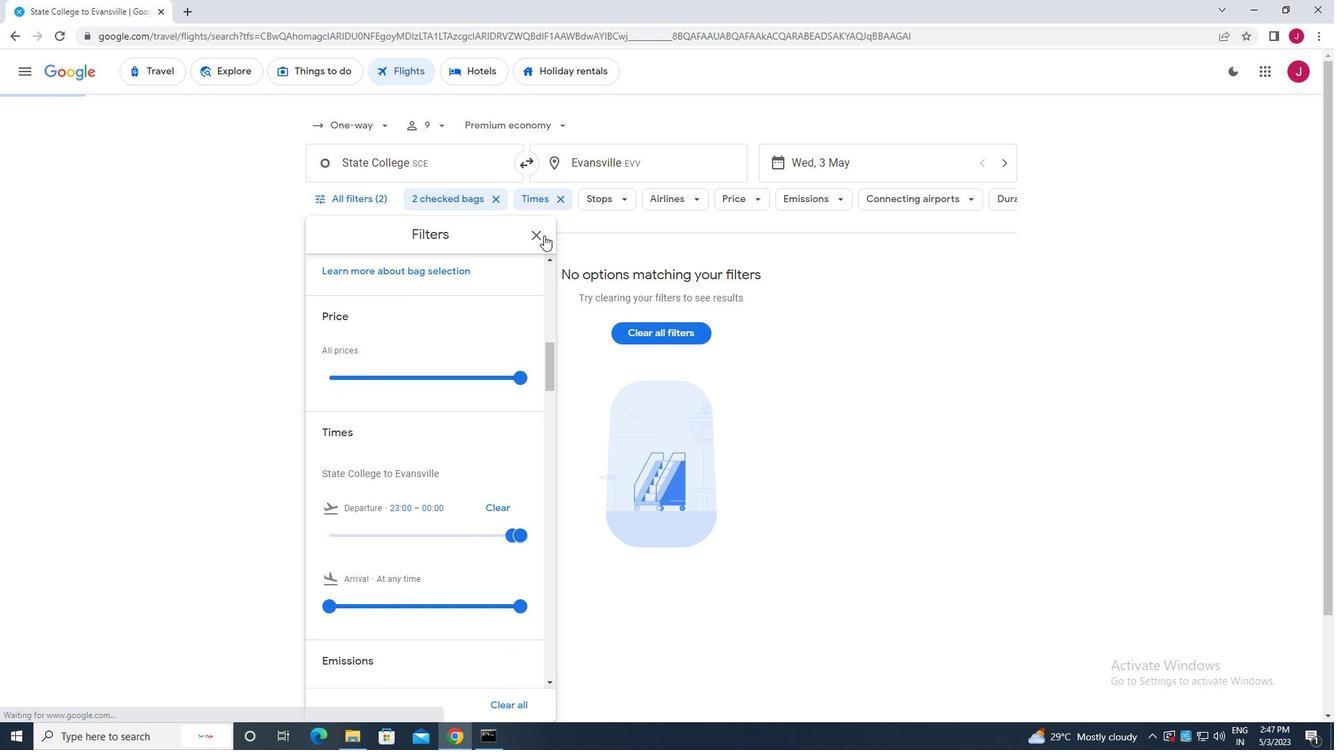 
Action: Mouse pressed left at (536, 233)
Screenshot: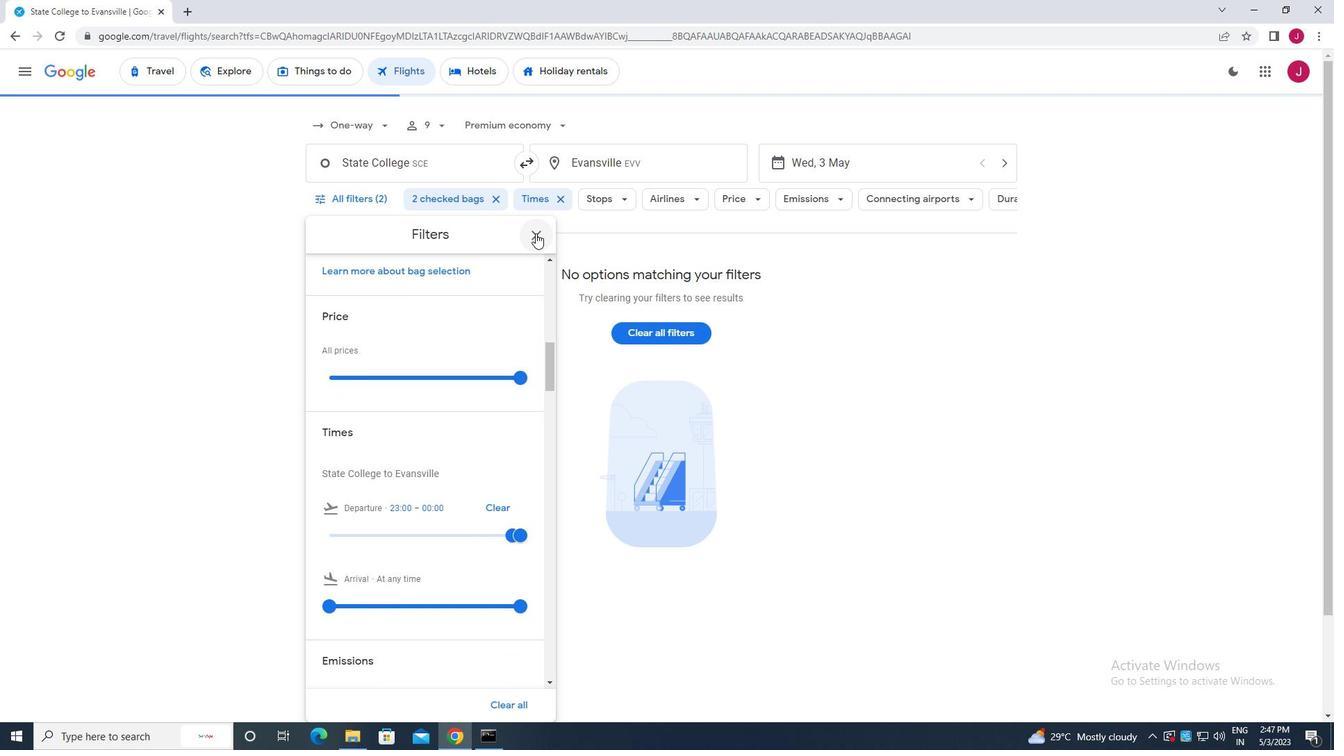 
Action: Mouse moved to (533, 236)
Screenshot: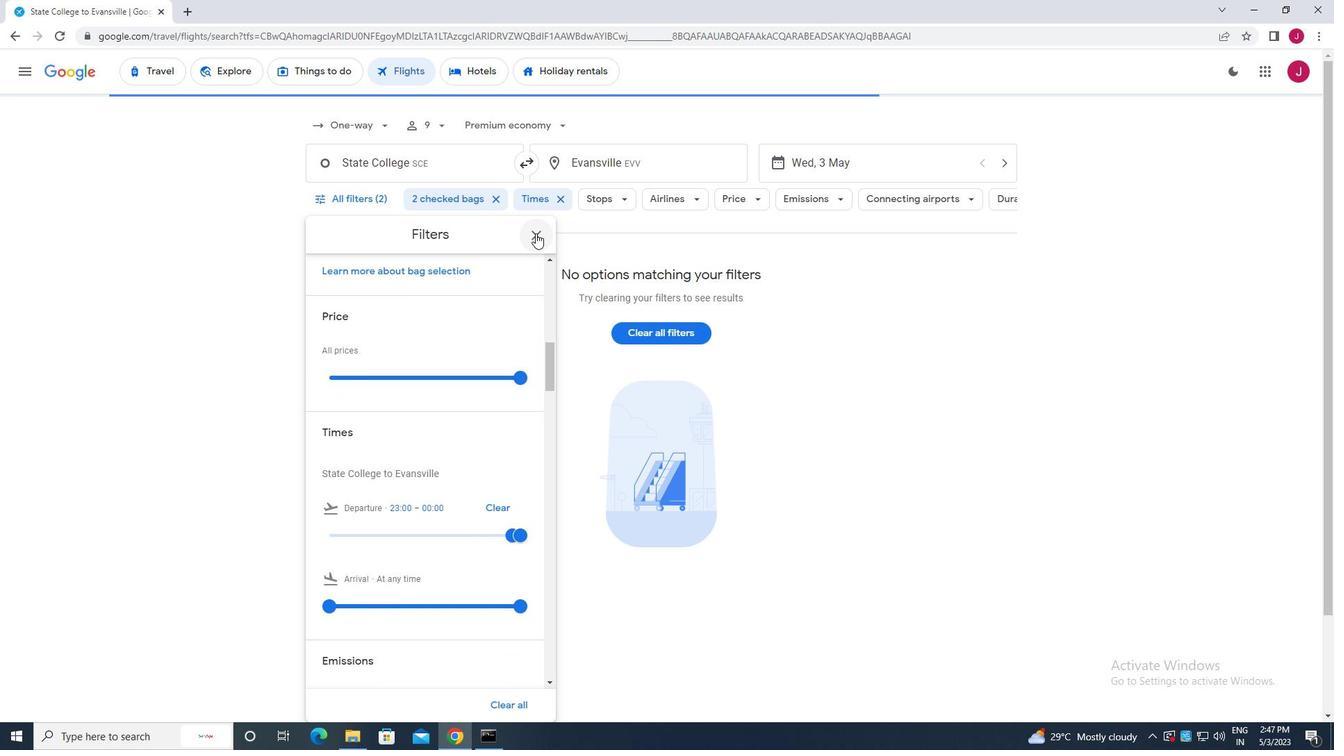 
